 Task: Look for space in Baie-Comeau, Canada from 6th September, 2023 to 10th September, 2023 for 1 adult in price range Rs.9000 to Rs.17000. Place can be private room with 1  bedroom having 1 bed and 1 bathroom. Property type can be house, flat, guest house, hotel. Booking option can be shelf check-in. Required host language is English.
Action: Mouse moved to (455, 173)
Screenshot: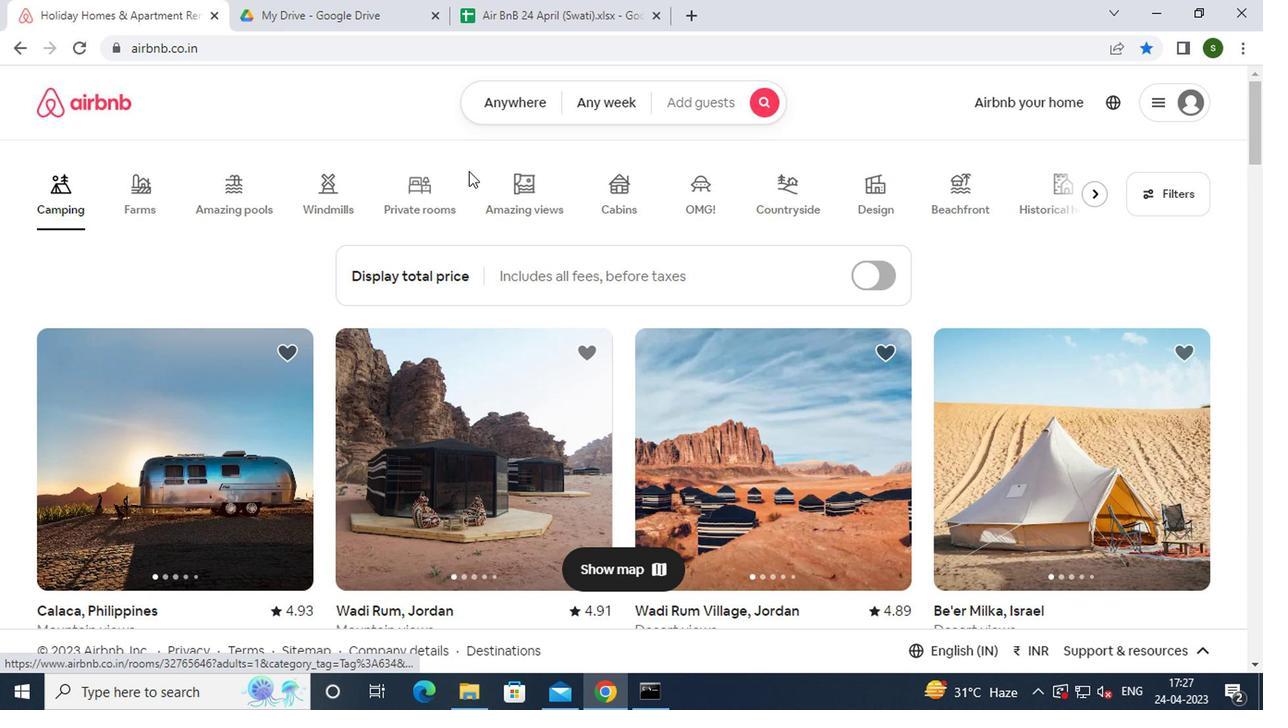
Action: Mouse pressed left at (455, 173)
Screenshot: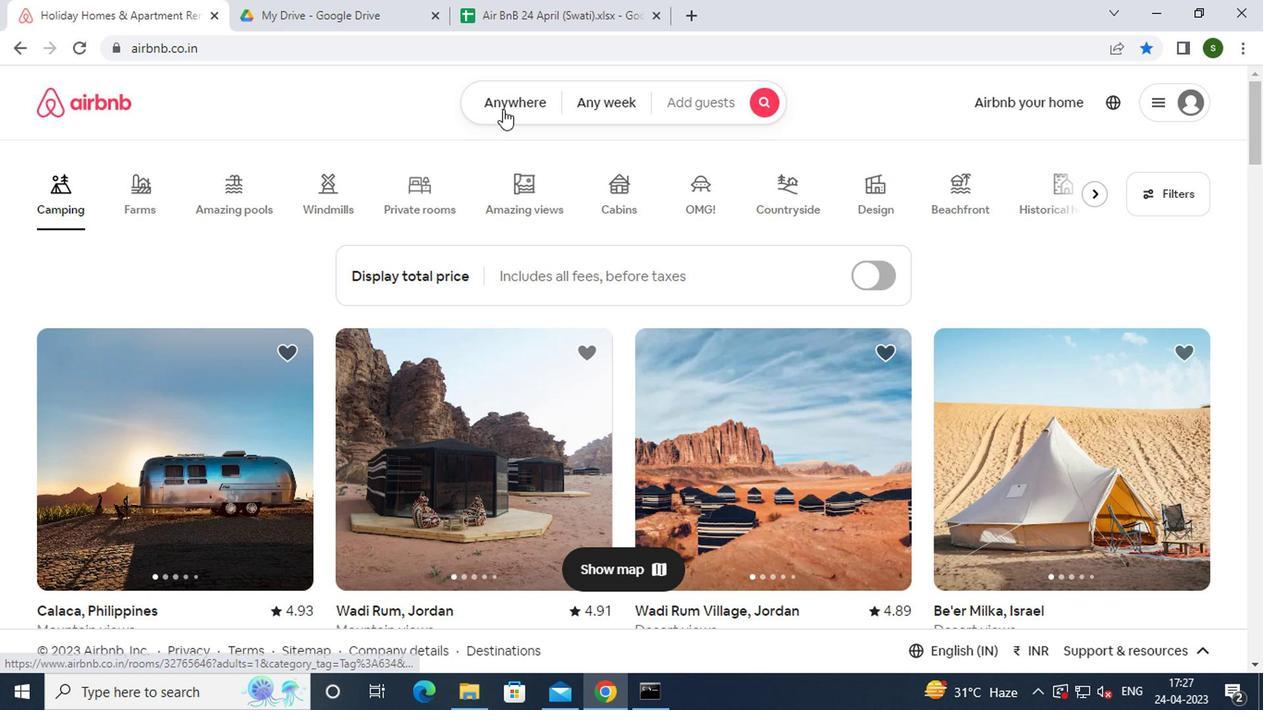 
Action: Mouse moved to (356, 216)
Screenshot: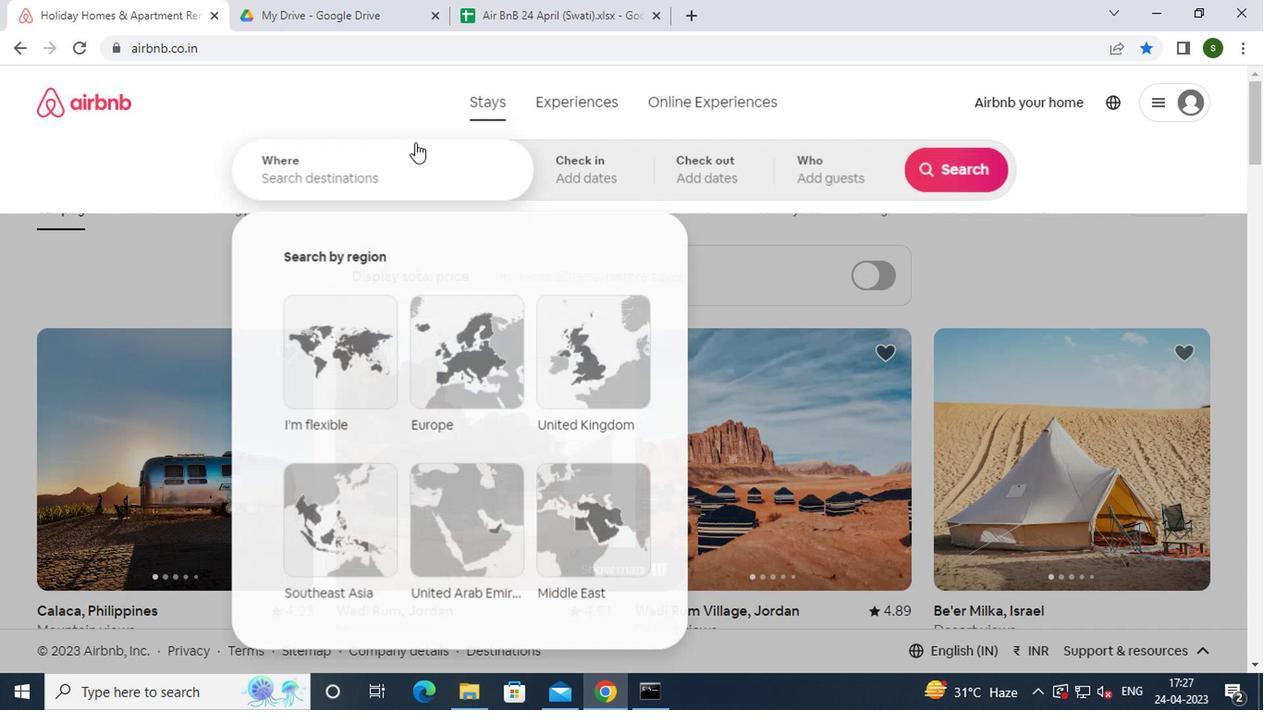 
Action: Mouse pressed left at (356, 216)
Screenshot: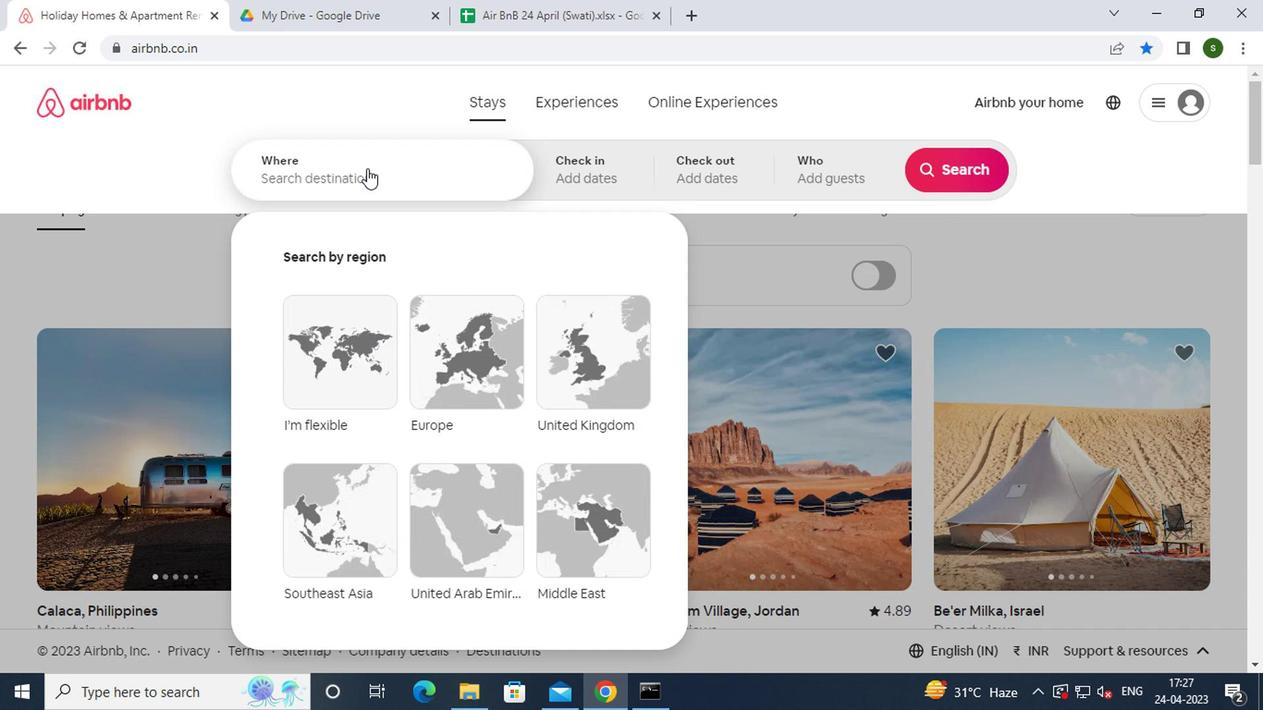 
Action: Key pressed b<Key.caps_lock>aie-<Key.space><Key.caps_lock>c<Key.caps_lock>omeau,<Key.space><Key.caps_lock>c<Key.caps_lock>anada<Key.enter>
Screenshot: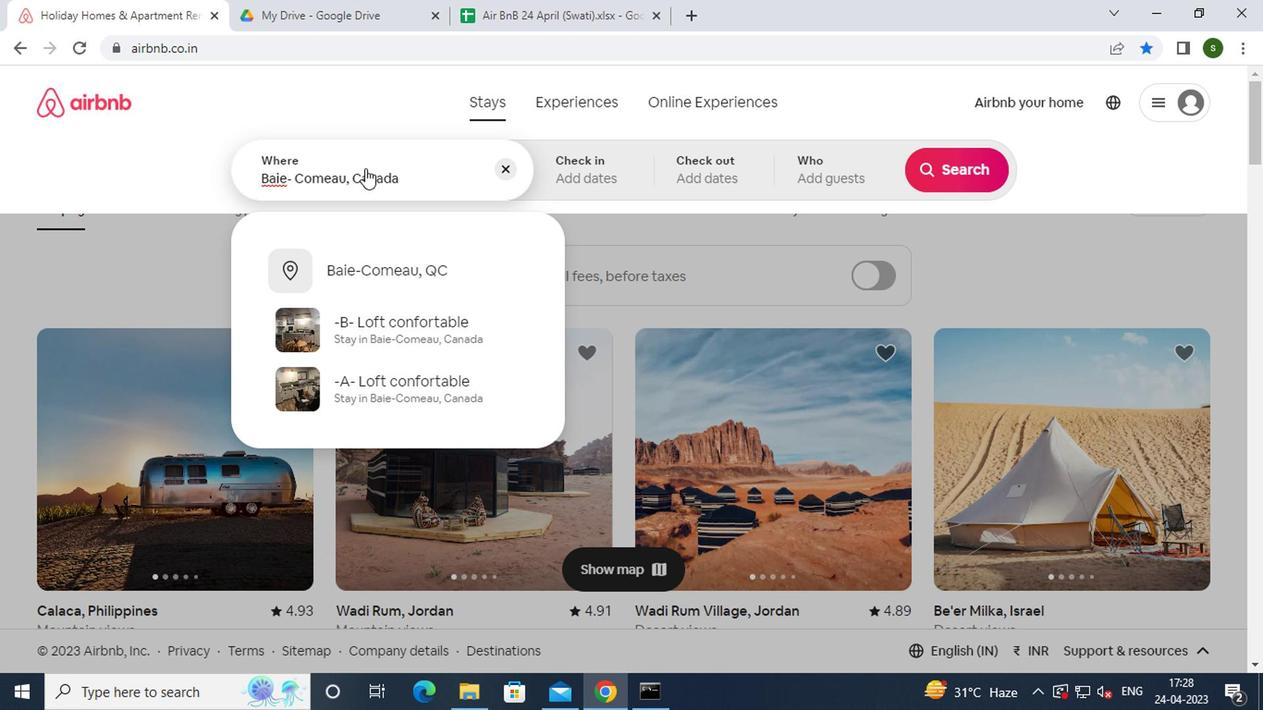 
Action: Mouse moved to (761, 327)
Screenshot: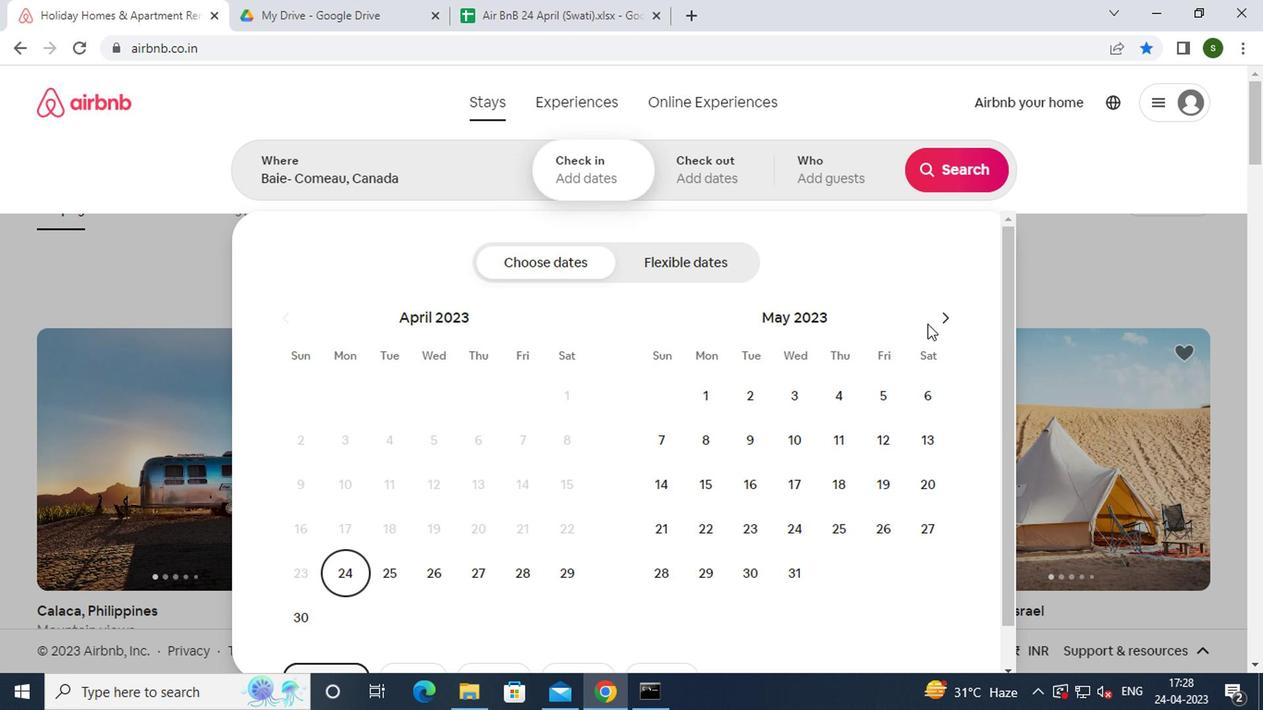 
Action: Mouse pressed left at (761, 327)
Screenshot: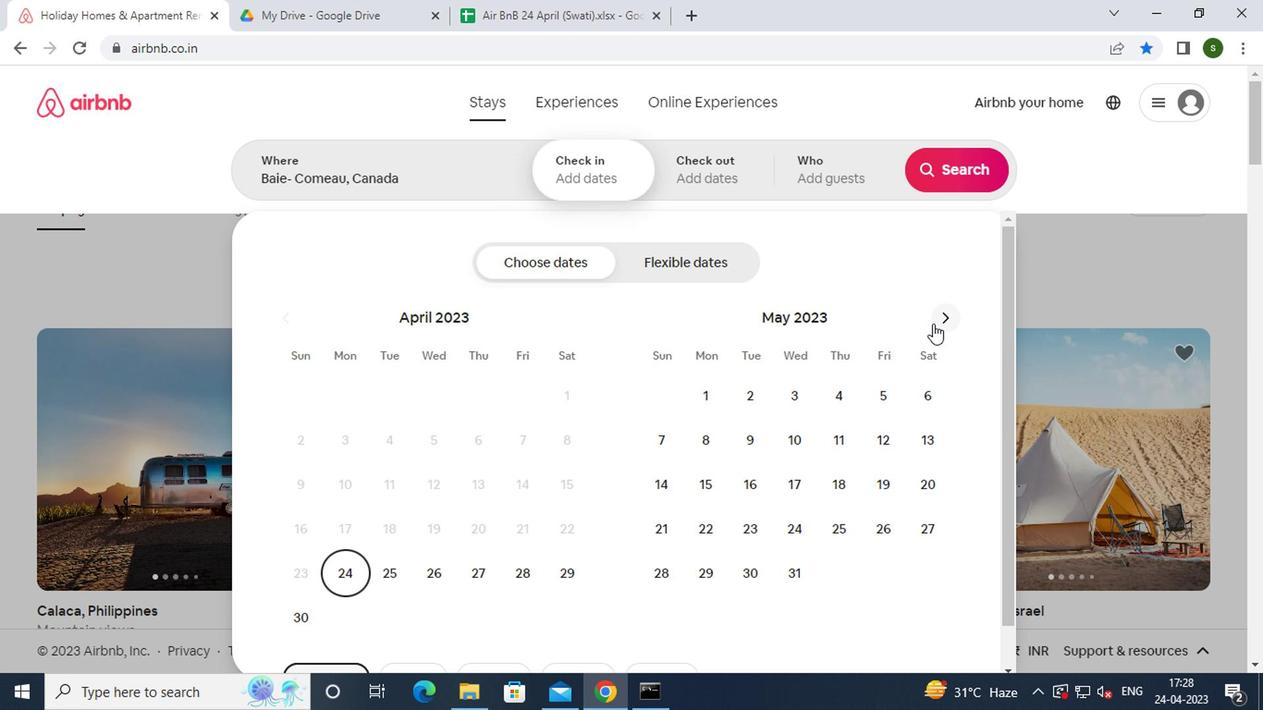 
Action: Mouse pressed left at (761, 327)
Screenshot: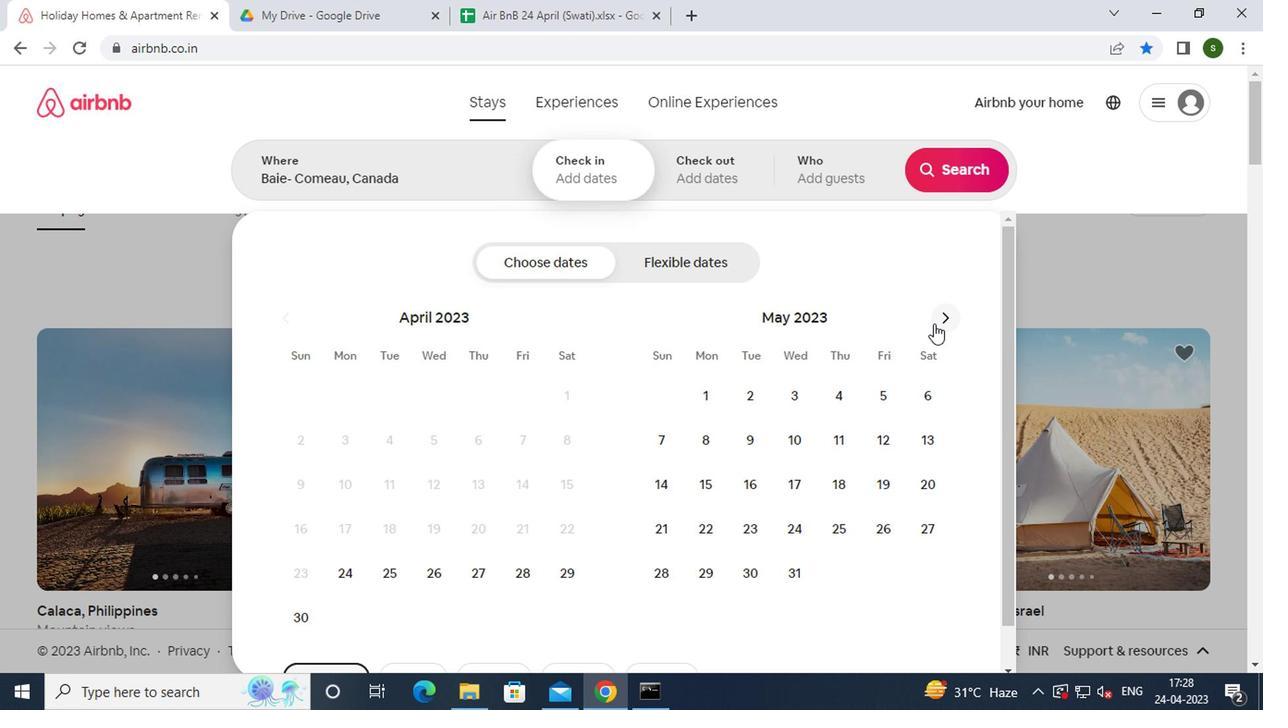 
Action: Mouse pressed left at (761, 327)
Screenshot: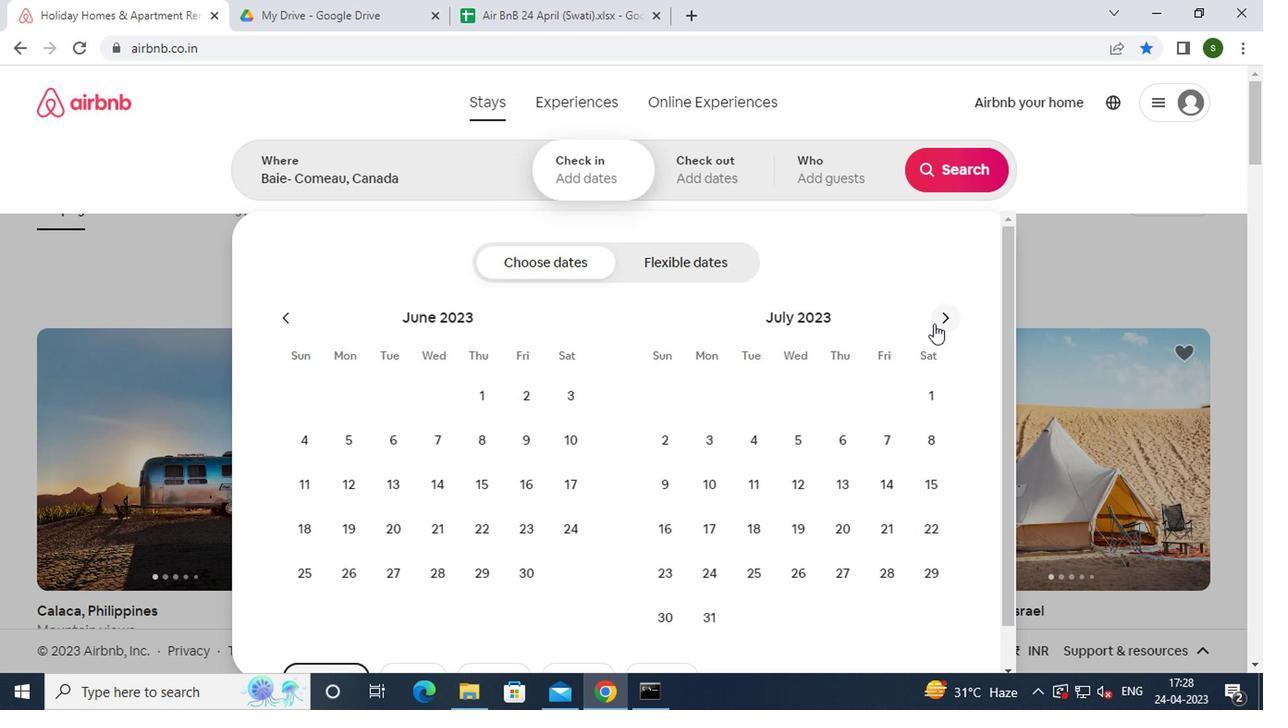 
Action: Mouse pressed left at (761, 327)
Screenshot: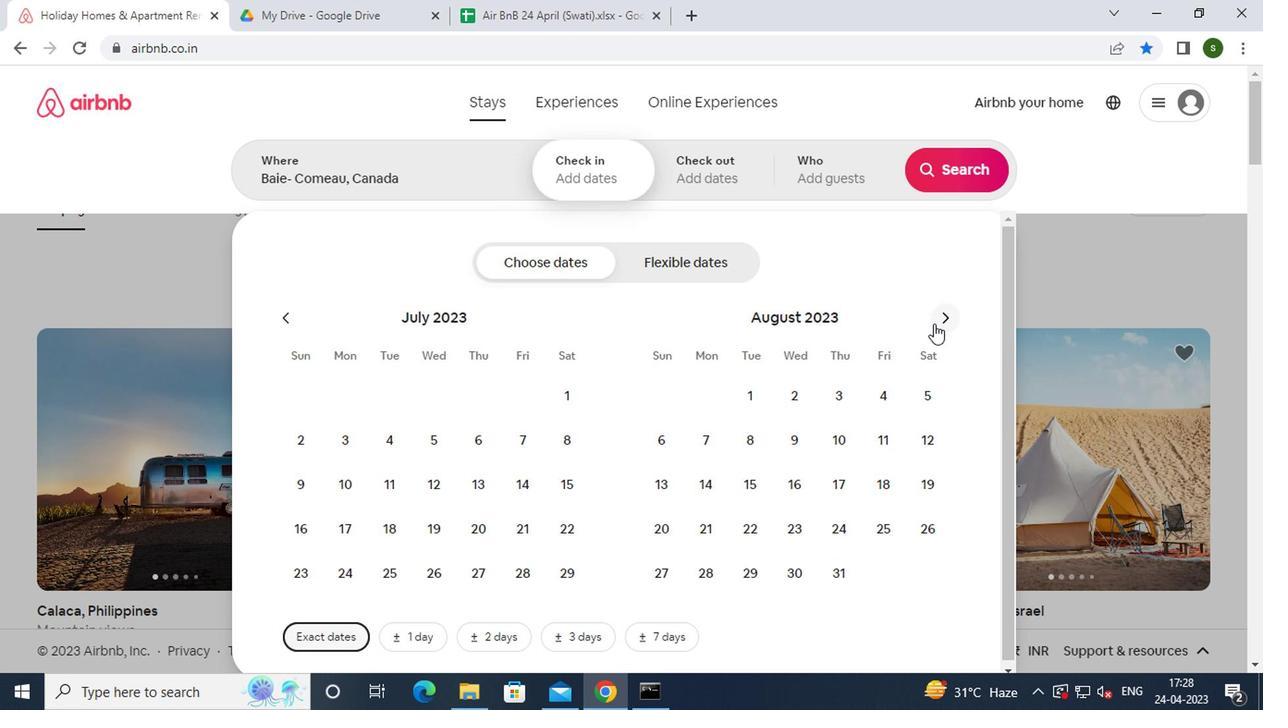 
Action: Mouse moved to (658, 402)
Screenshot: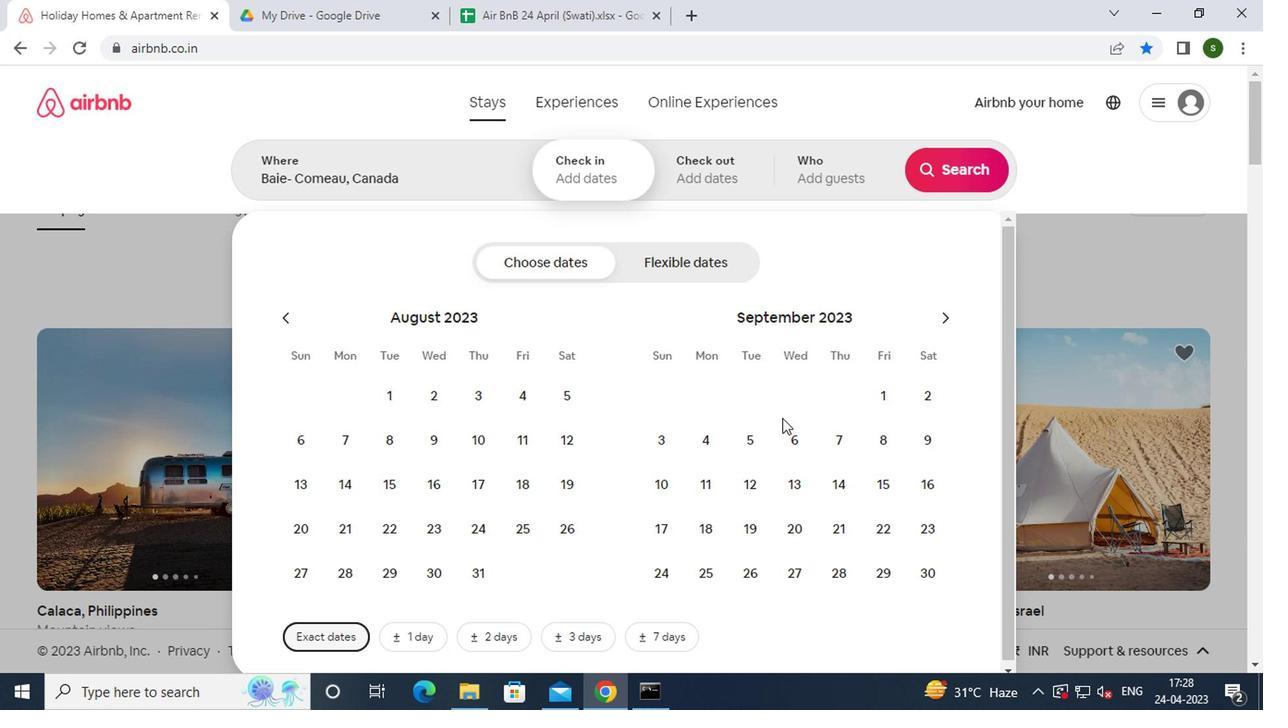 
Action: Mouse pressed left at (658, 402)
Screenshot: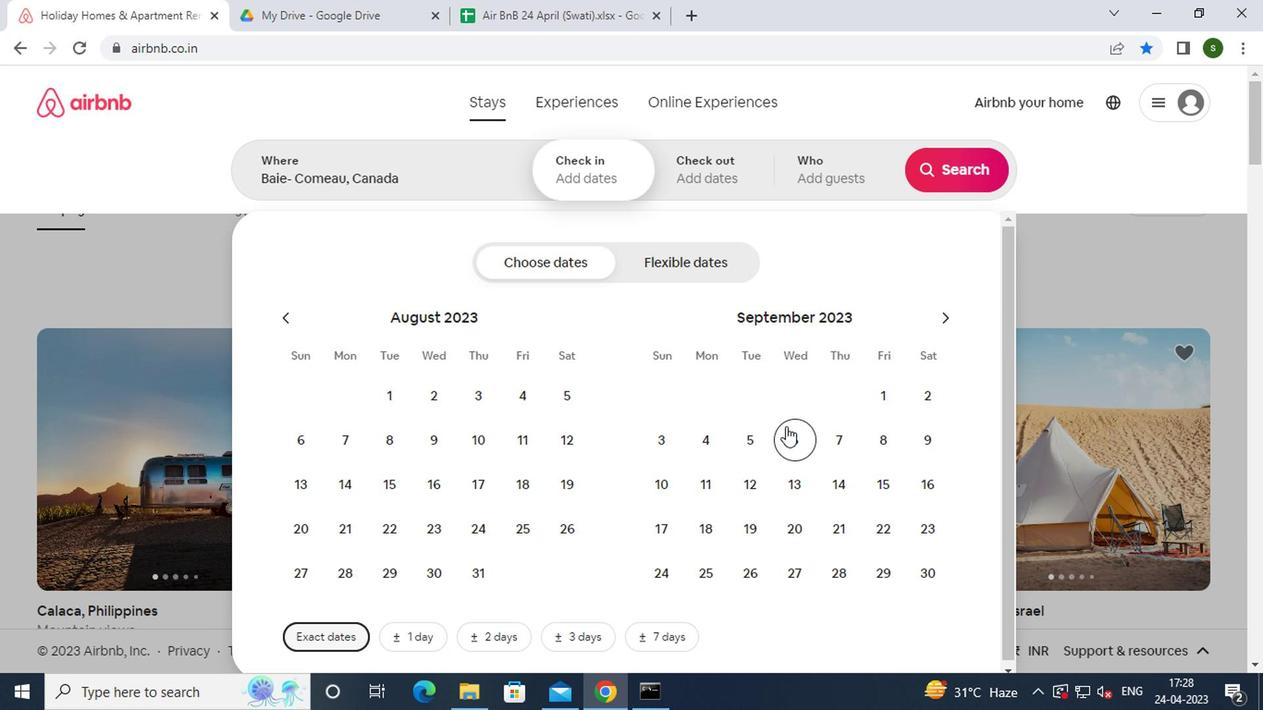 
Action: Mouse moved to (573, 440)
Screenshot: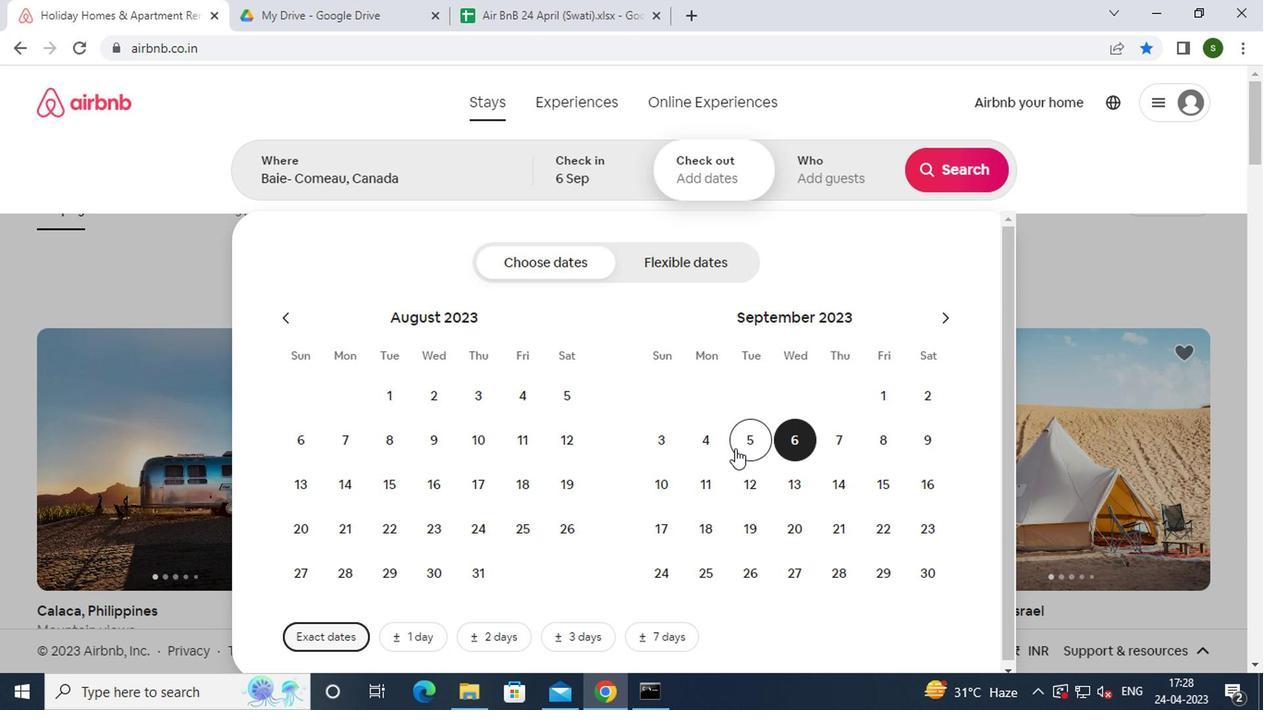 
Action: Mouse pressed left at (573, 440)
Screenshot: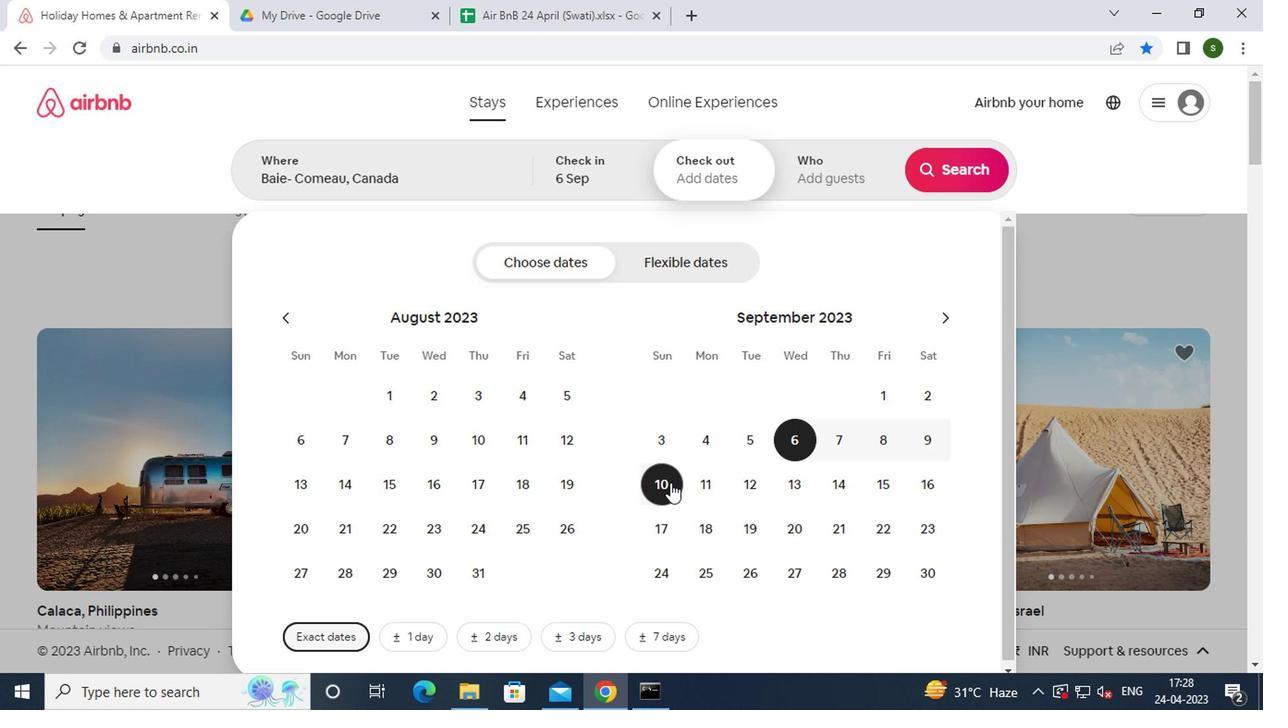 
Action: Mouse moved to (685, 225)
Screenshot: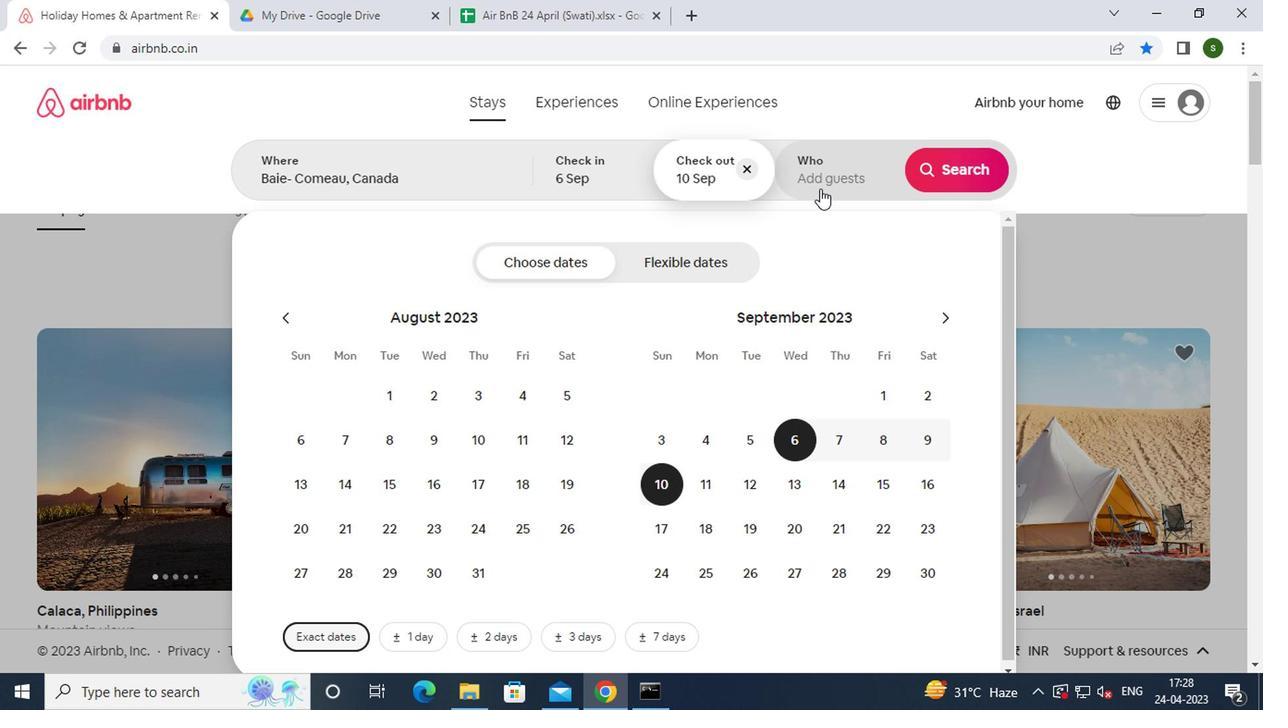 
Action: Mouse pressed left at (685, 225)
Screenshot: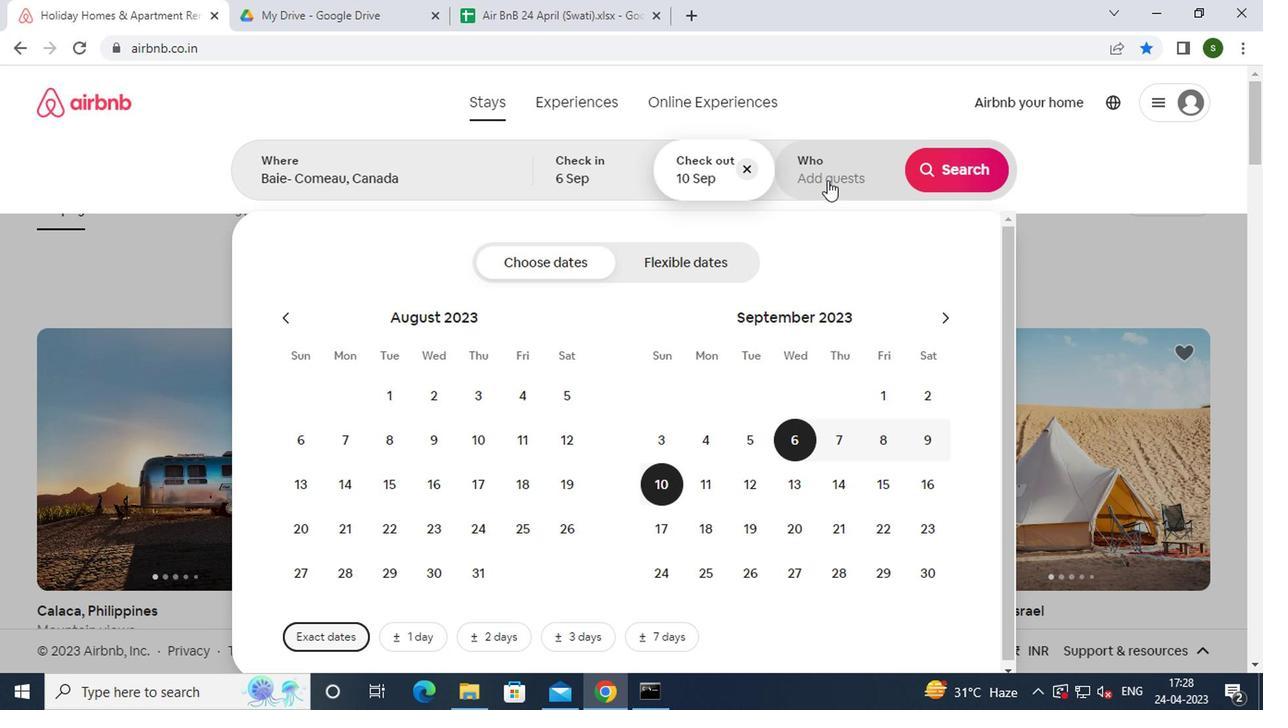 
Action: Mouse moved to (776, 287)
Screenshot: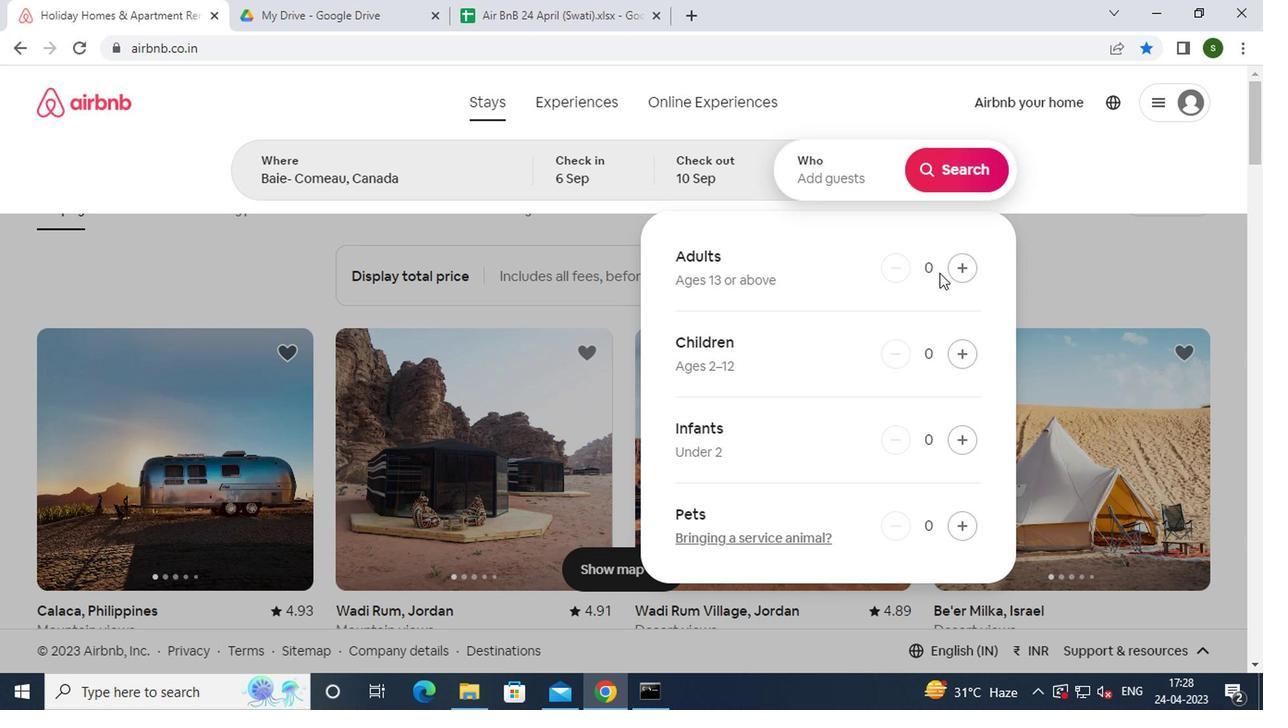 
Action: Mouse pressed left at (776, 287)
Screenshot: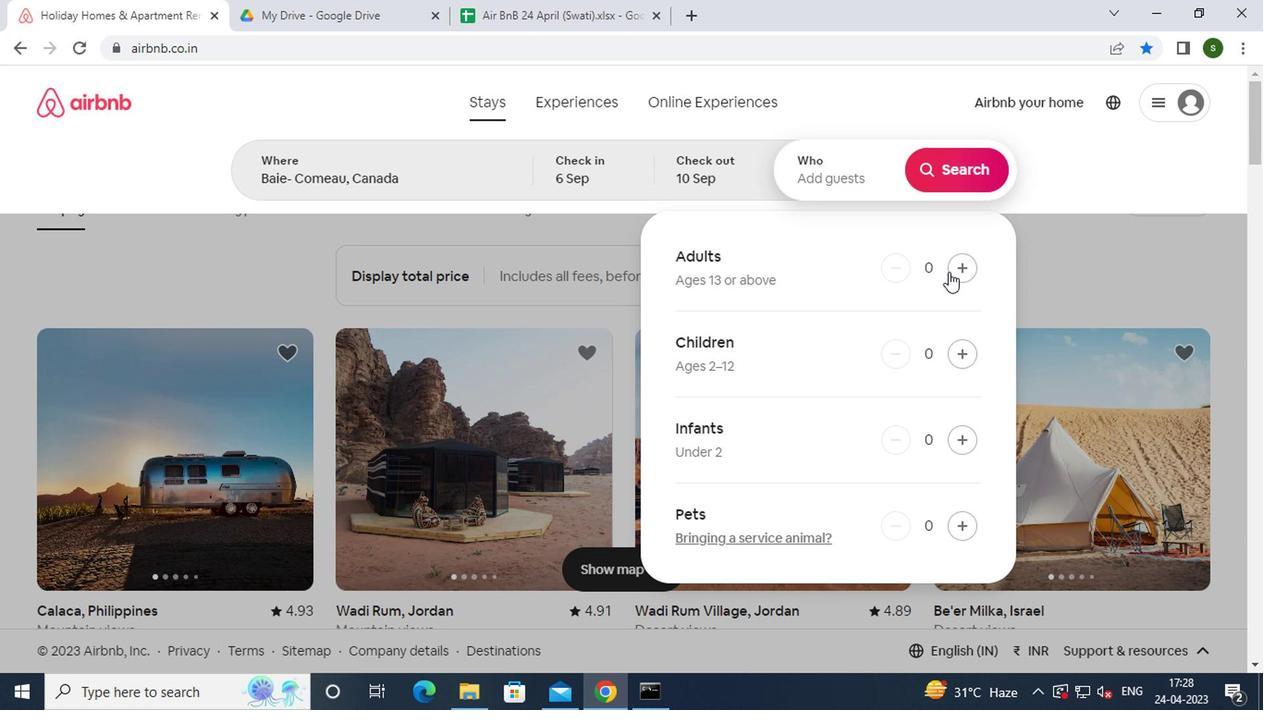 
Action: Mouse moved to (776, 217)
Screenshot: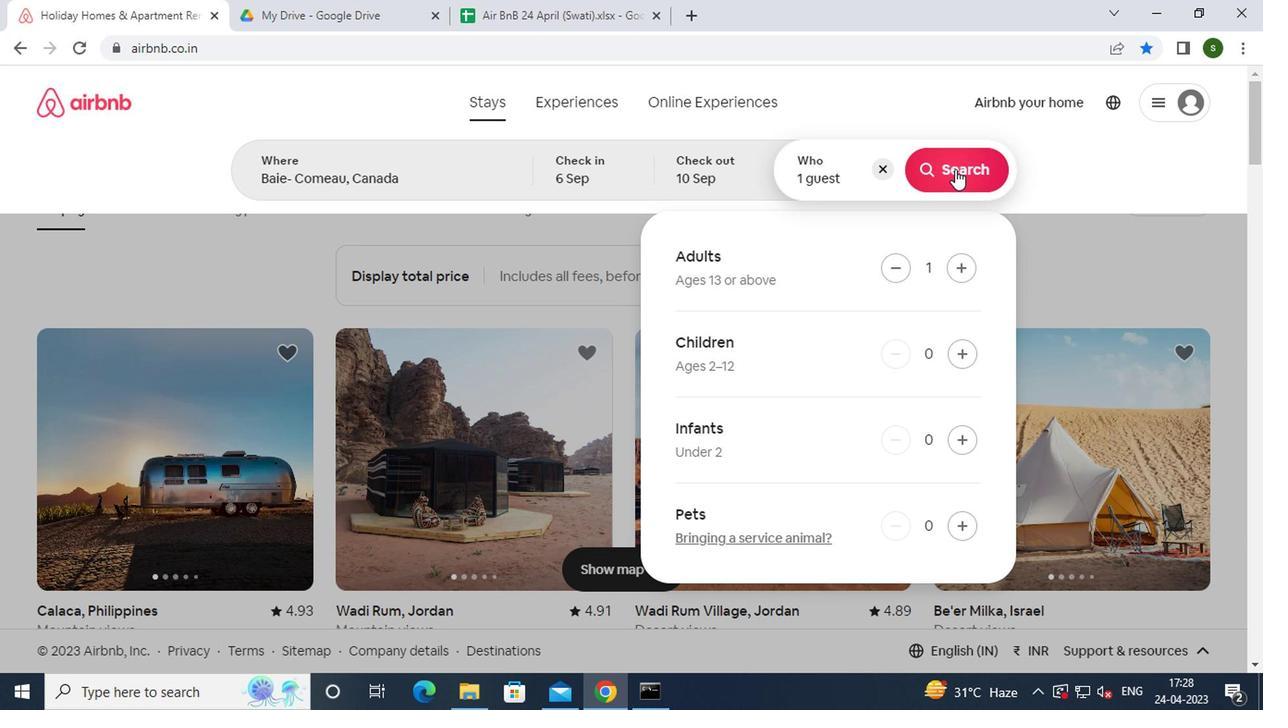 
Action: Mouse pressed left at (776, 217)
Screenshot: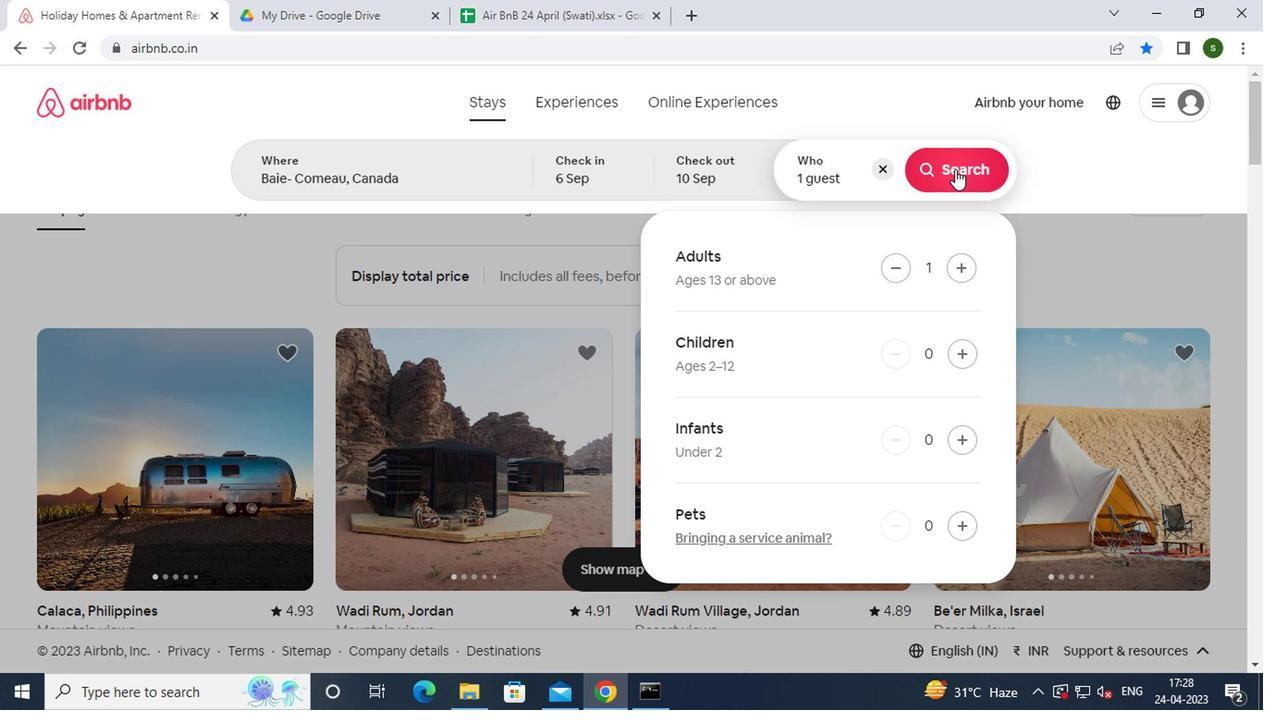 
Action: Mouse moved to (930, 229)
Screenshot: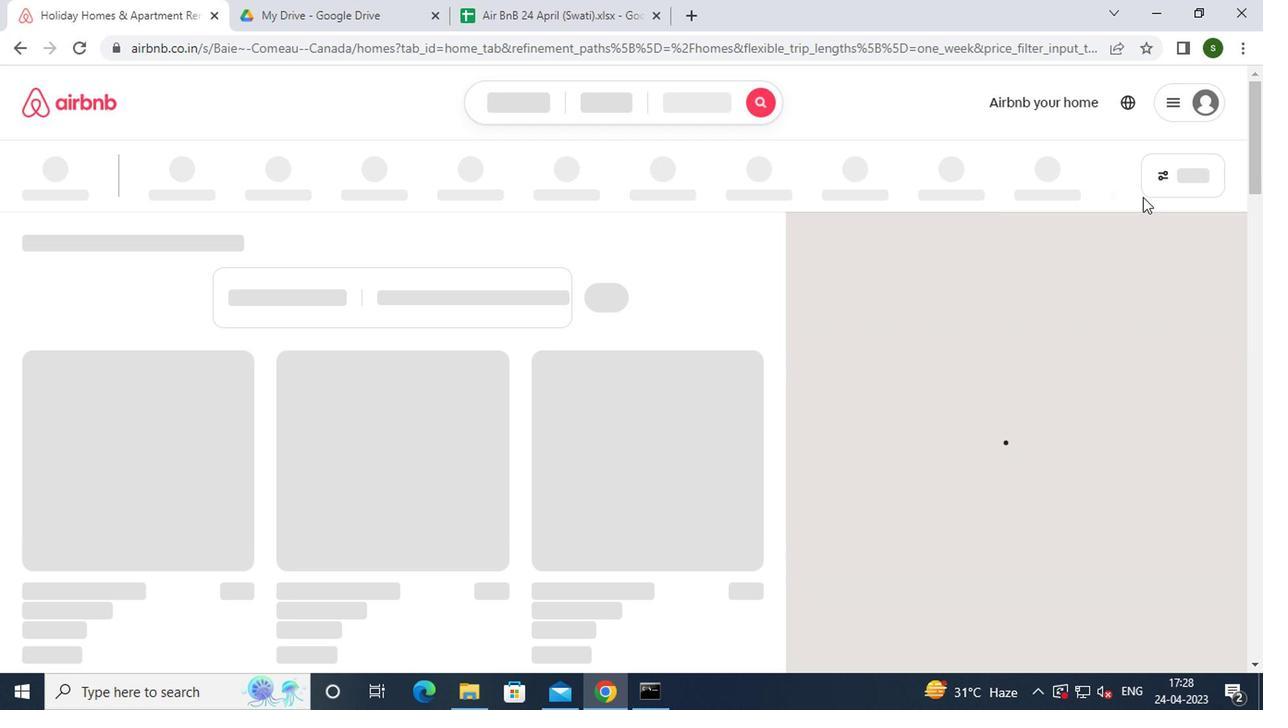 
Action: Mouse pressed left at (930, 229)
Screenshot: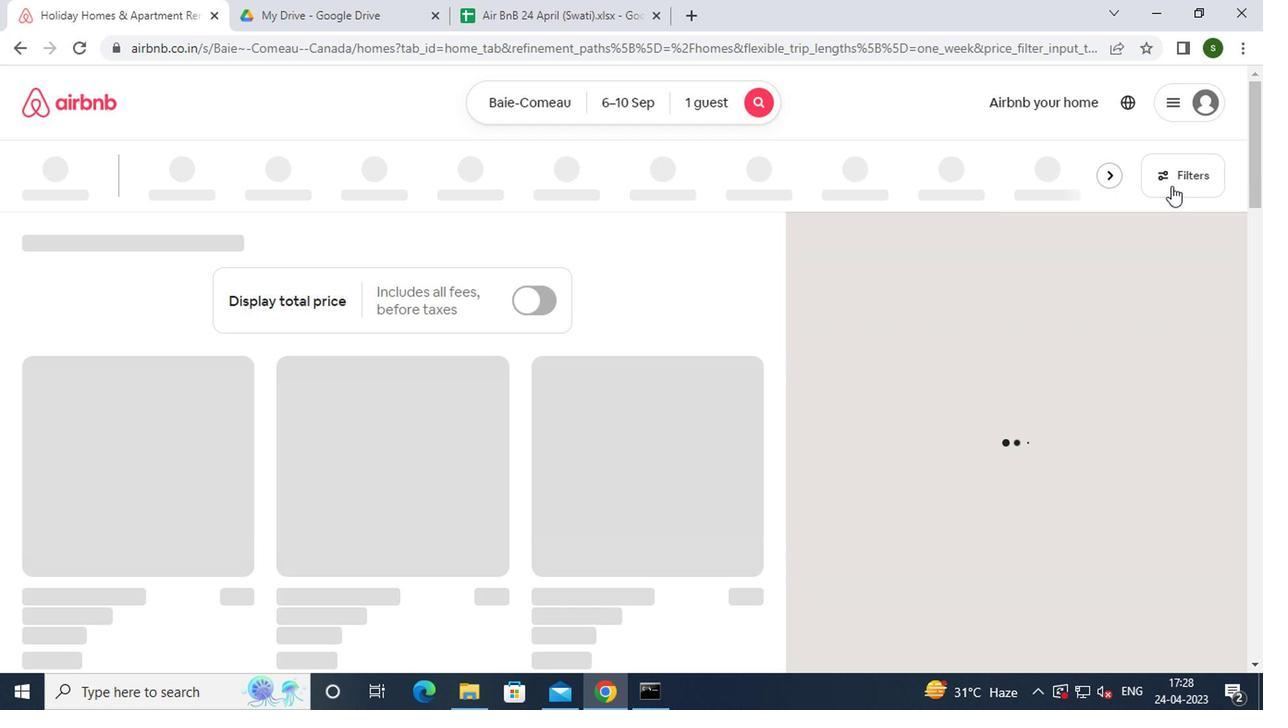 
Action: Mouse moved to (423, 386)
Screenshot: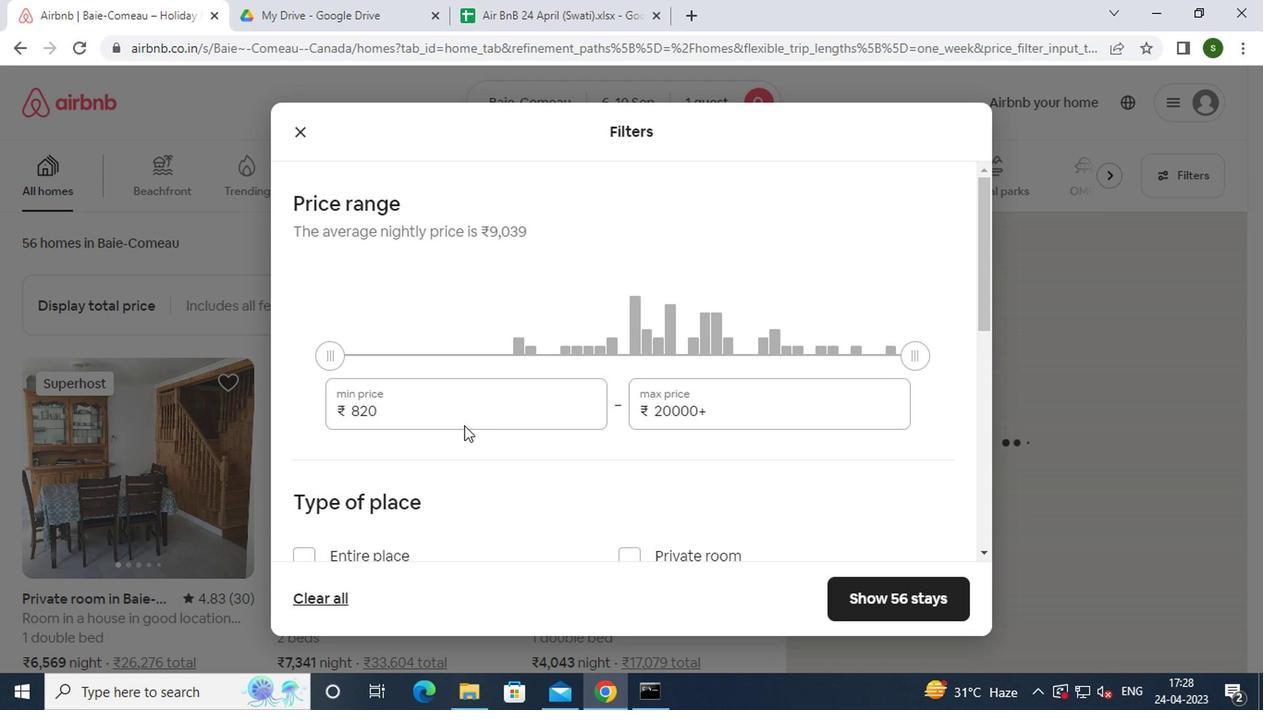 
Action: Mouse pressed left at (423, 386)
Screenshot: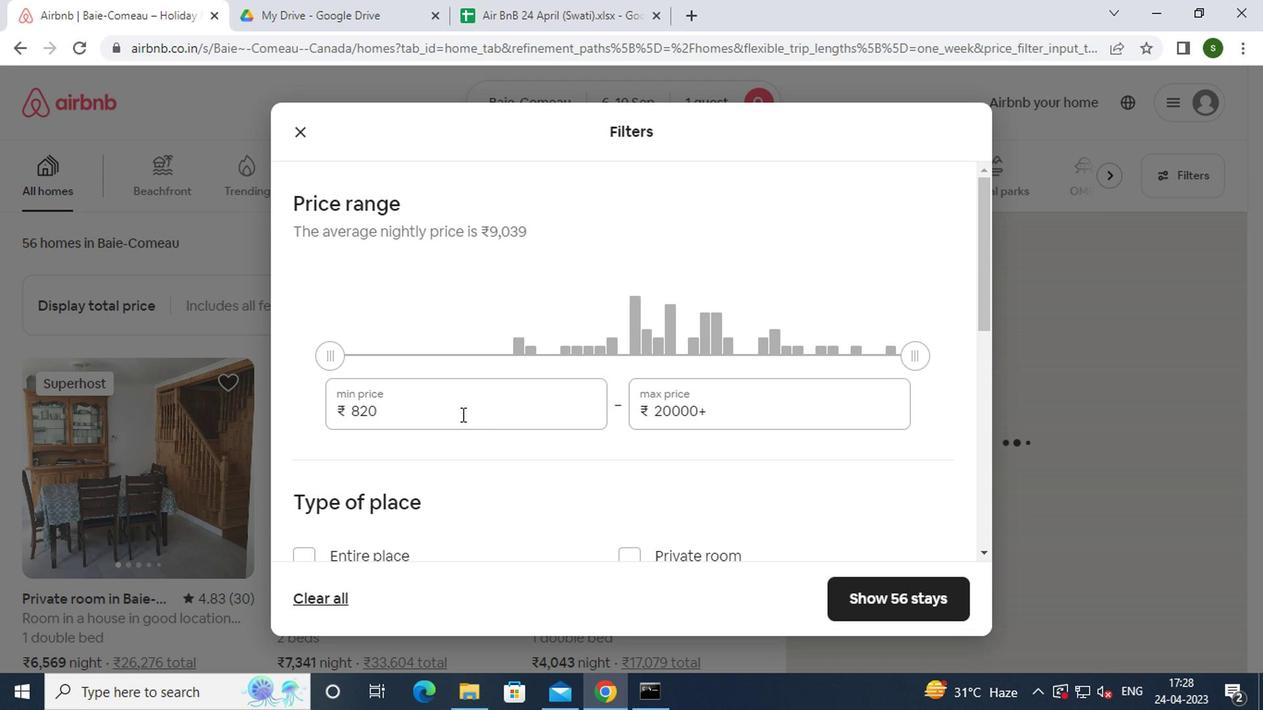 
Action: Key pressed <Key.backspace><Key.backspace><Key.backspace><Key.backspace><Key.backspace><Key.backspace><Key.backspace>9000
Screenshot: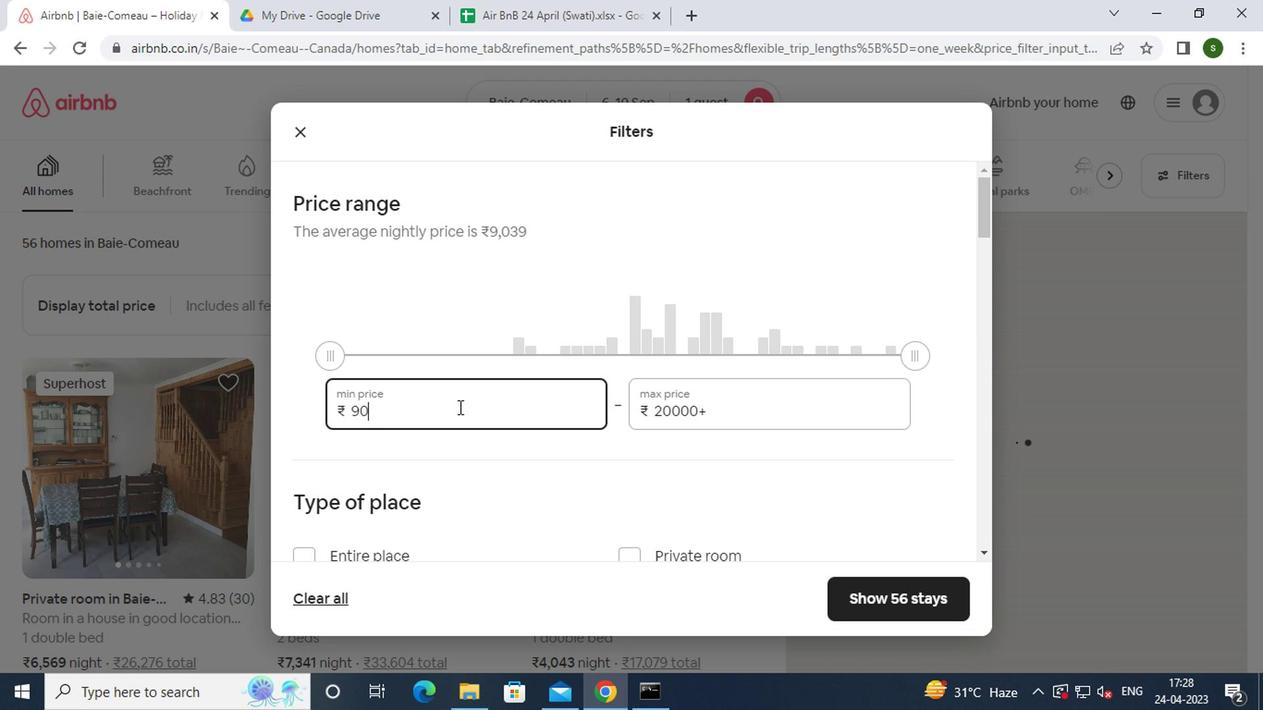 
Action: Mouse moved to (609, 387)
Screenshot: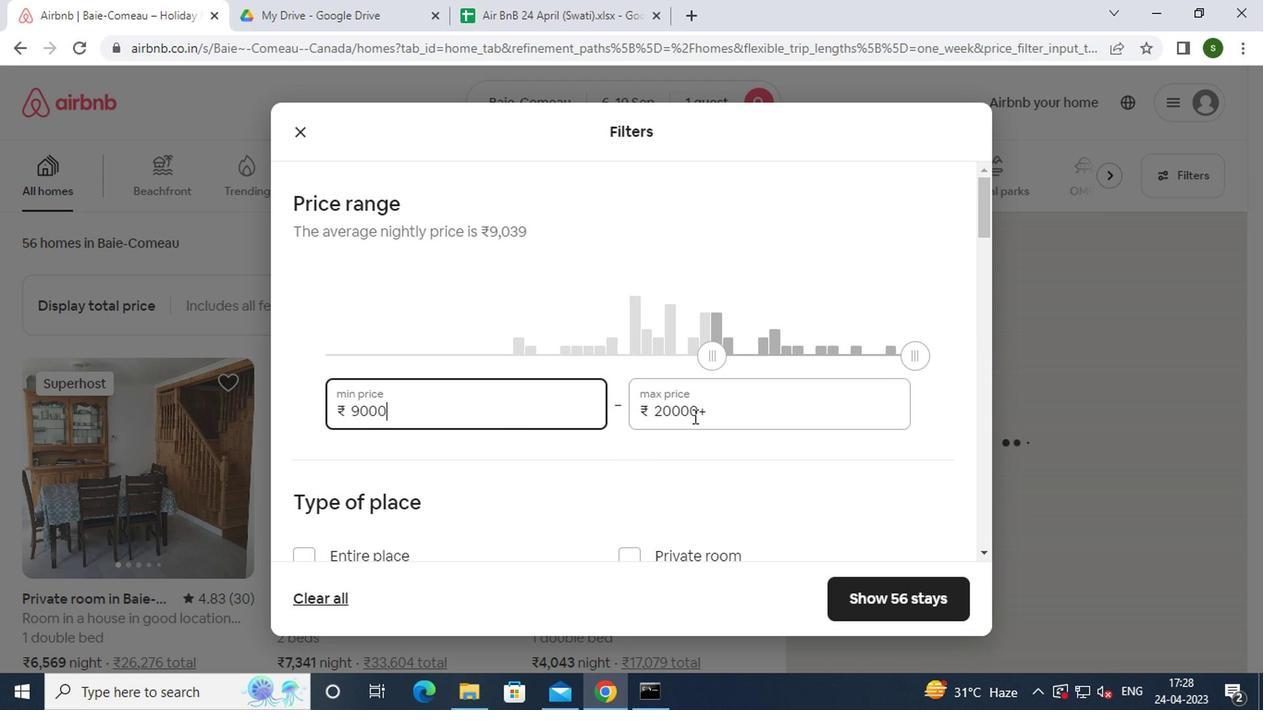 
Action: Mouse pressed left at (609, 387)
Screenshot: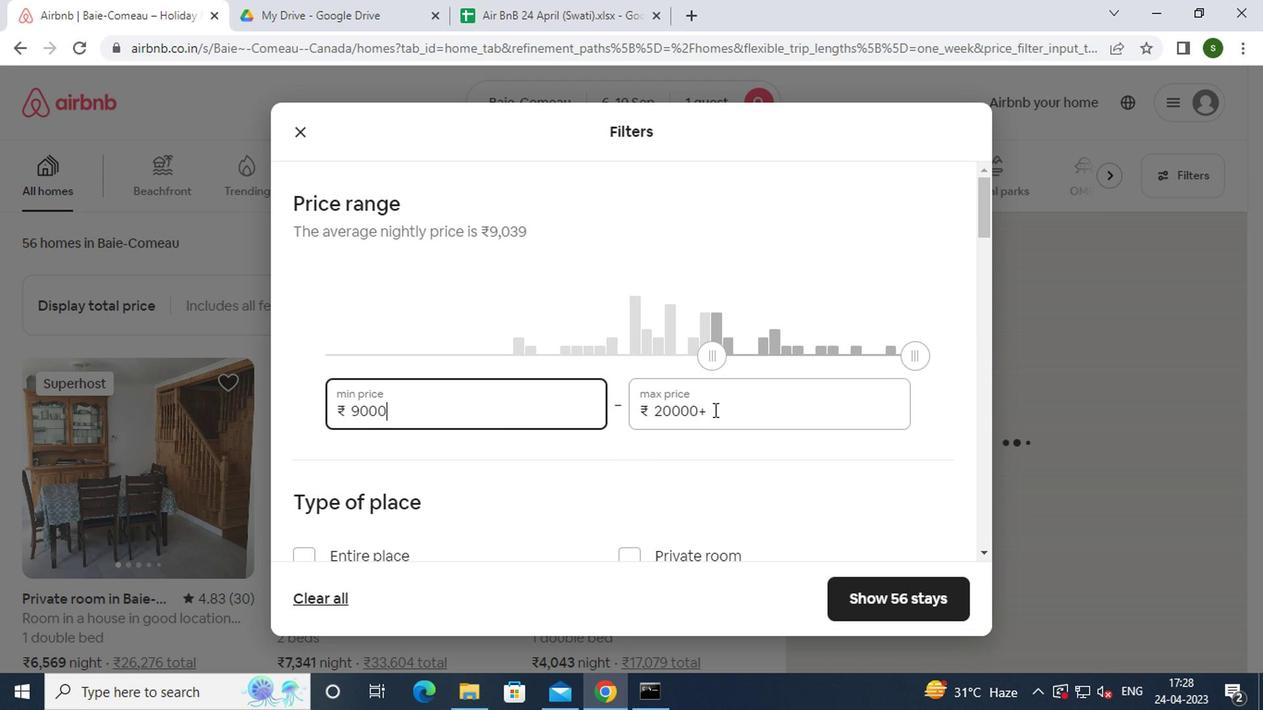
Action: Key pressed <Key.backspace><Key.backspace><Key.backspace><Key.backspace><Key.backspace><Key.backspace><Key.backspace><Key.backspace>17000
Screenshot: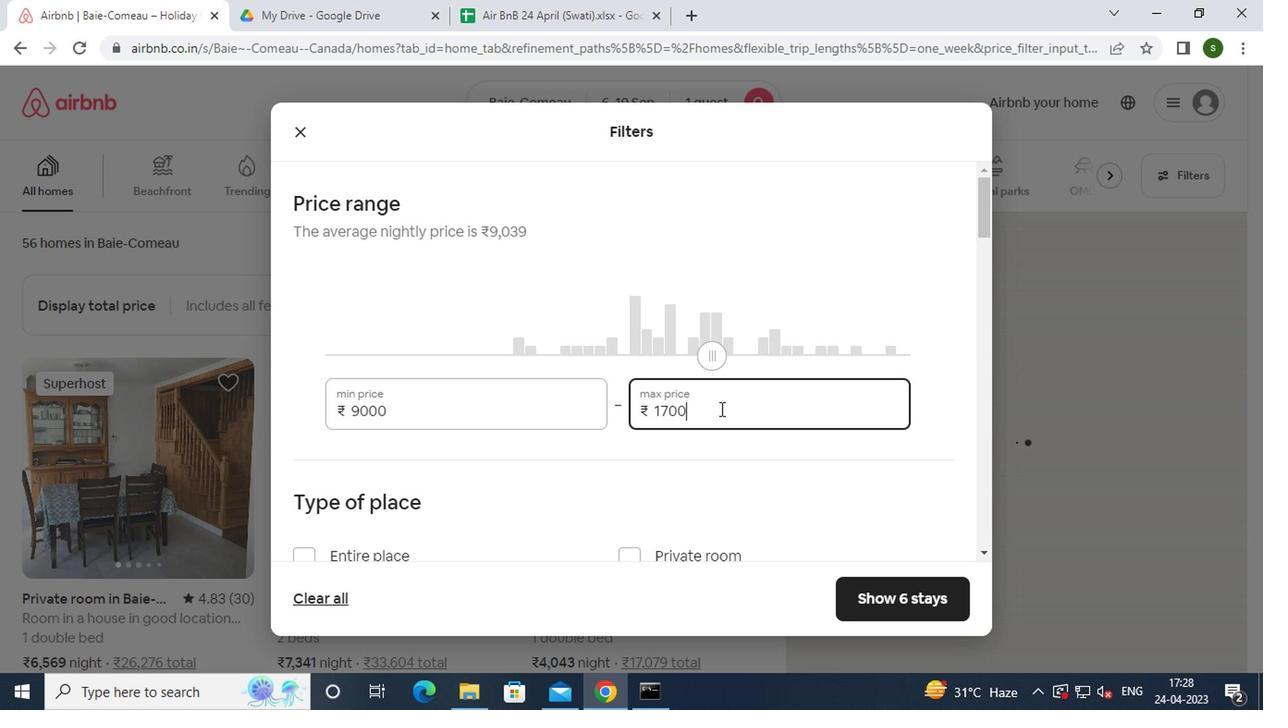 
Action: Mouse moved to (539, 415)
Screenshot: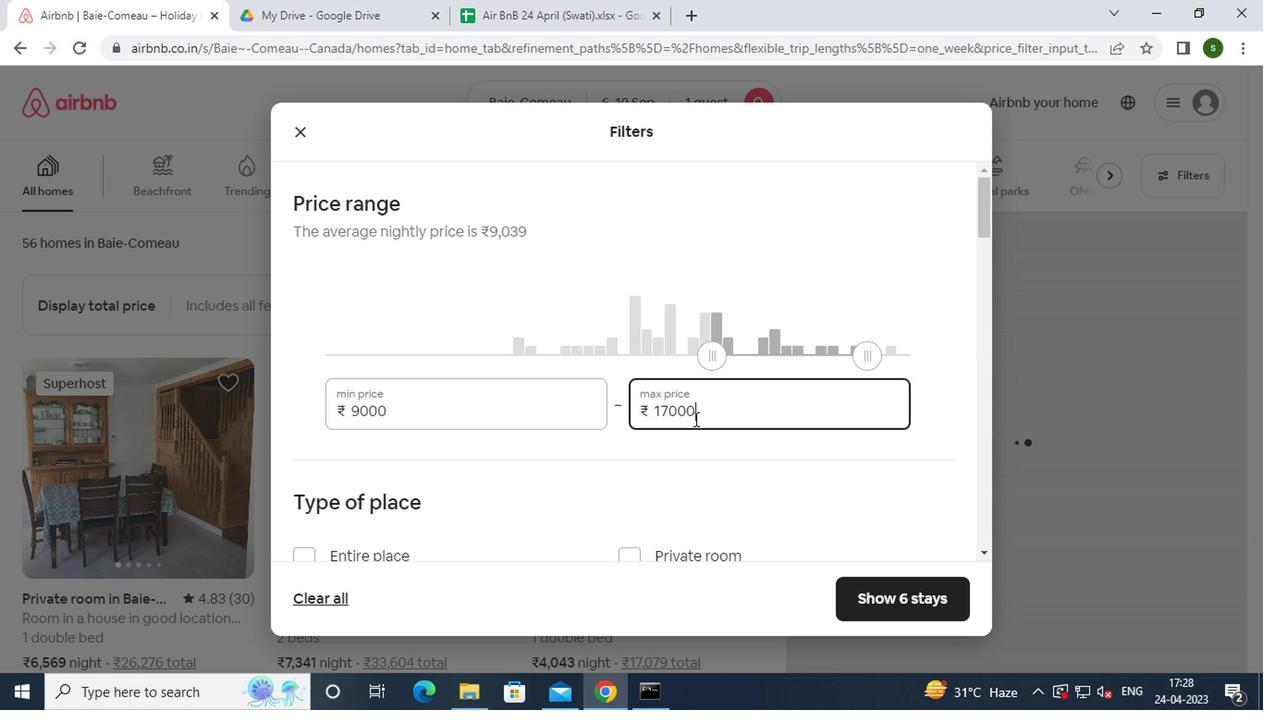
Action: Mouse scrolled (539, 414) with delta (0, 0)
Screenshot: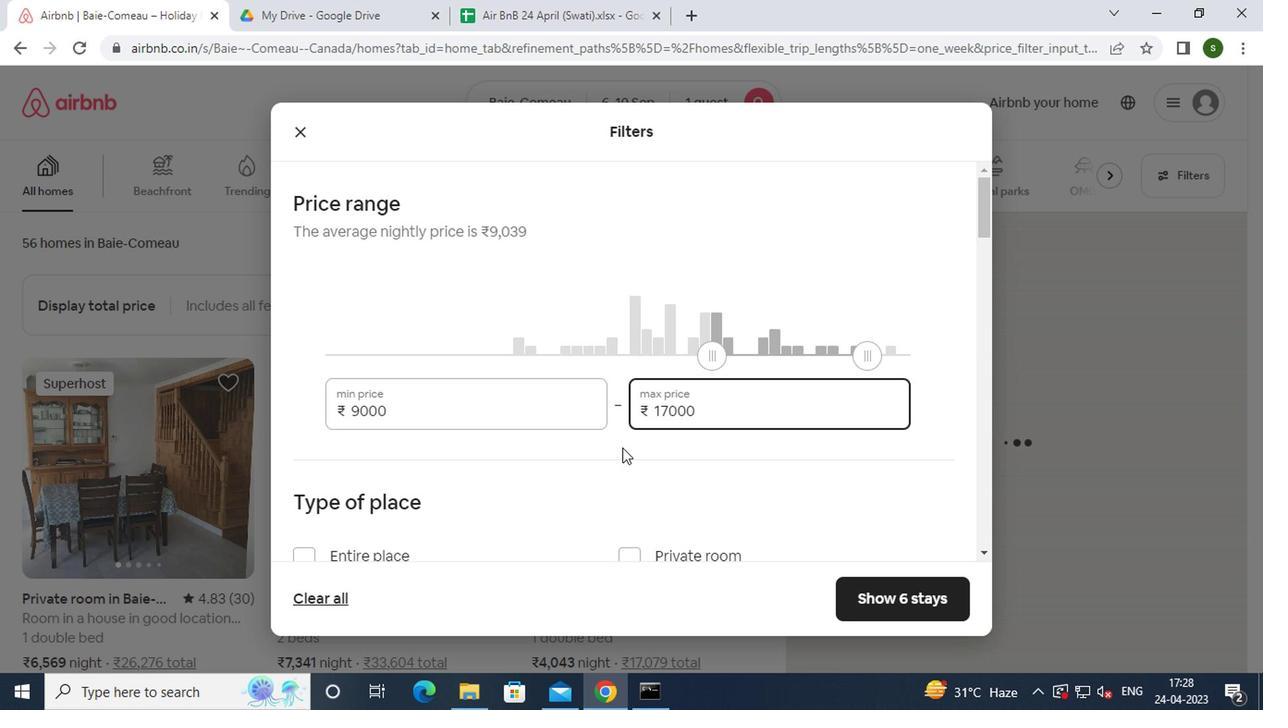 
Action: Mouse scrolled (539, 414) with delta (0, 0)
Screenshot: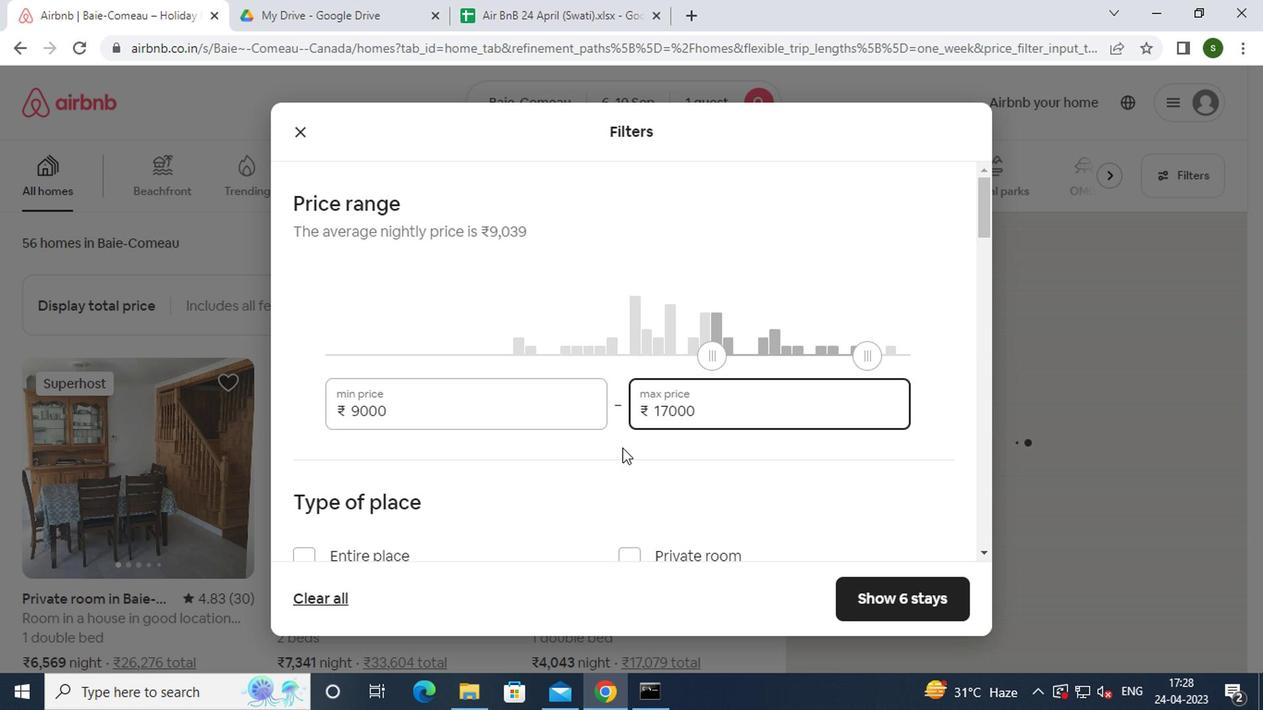 
Action: Mouse scrolled (539, 414) with delta (0, 0)
Screenshot: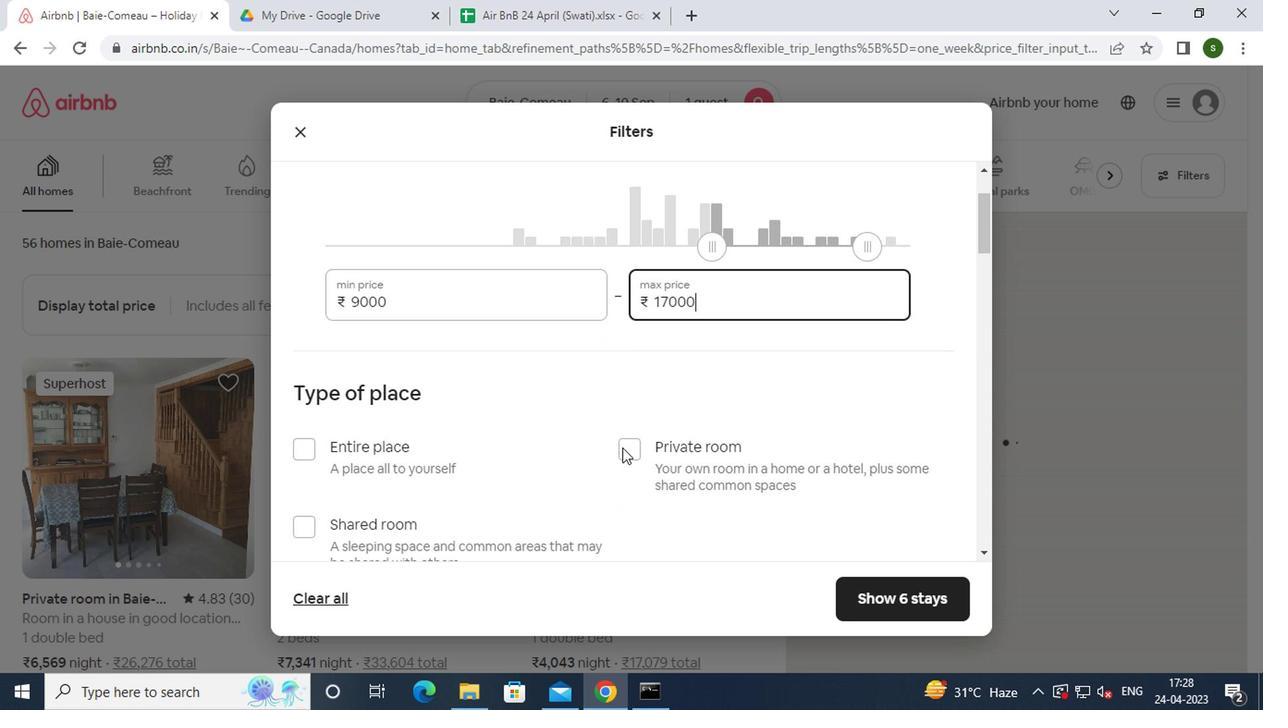 
Action: Mouse moved to (577, 302)
Screenshot: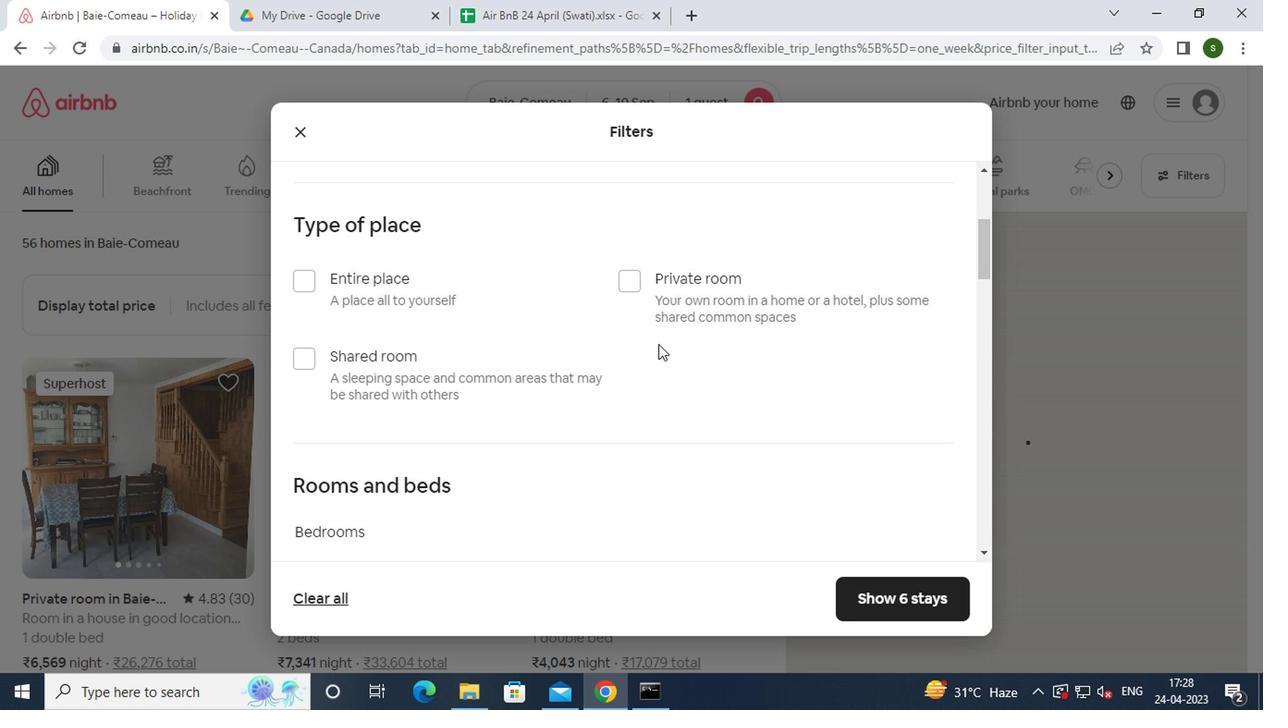 
Action: Mouse pressed left at (577, 302)
Screenshot: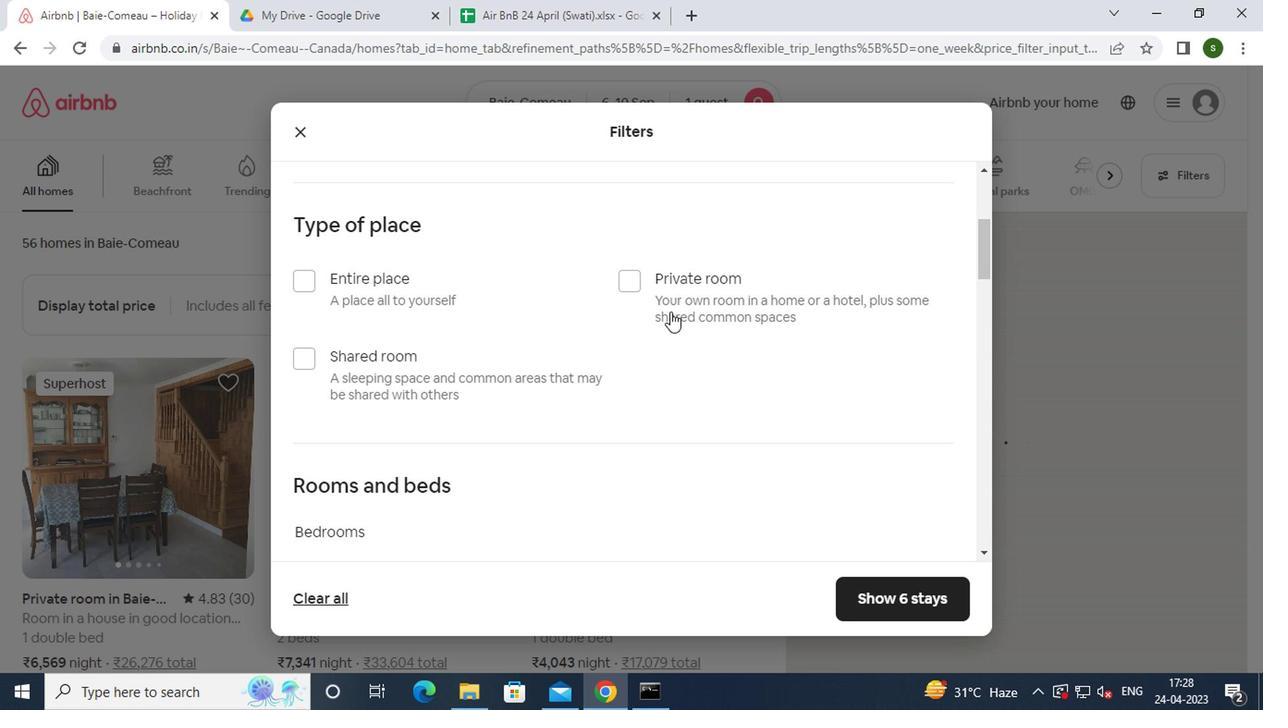 
Action: Mouse moved to (512, 339)
Screenshot: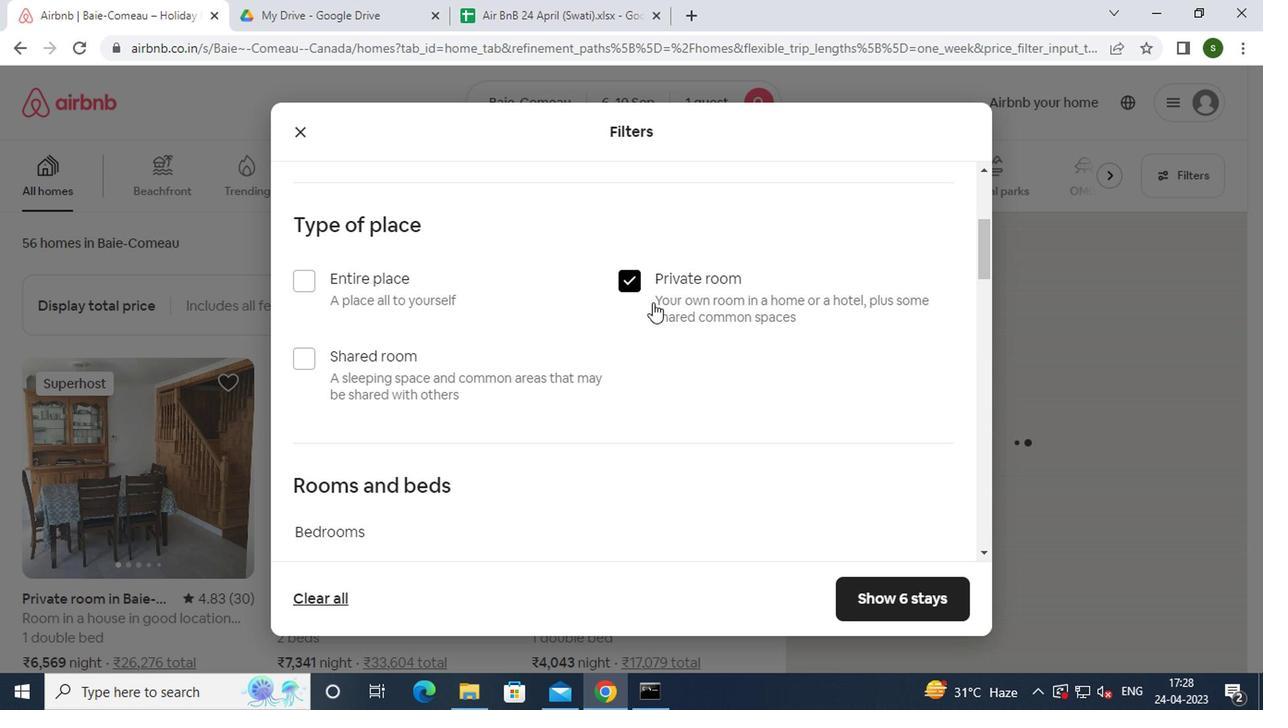 
Action: Mouse scrolled (512, 338) with delta (0, 0)
Screenshot: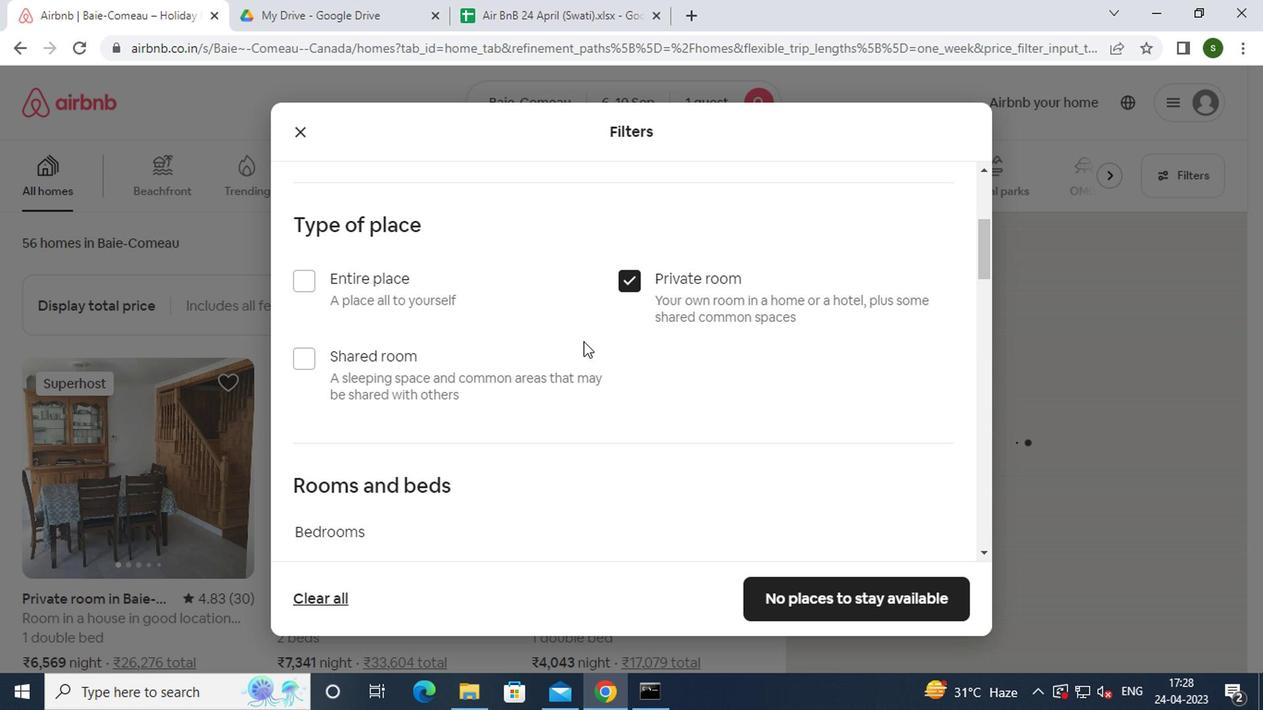 
Action: Mouse scrolled (512, 338) with delta (0, 0)
Screenshot: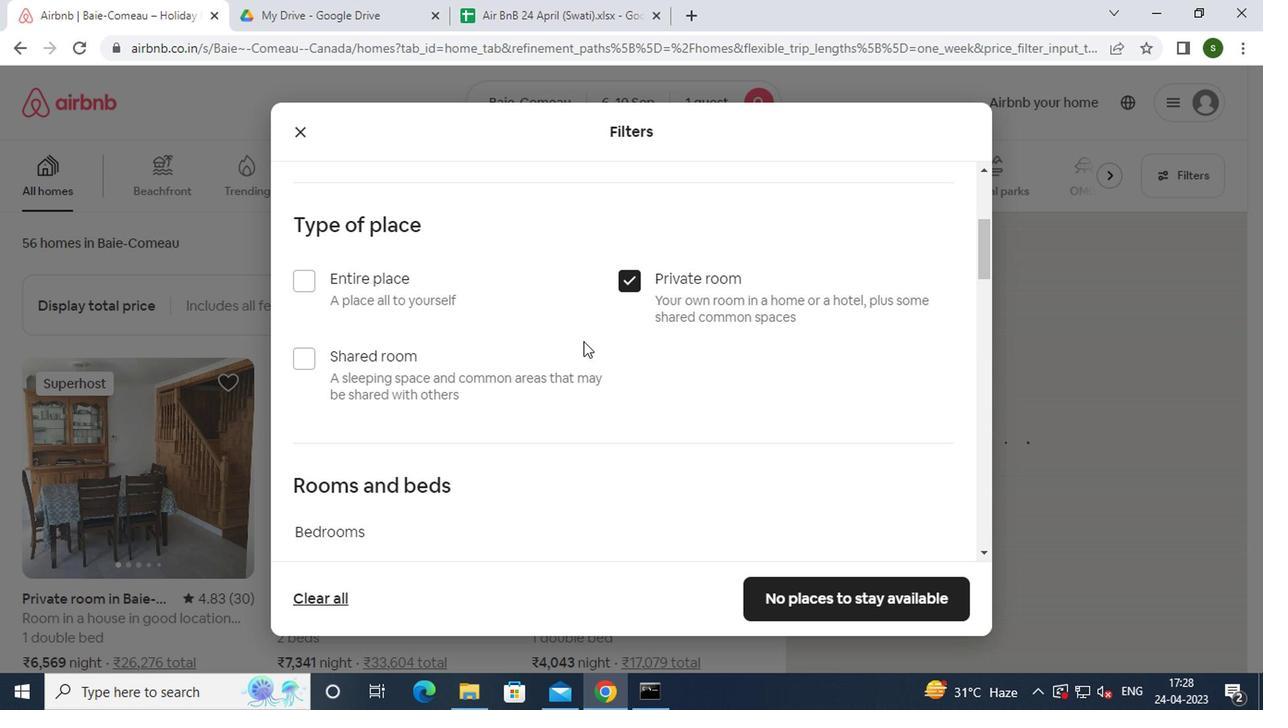 
Action: Mouse scrolled (512, 338) with delta (0, 0)
Screenshot: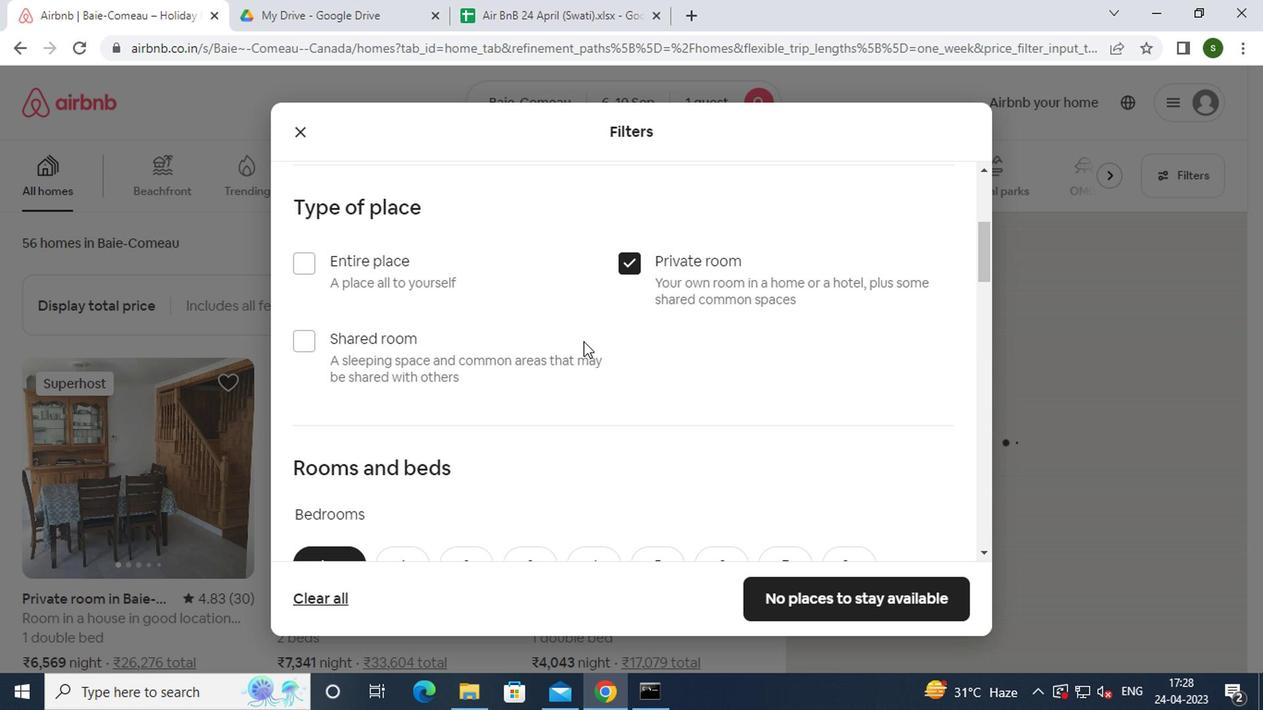 
Action: Mouse moved to (383, 316)
Screenshot: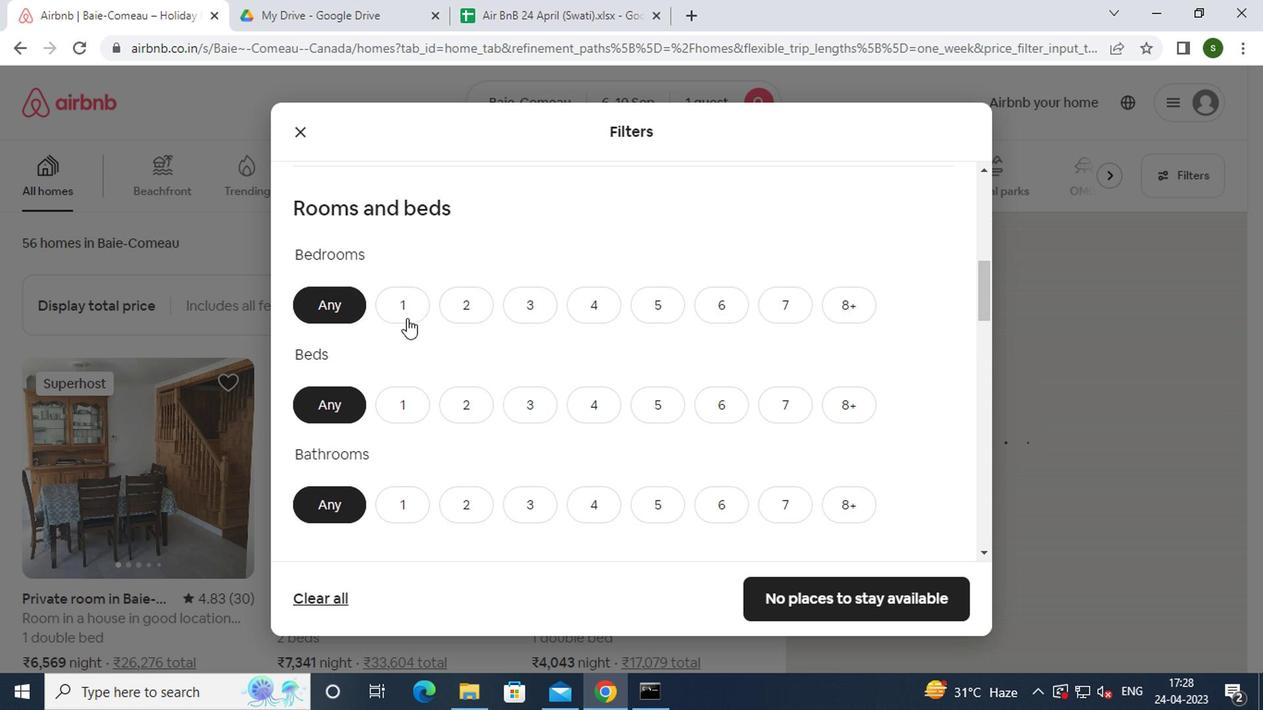 
Action: Mouse pressed left at (383, 316)
Screenshot: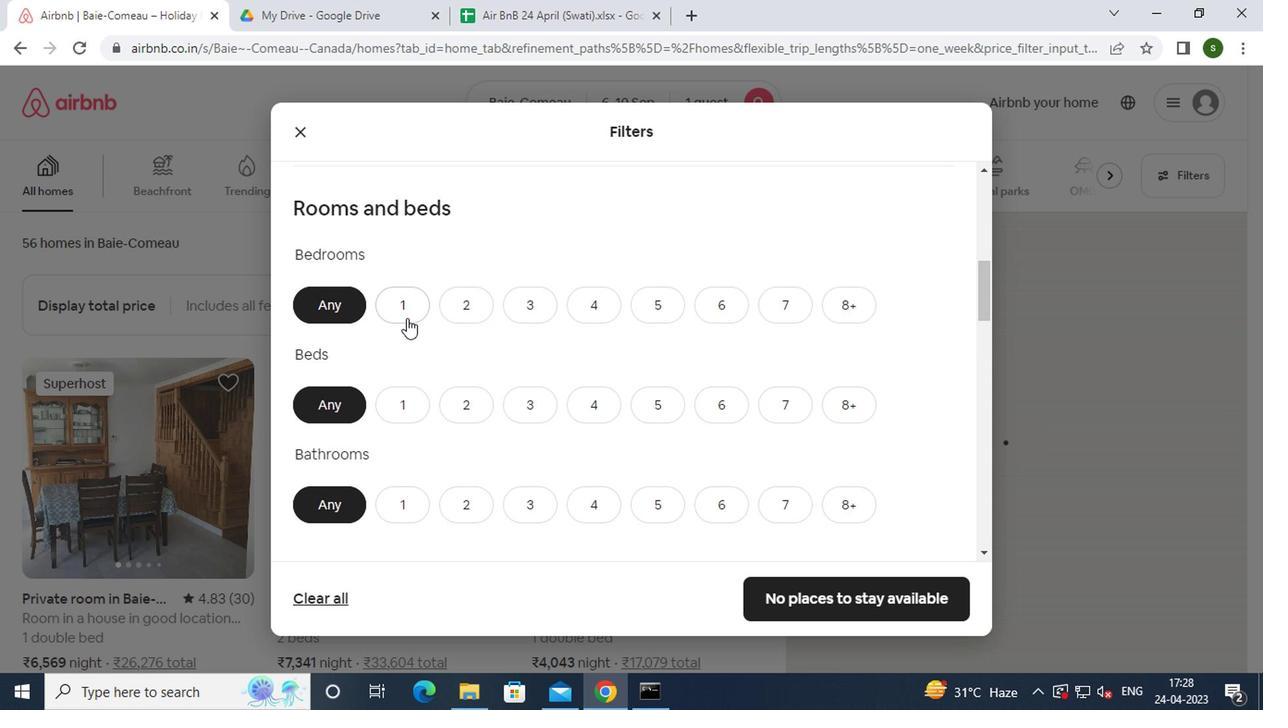 
Action: Mouse moved to (388, 386)
Screenshot: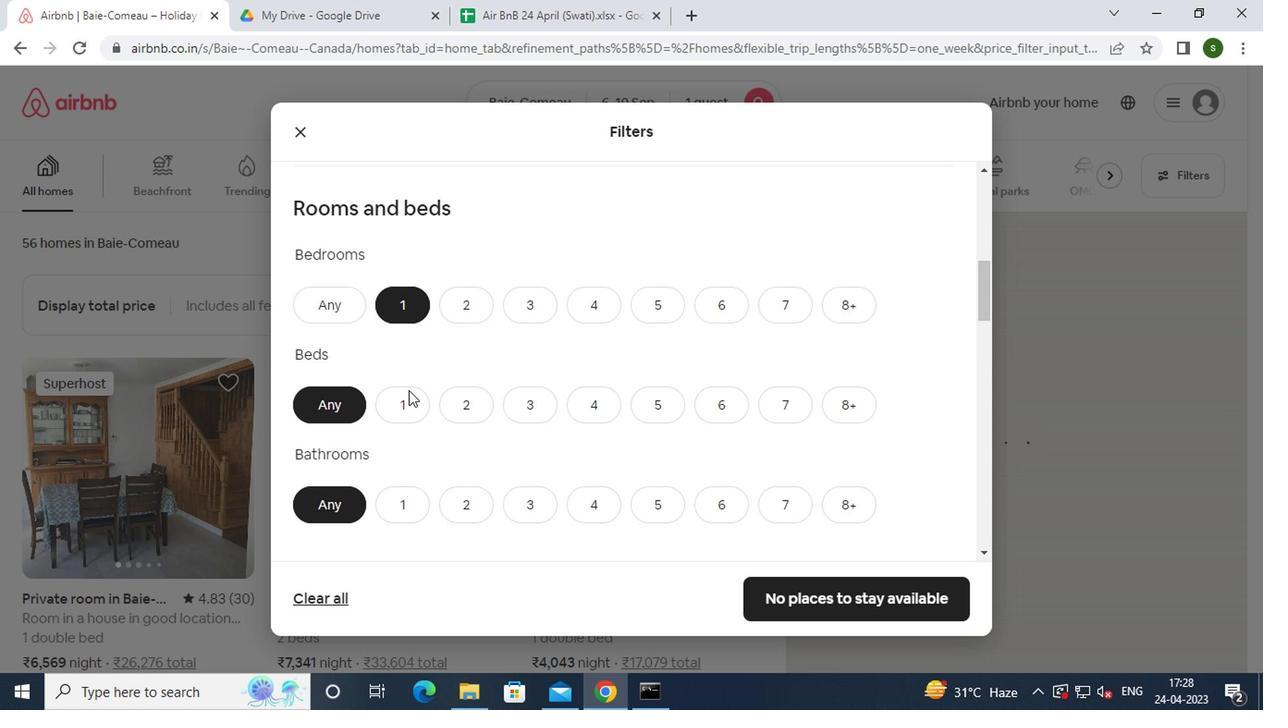 
Action: Mouse pressed left at (388, 386)
Screenshot: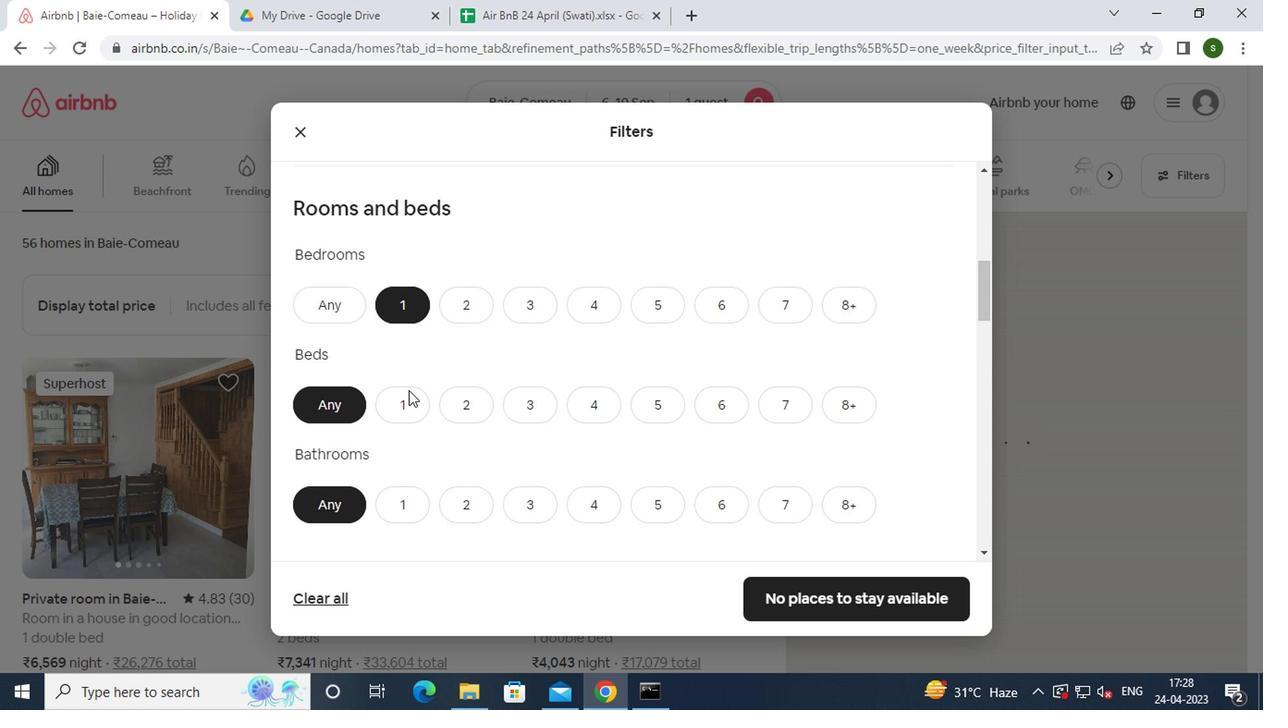 
Action: Mouse moved to (390, 466)
Screenshot: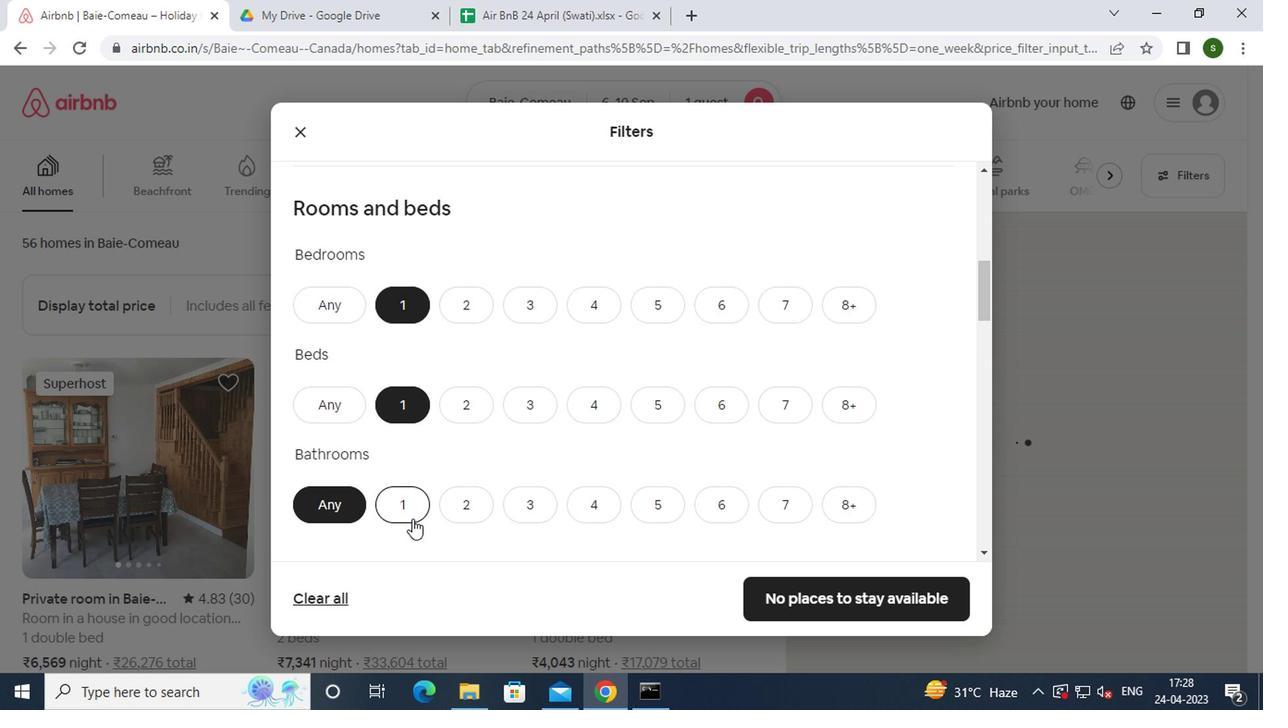 
Action: Mouse pressed left at (390, 466)
Screenshot: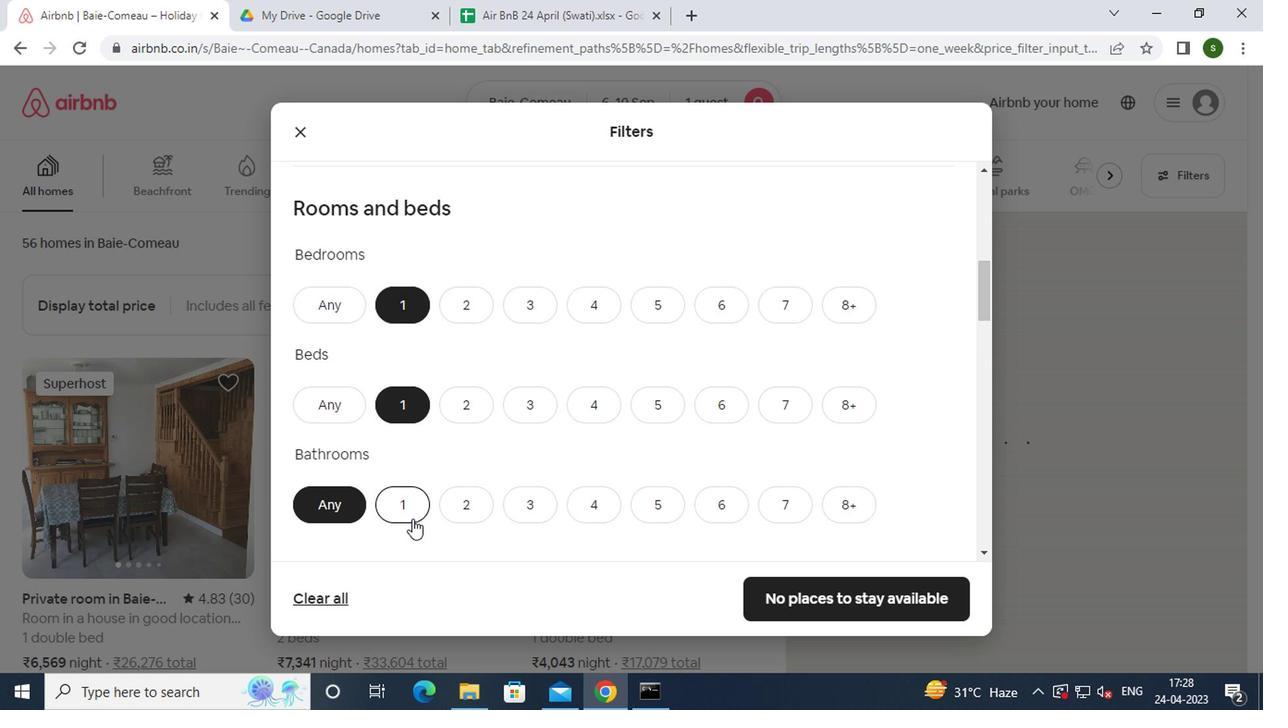 
Action: Mouse moved to (448, 422)
Screenshot: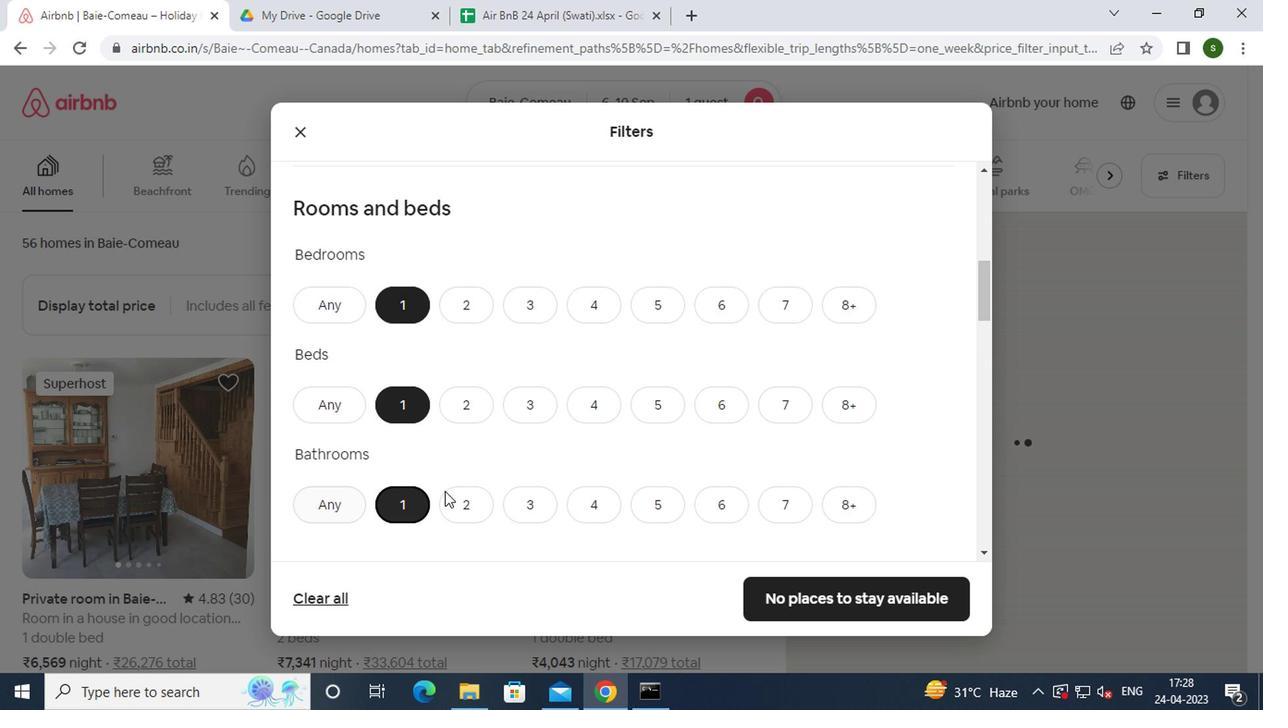 
Action: Mouse scrolled (448, 421) with delta (0, 0)
Screenshot: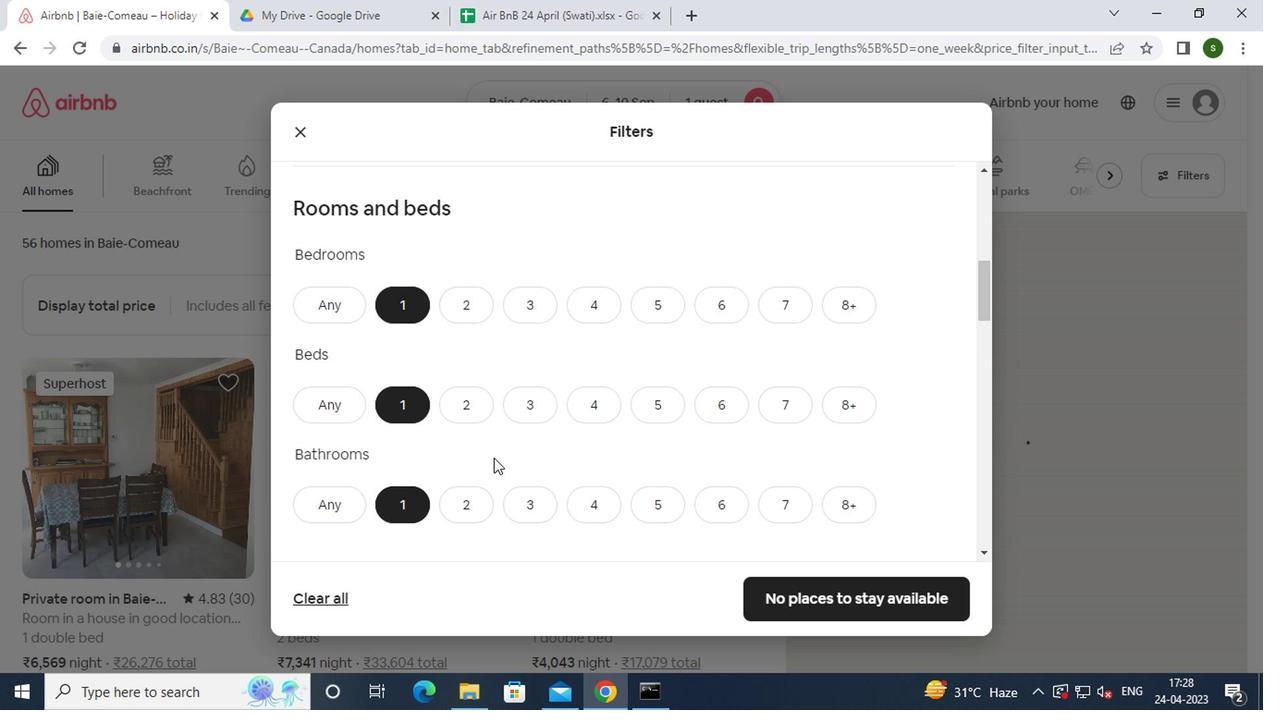 
Action: Mouse scrolled (448, 421) with delta (0, 0)
Screenshot: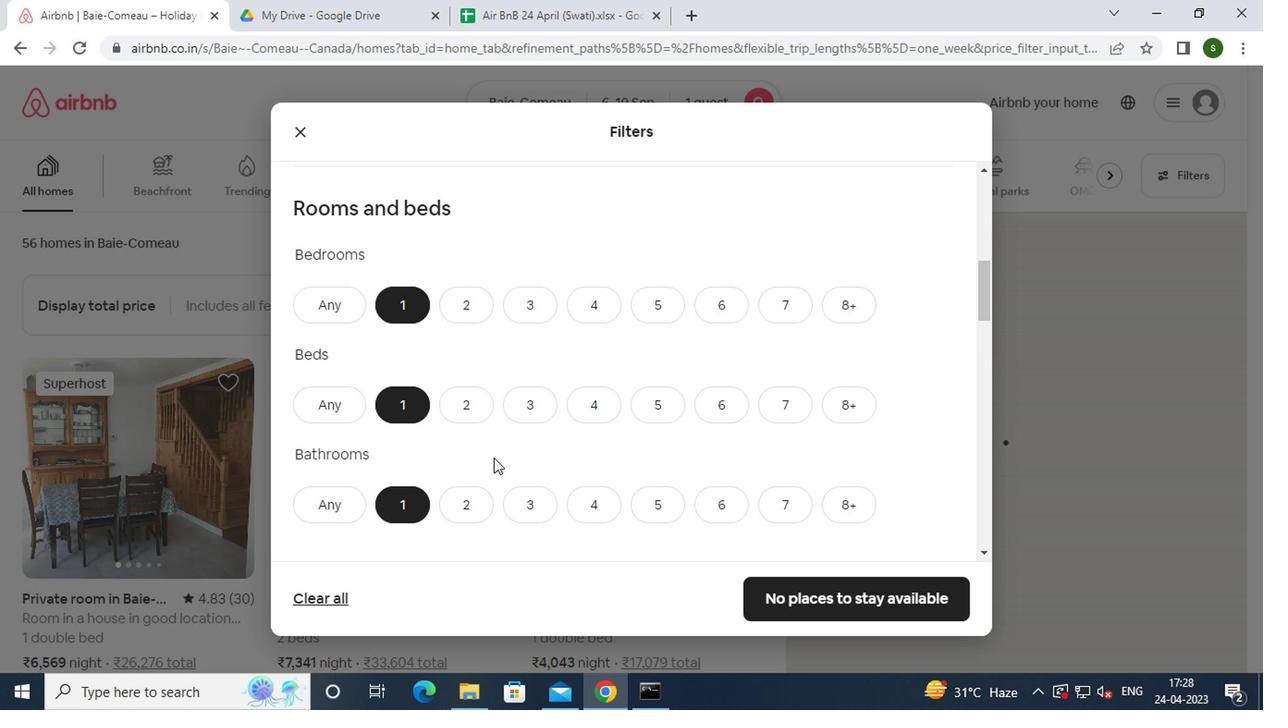 
Action: Mouse scrolled (448, 421) with delta (0, 0)
Screenshot: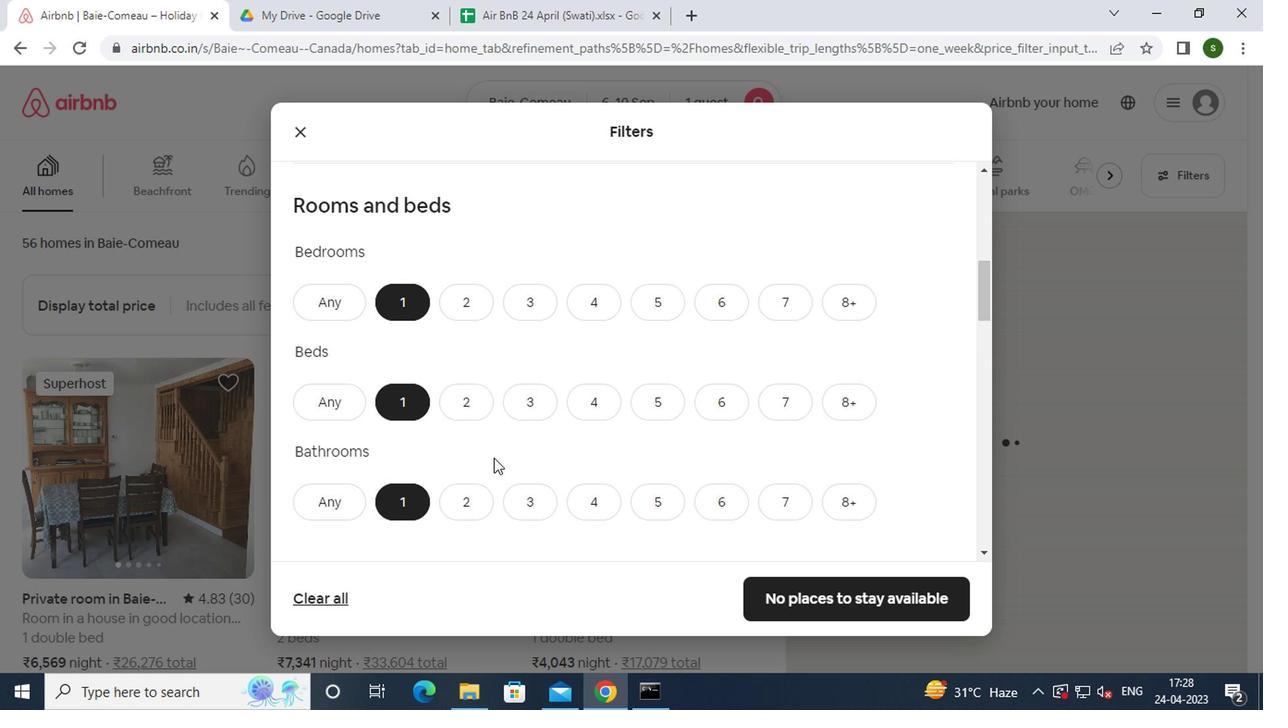 
Action: Mouse moved to (377, 388)
Screenshot: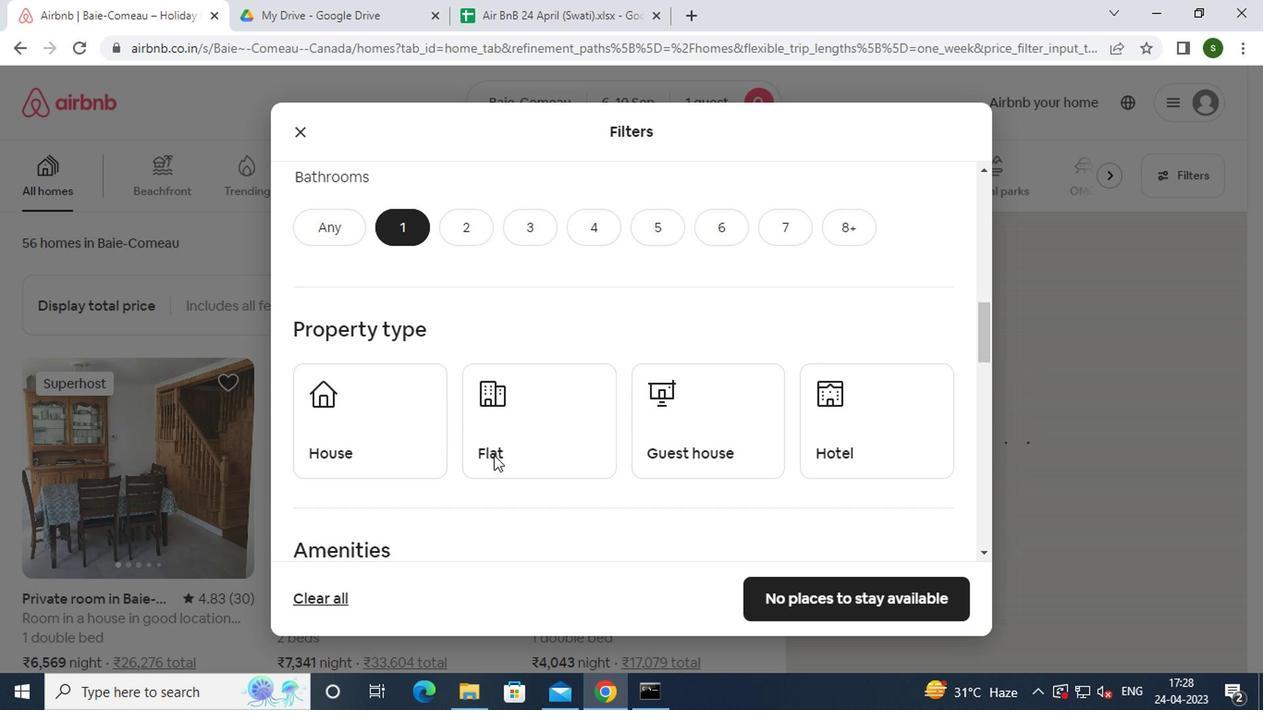 
Action: Mouse pressed left at (377, 388)
Screenshot: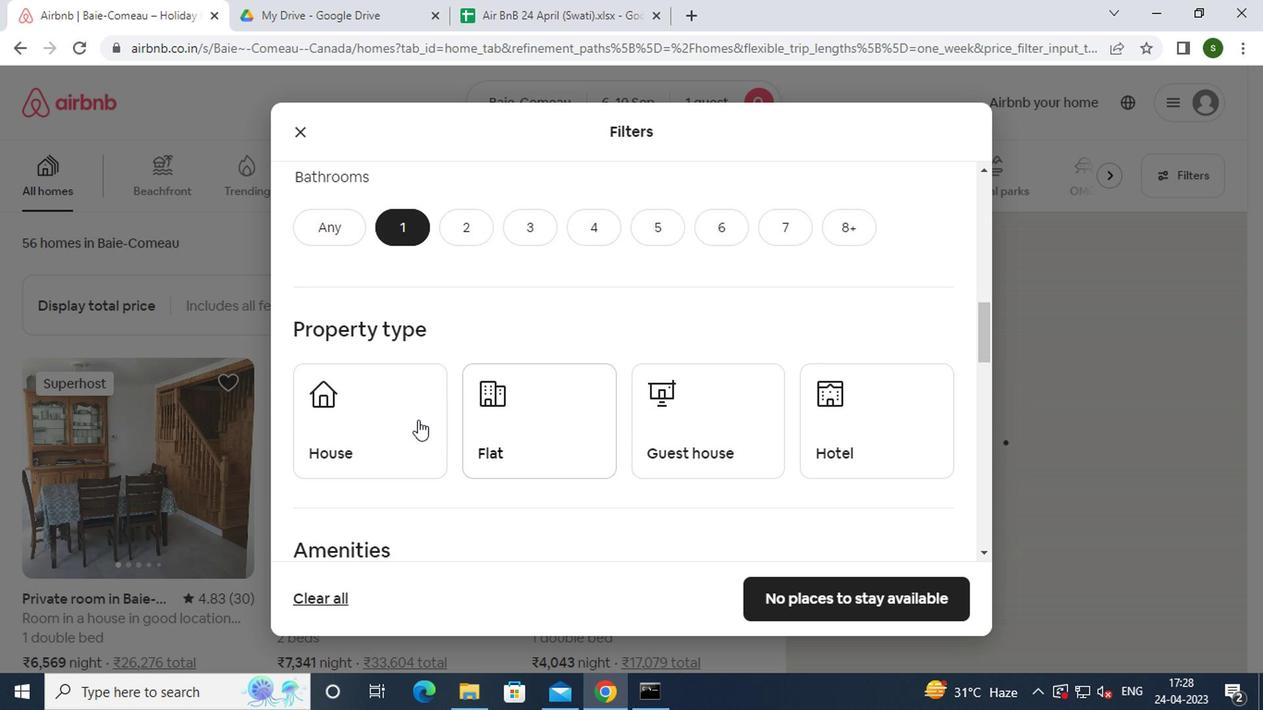 
Action: Mouse moved to (480, 392)
Screenshot: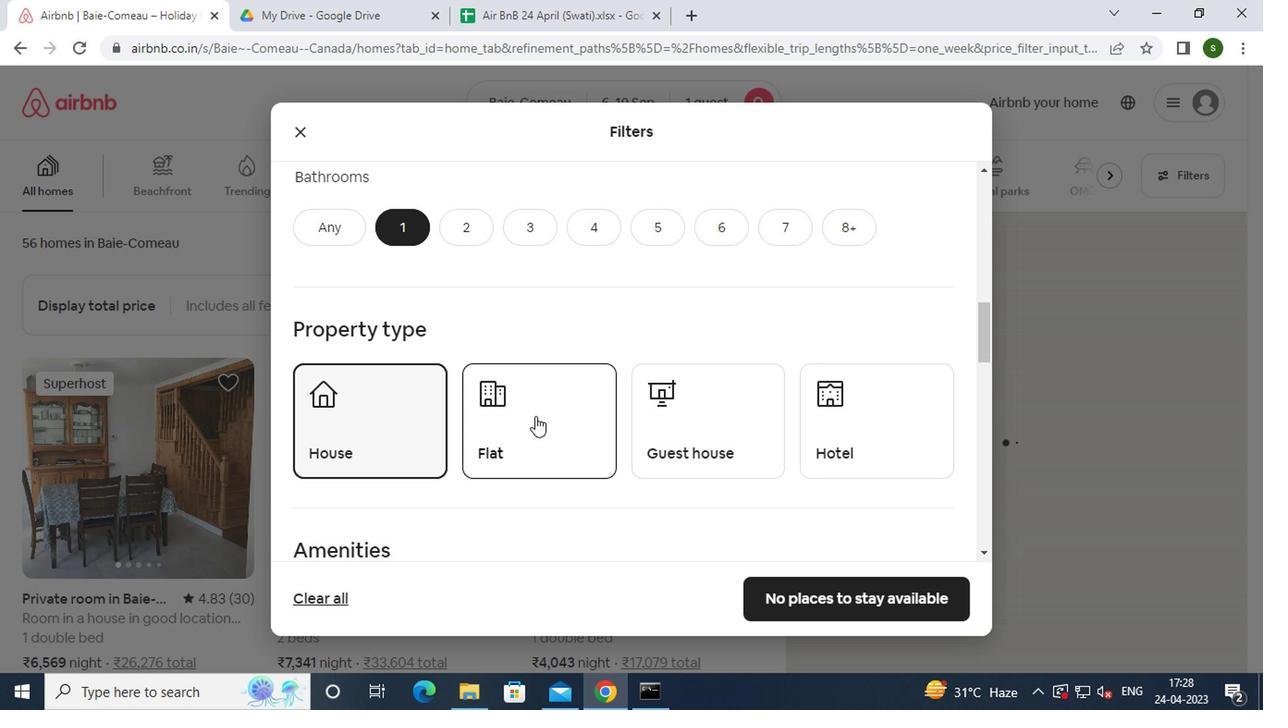 
Action: Mouse pressed left at (480, 392)
Screenshot: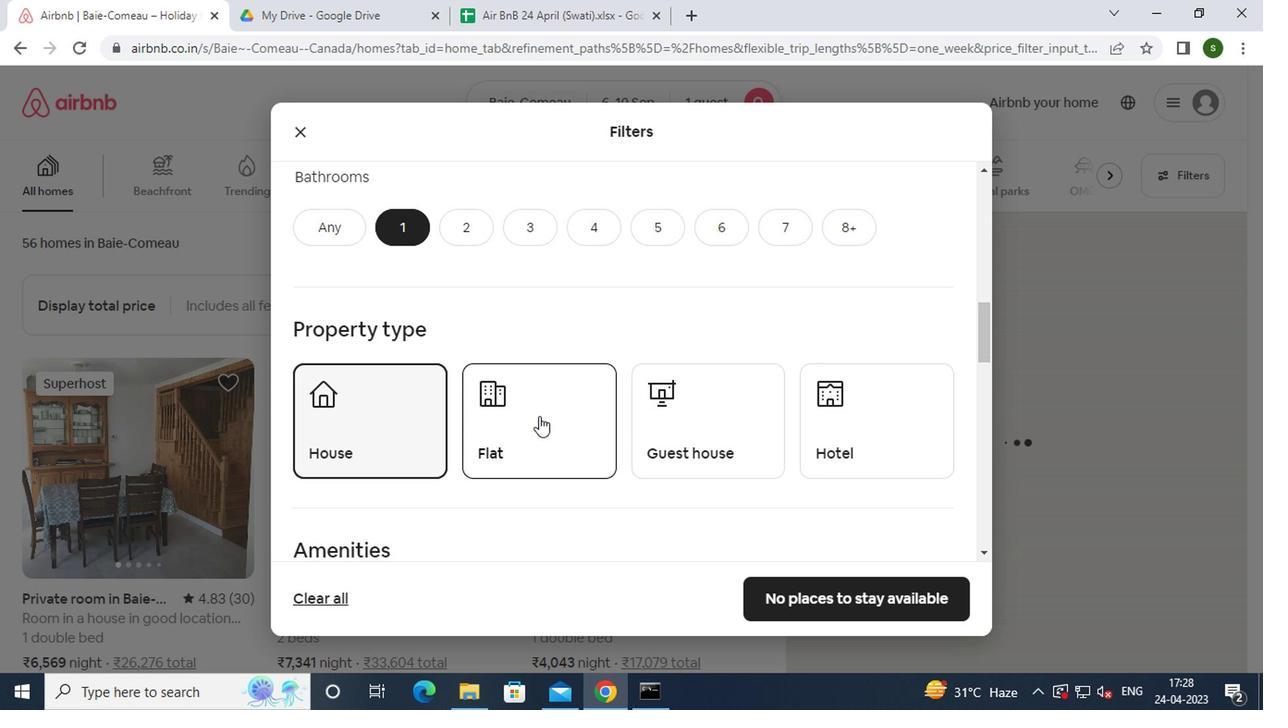 
Action: Mouse moved to (620, 392)
Screenshot: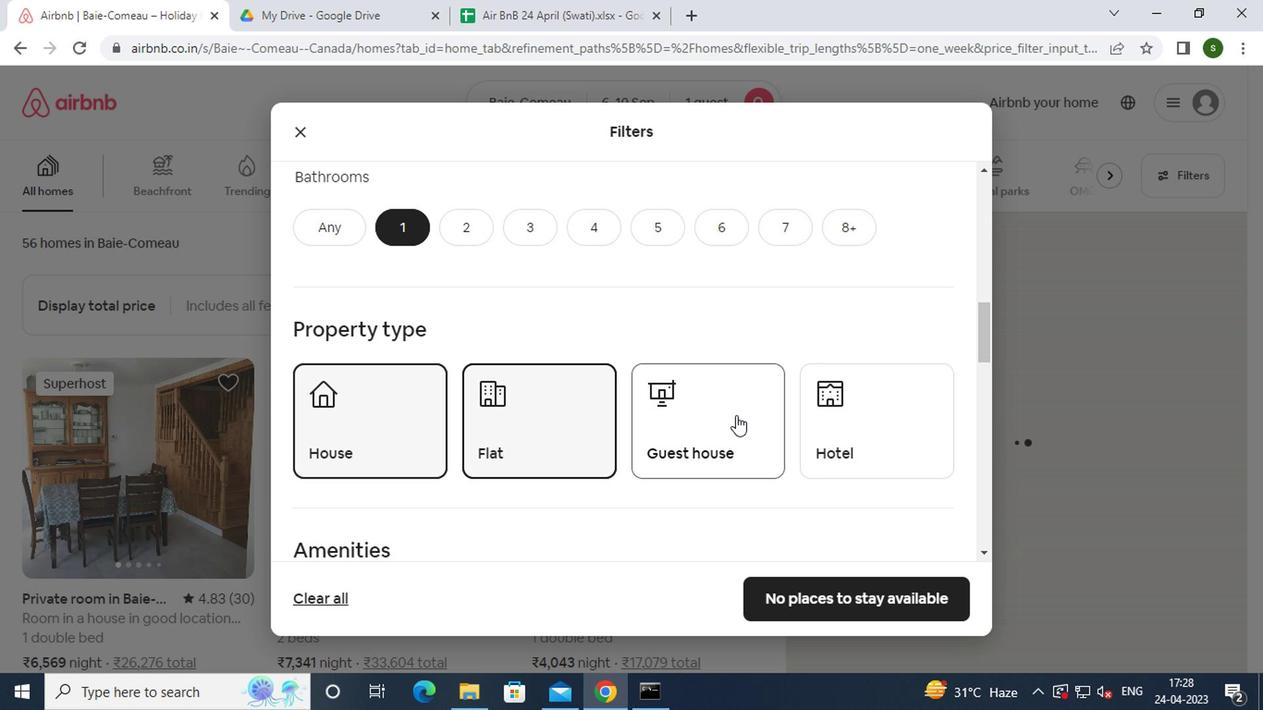 
Action: Mouse pressed left at (620, 392)
Screenshot: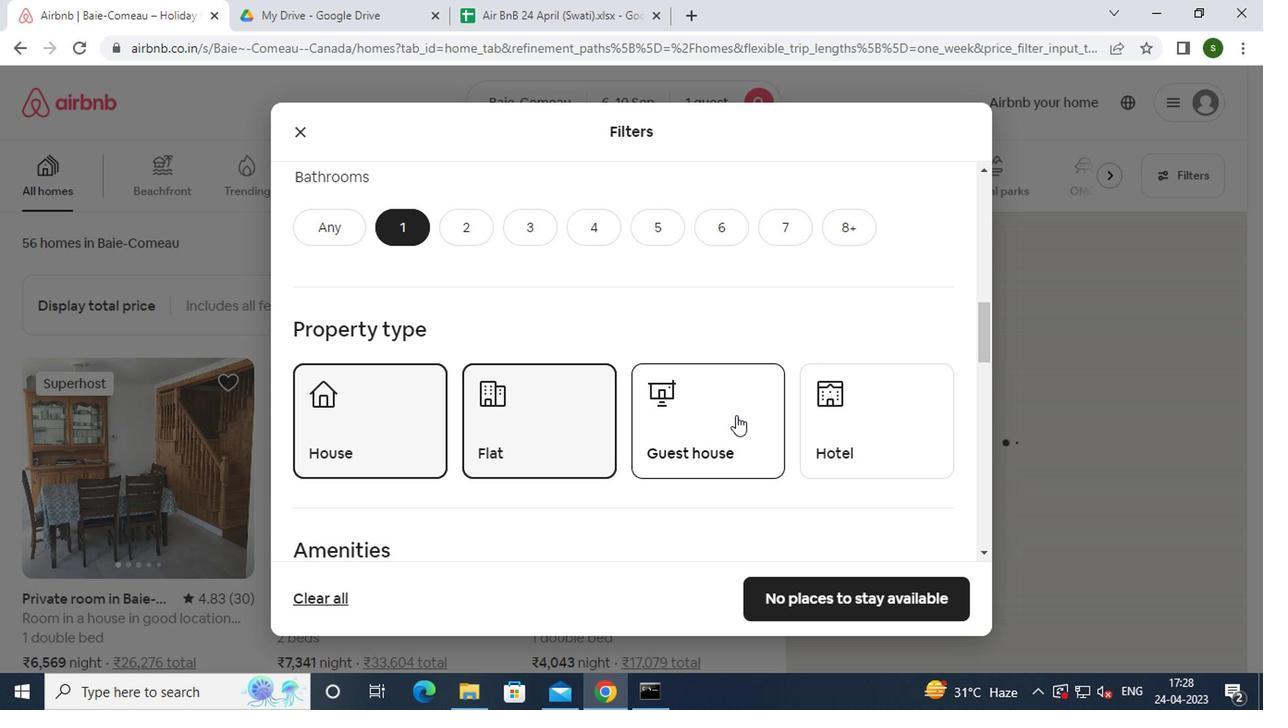 
Action: Mouse moved to (698, 387)
Screenshot: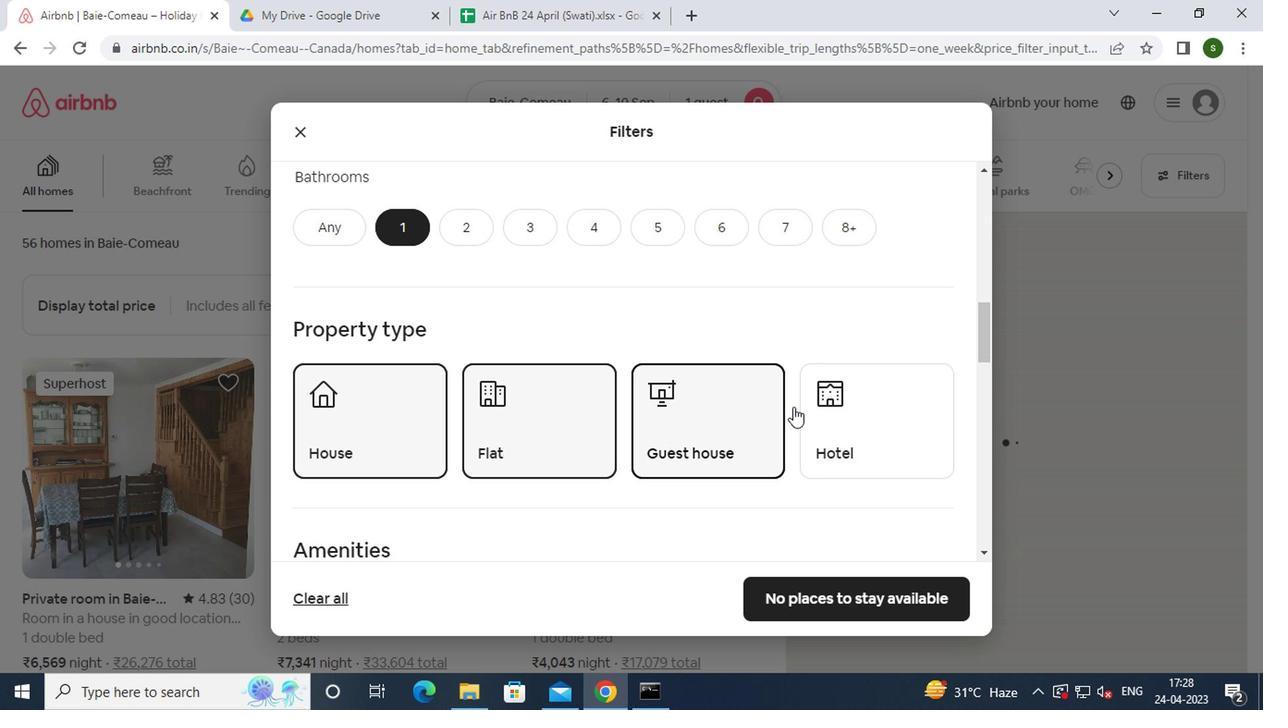 
Action: Mouse pressed left at (698, 387)
Screenshot: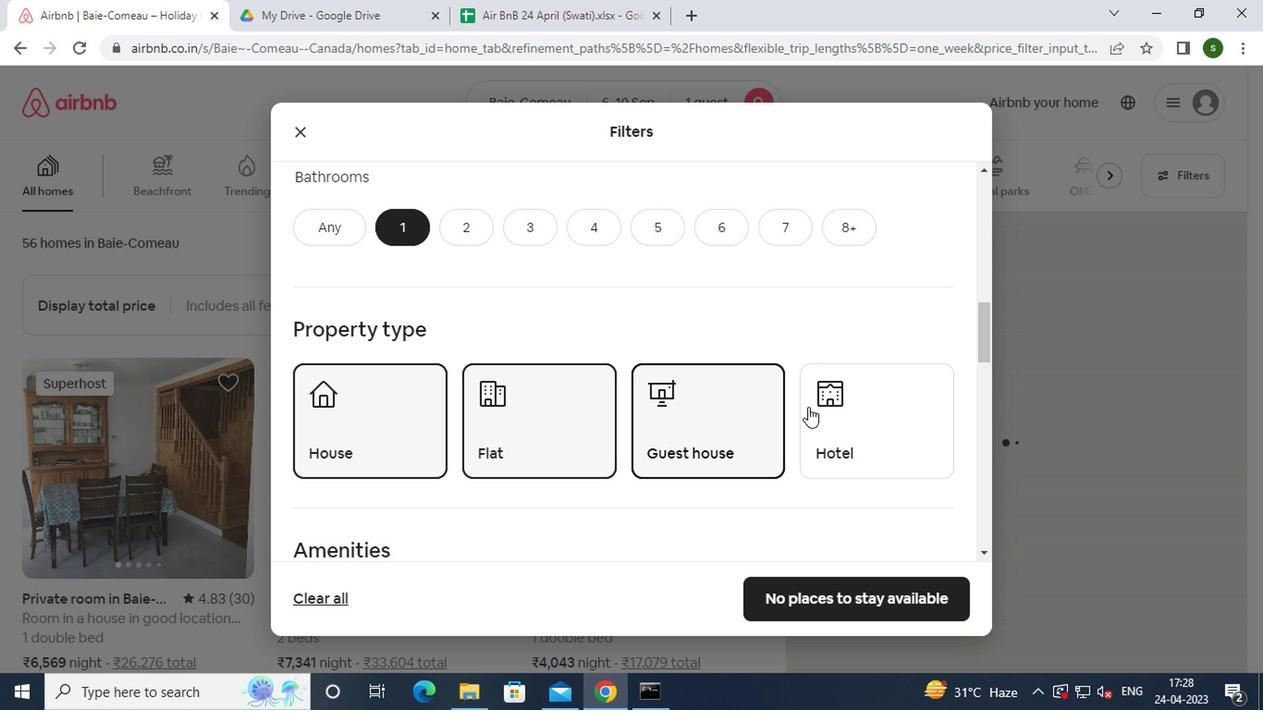 
Action: Mouse moved to (594, 389)
Screenshot: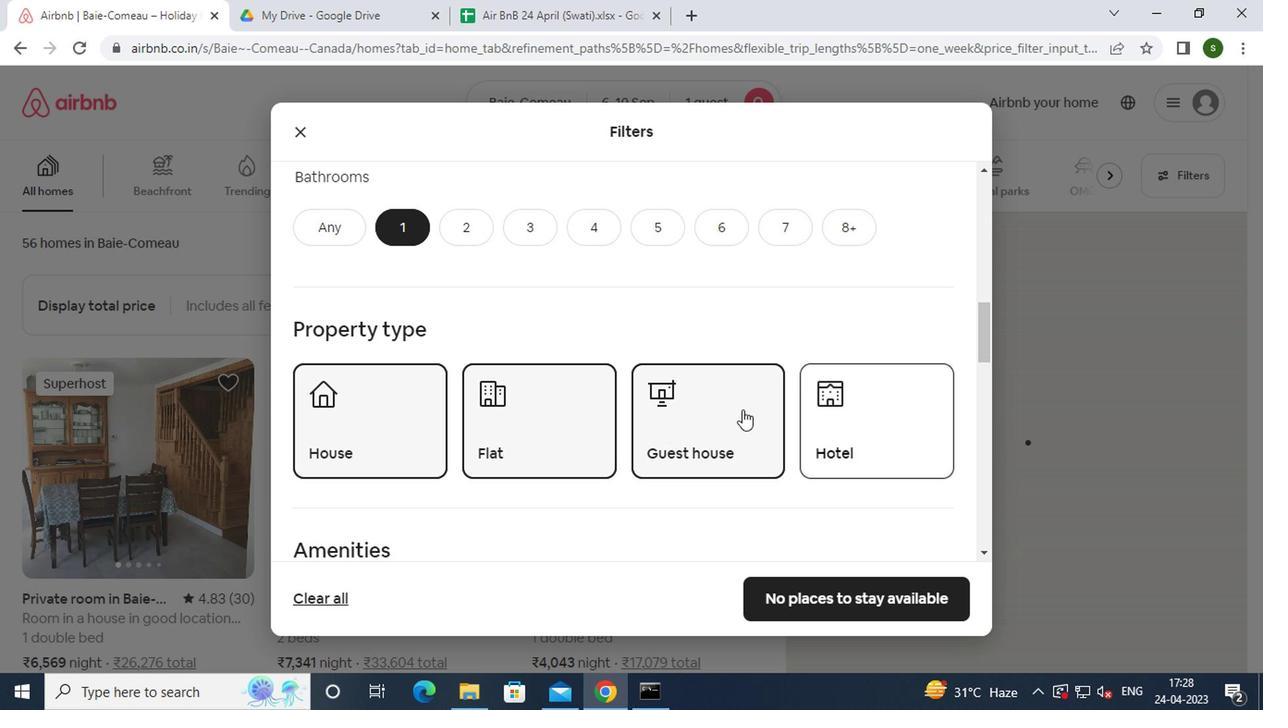
Action: Mouse scrolled (594, 388) with delta (0, 0)
Screenshot: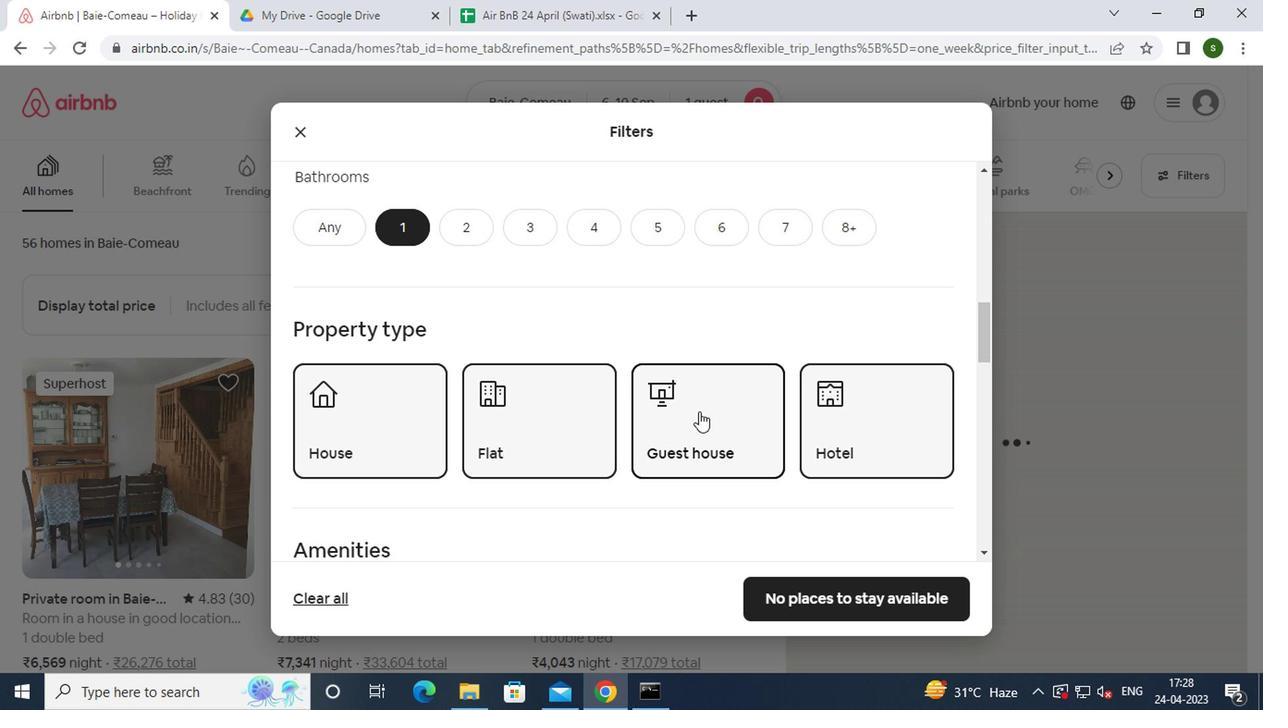 
Action: Mouse scrolled (594, 388) with delta (0, 0)
Screenshot: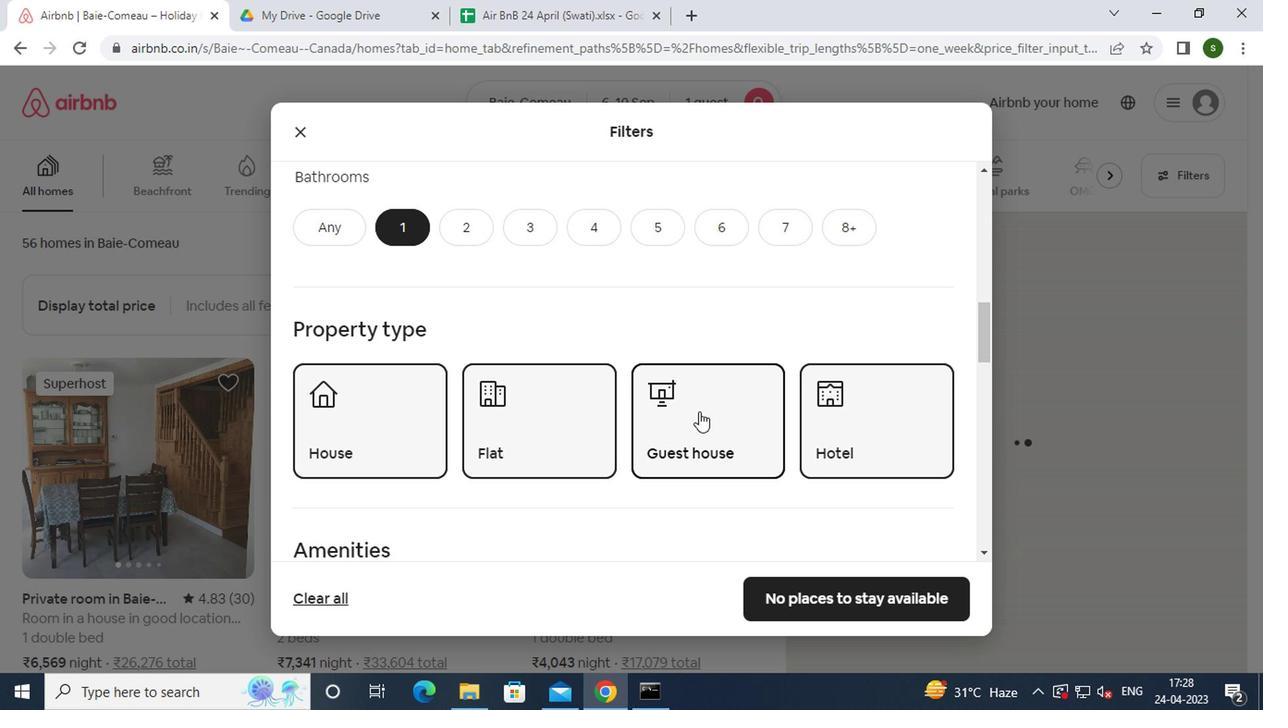
Action: Mouse scrolled (594, 388) with delta (0, 0)
Screenshot: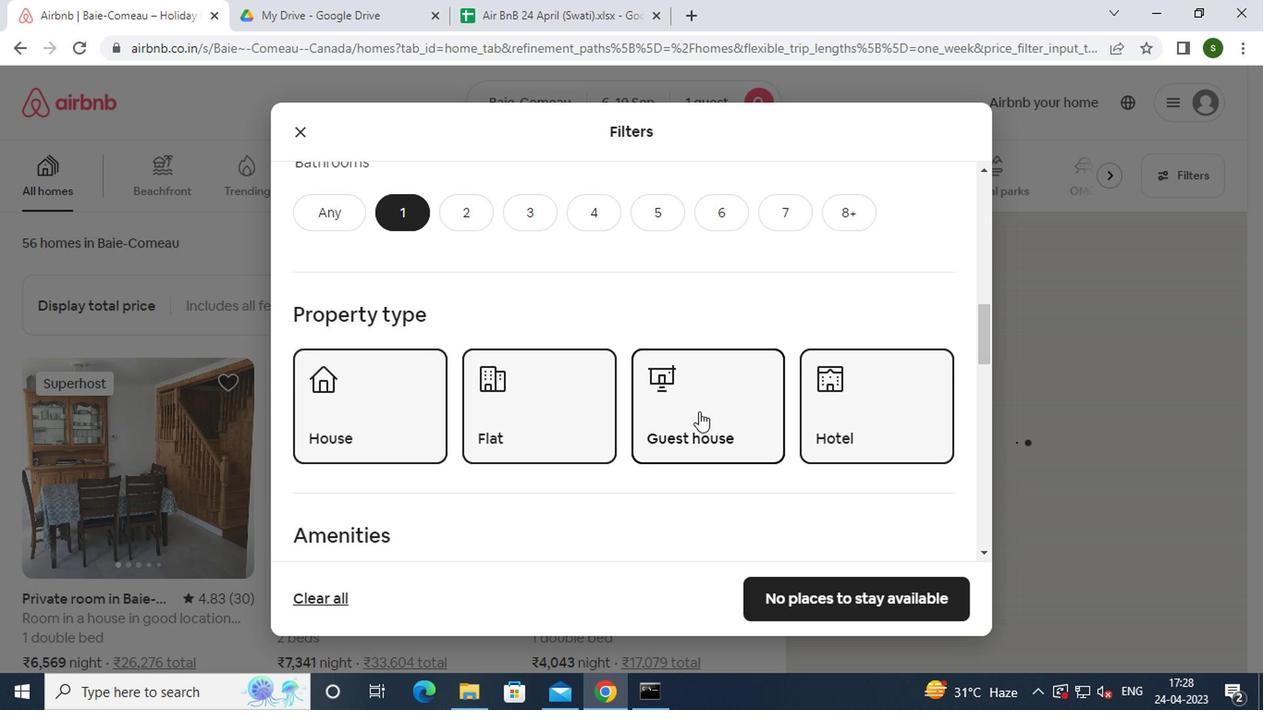 
Action: Mouse scrolled (594, 388) with delta (0, 0)
Screenshot: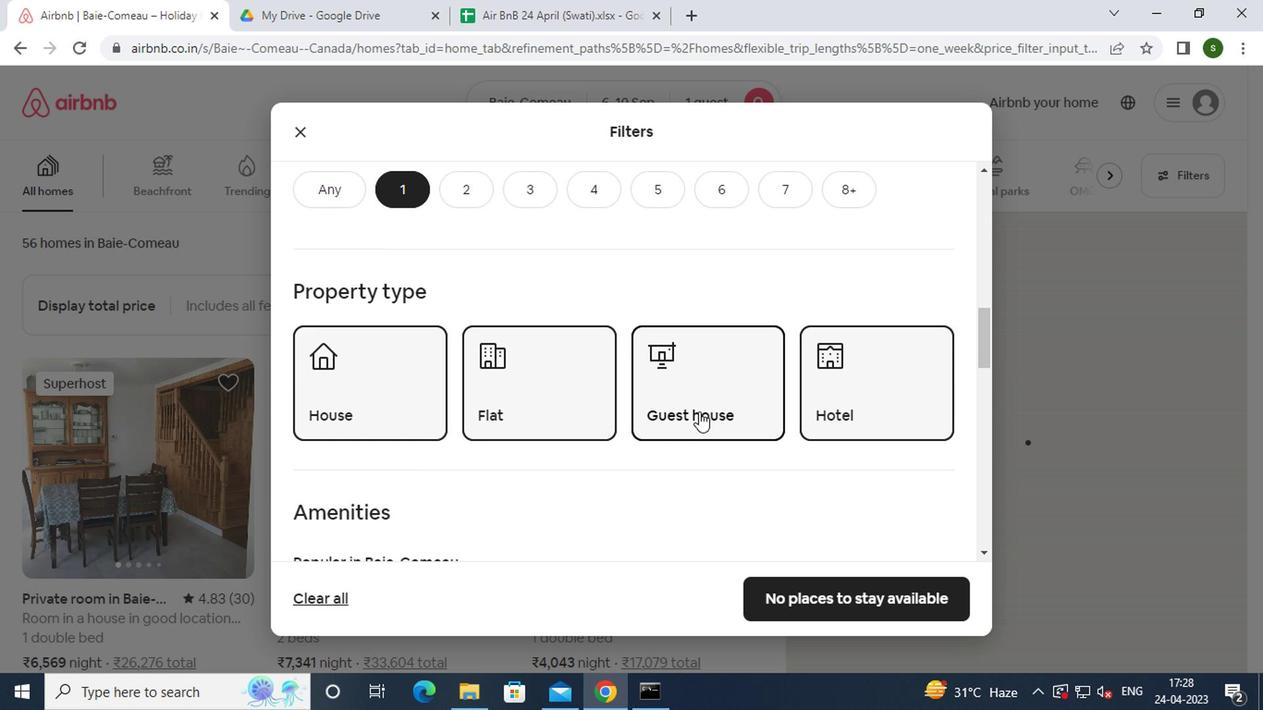 
Action: Mouse scrolled (594, 388) with delta (0, 0)
Screenshot: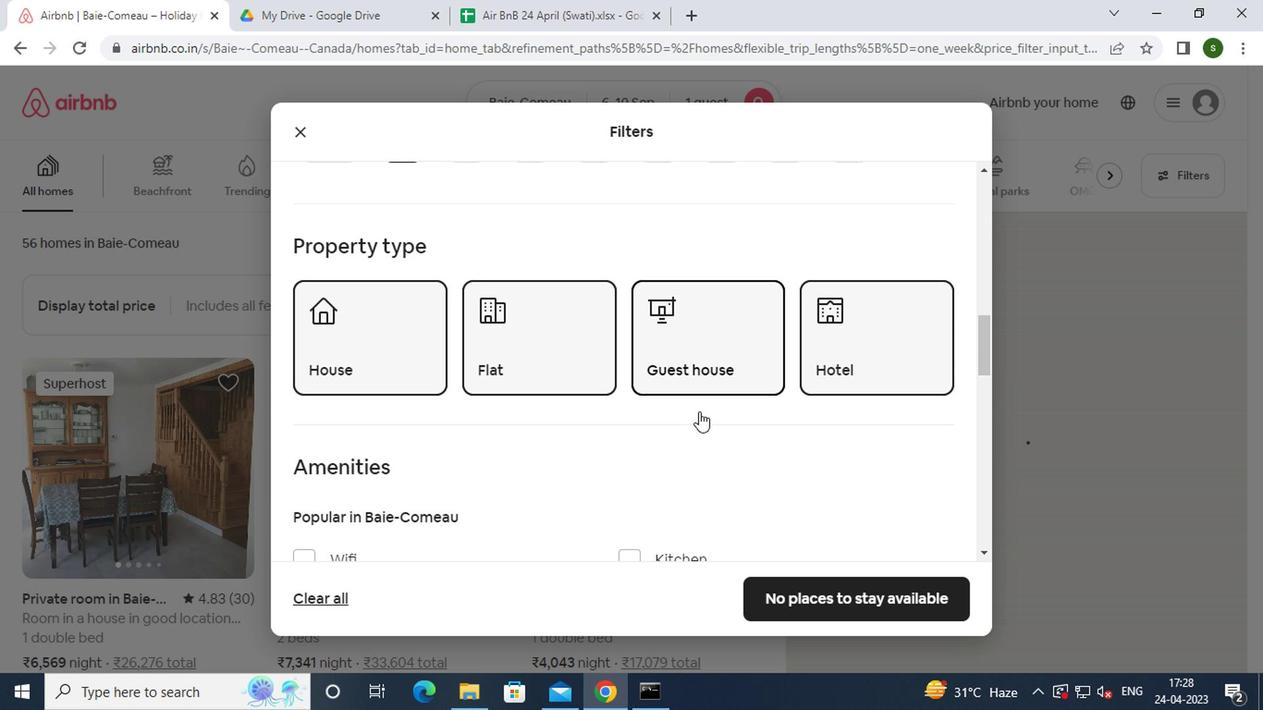 
Action: Mouse scrolled (594, 388) with delta (0, 0)
Screenshot: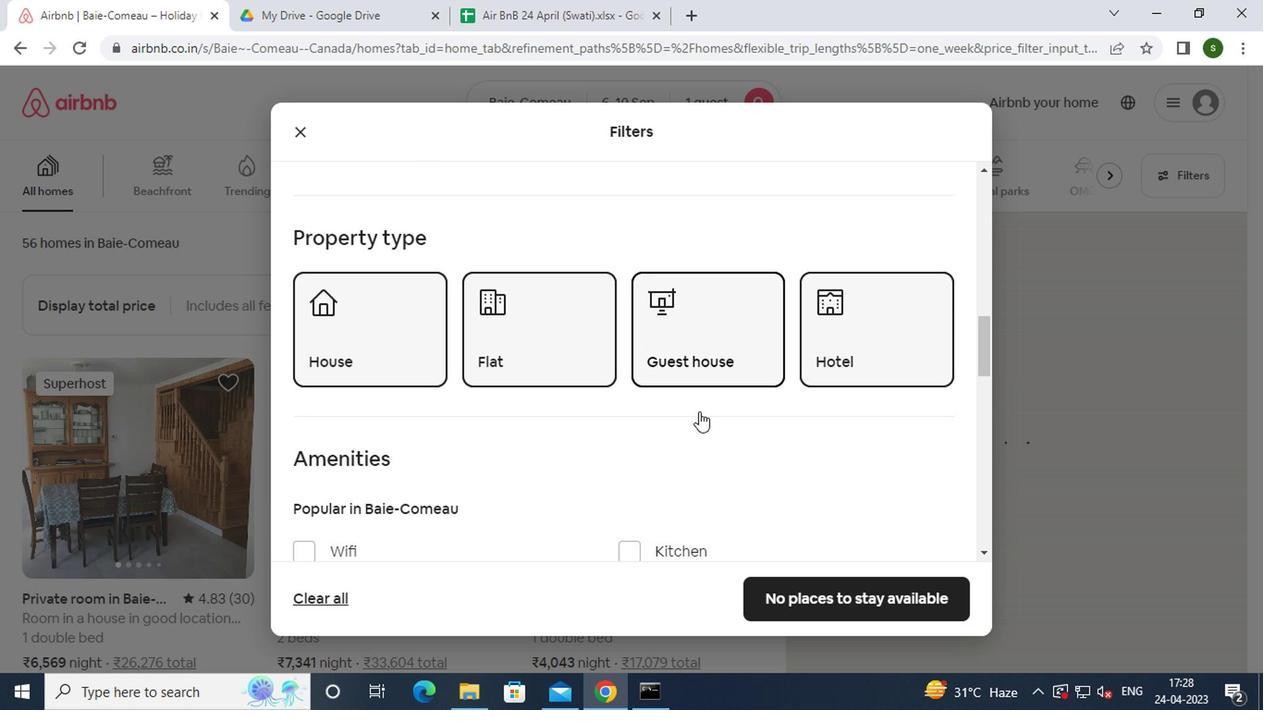 
Action: Mouse moved to (742, 405)
Screenshot: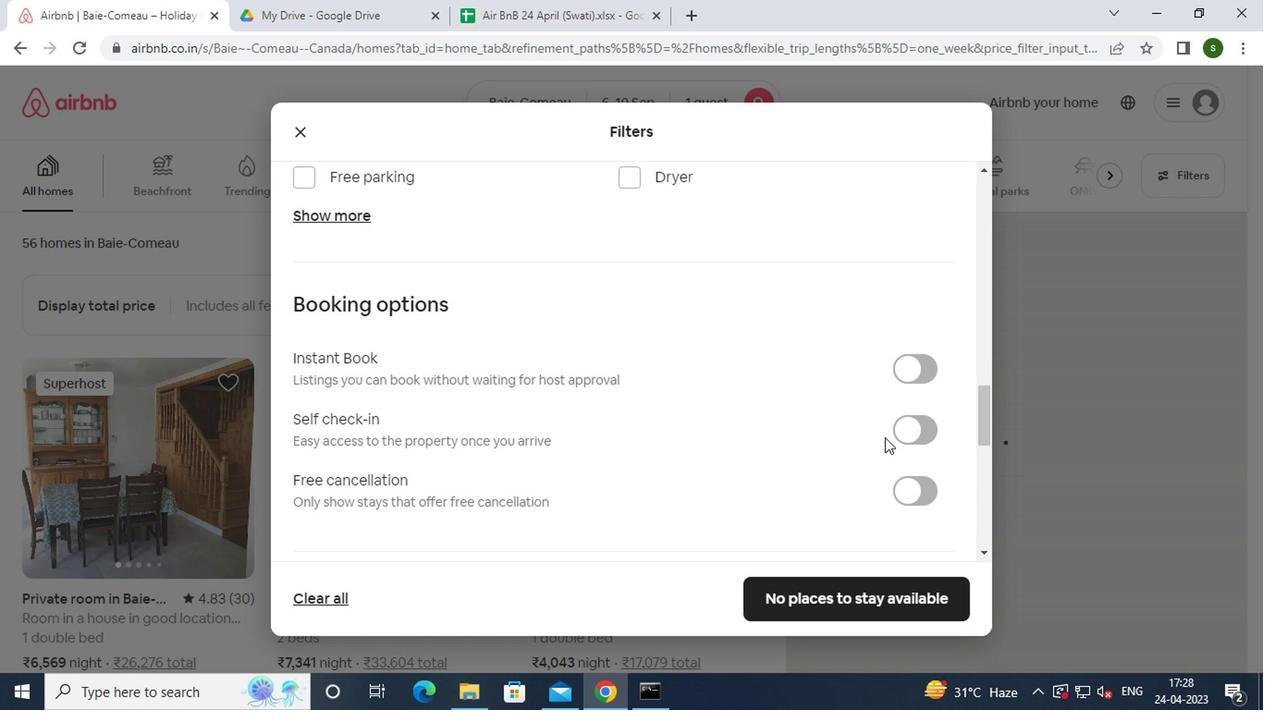 
Action: Mouse pressed left at (742, 405)
Screenshot: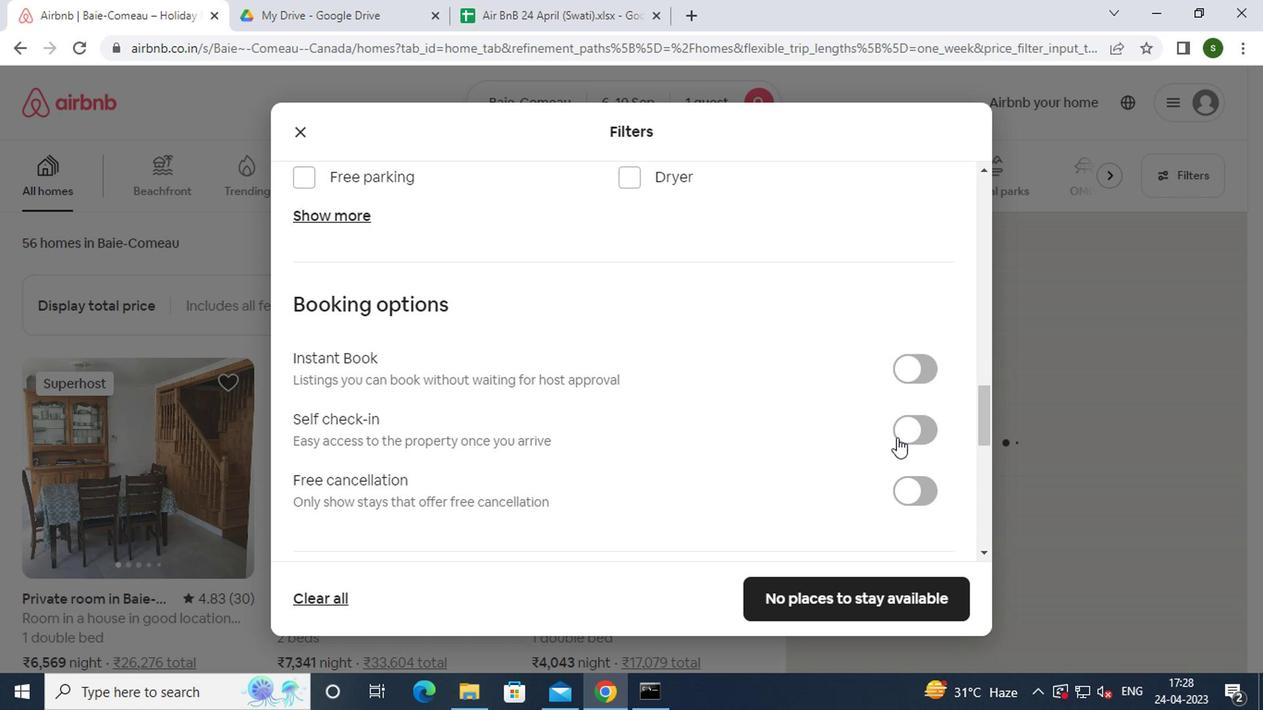 
Action: Mouse moved to (646, 392)
Screenshot: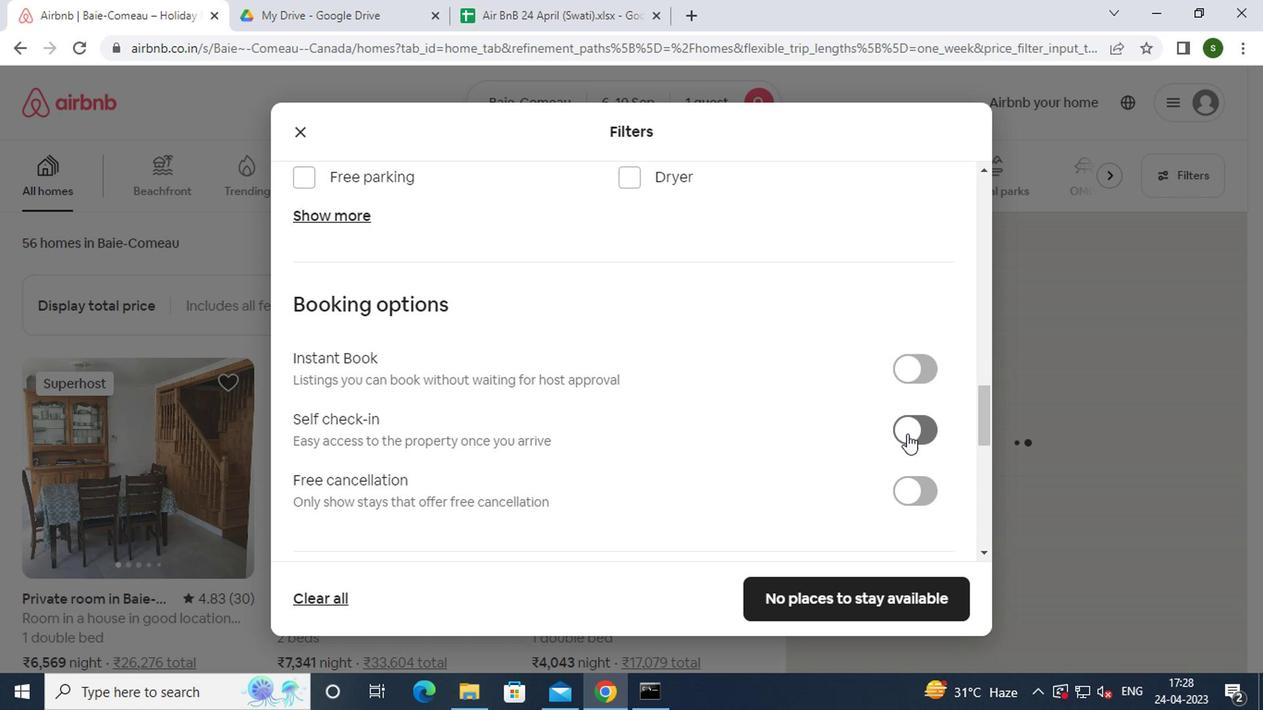 
Action: Mouse scrolled (646, 391) with delta (0, 0)
Screenshot: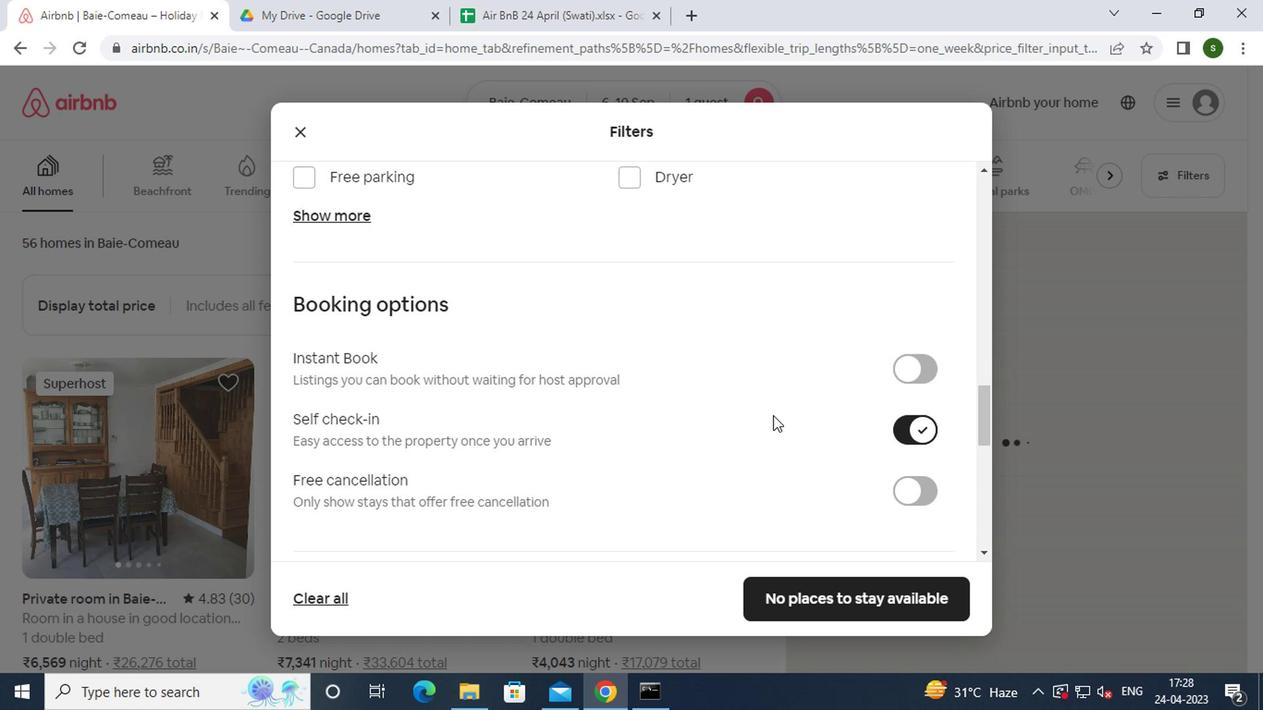 
Action: Mouse scrolled (646, 391) with delta (0, 0)
Screenshot: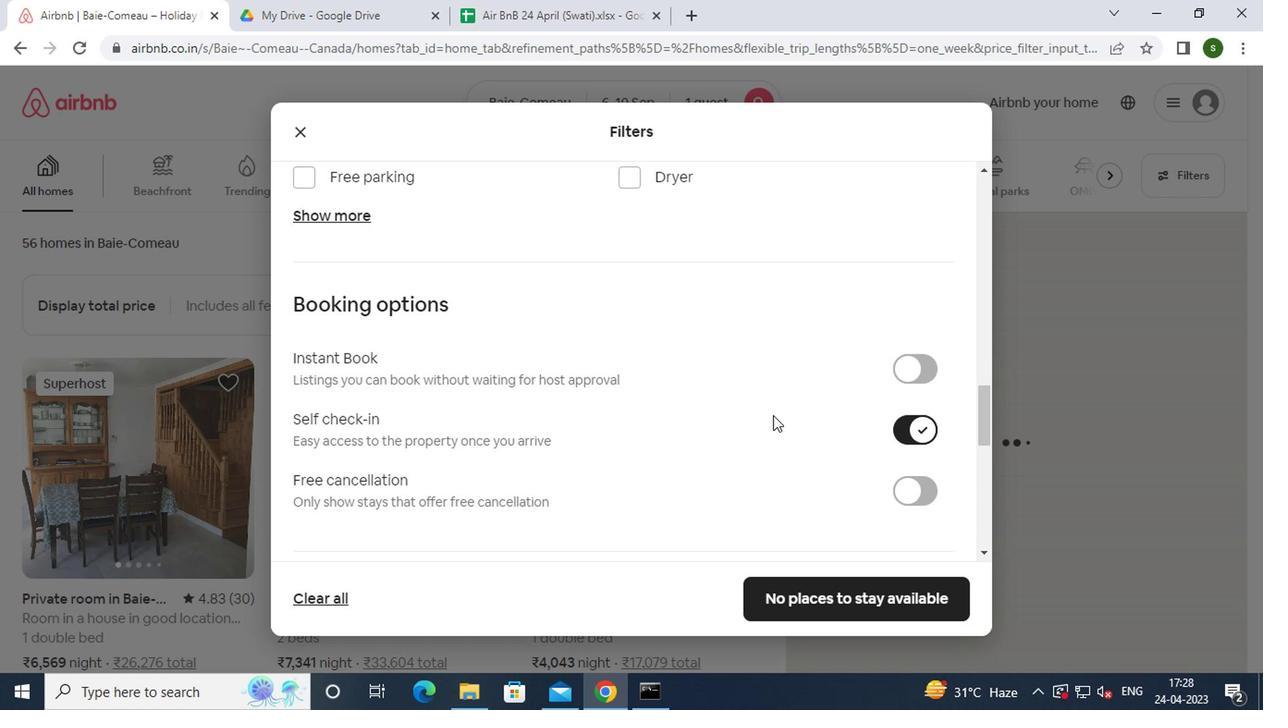 
Action: Mouse scrolled (646, 391) with delta (0, 0)
Screenshot: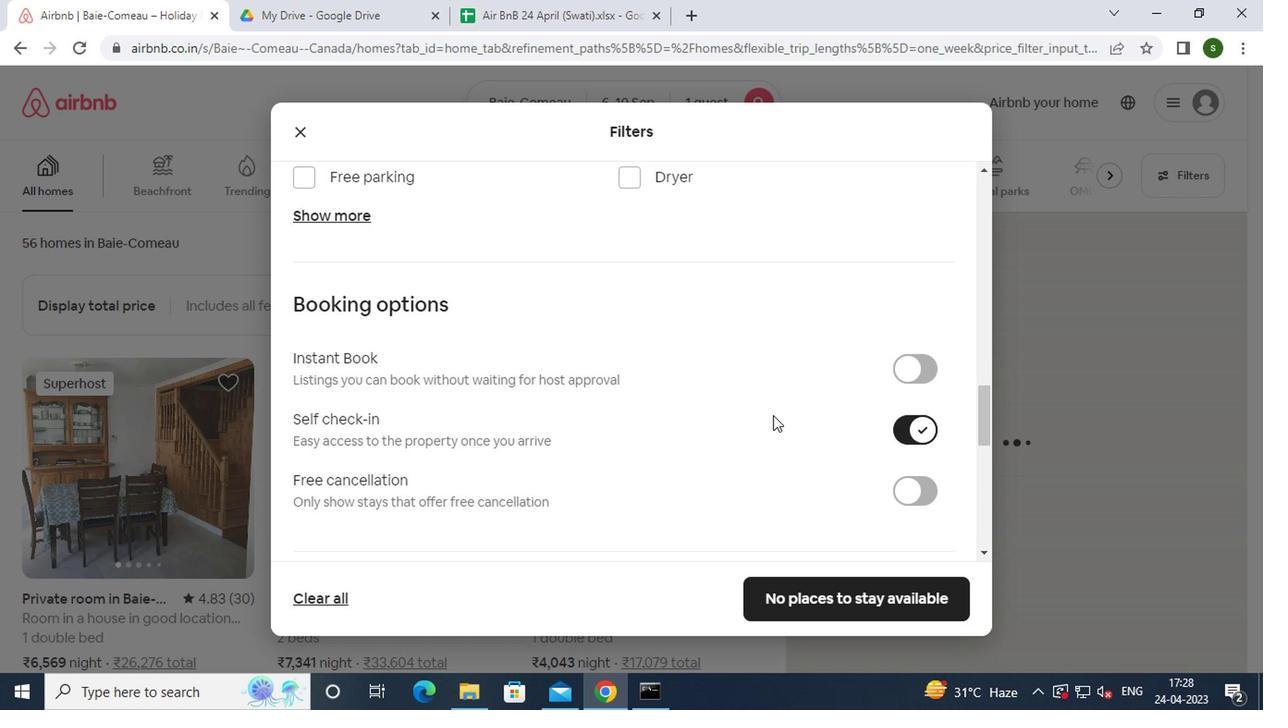 
Action: Mouse scrolled (646, 391) with delta (0, 0)
Screenshot: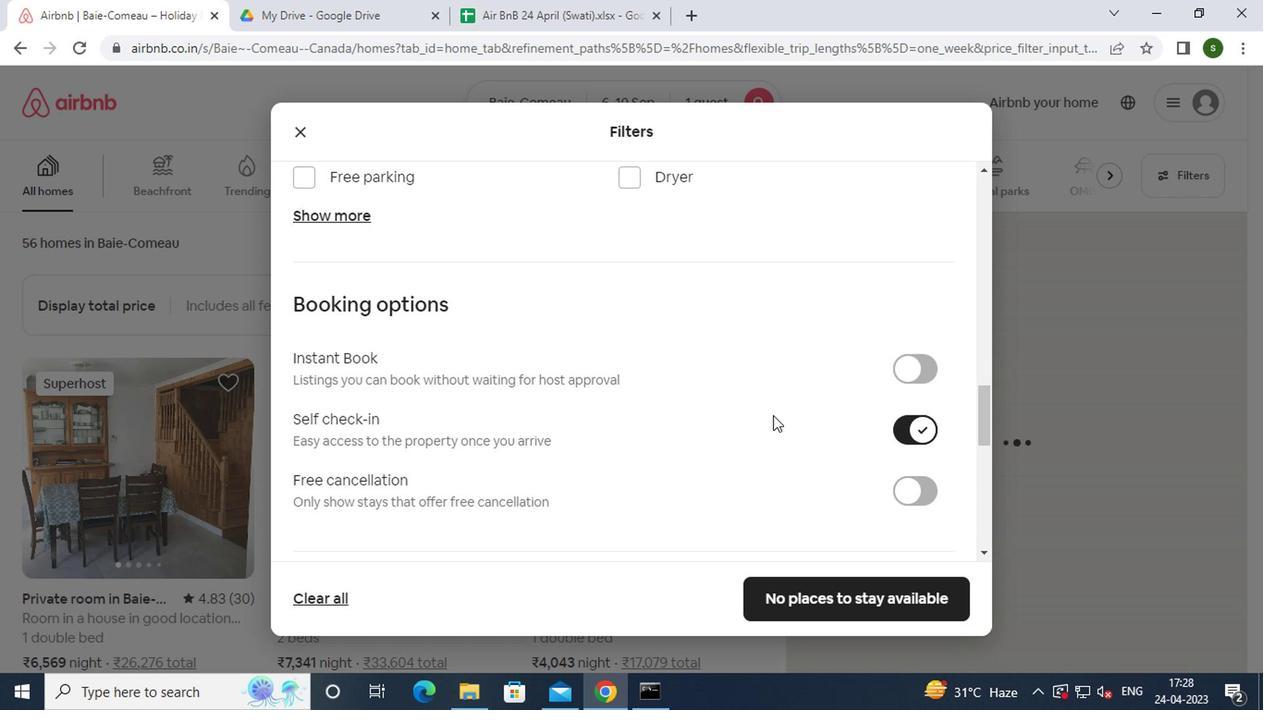 
Action: Mouse scrolled (646, 391) with delta (0, 0)
Screenshot: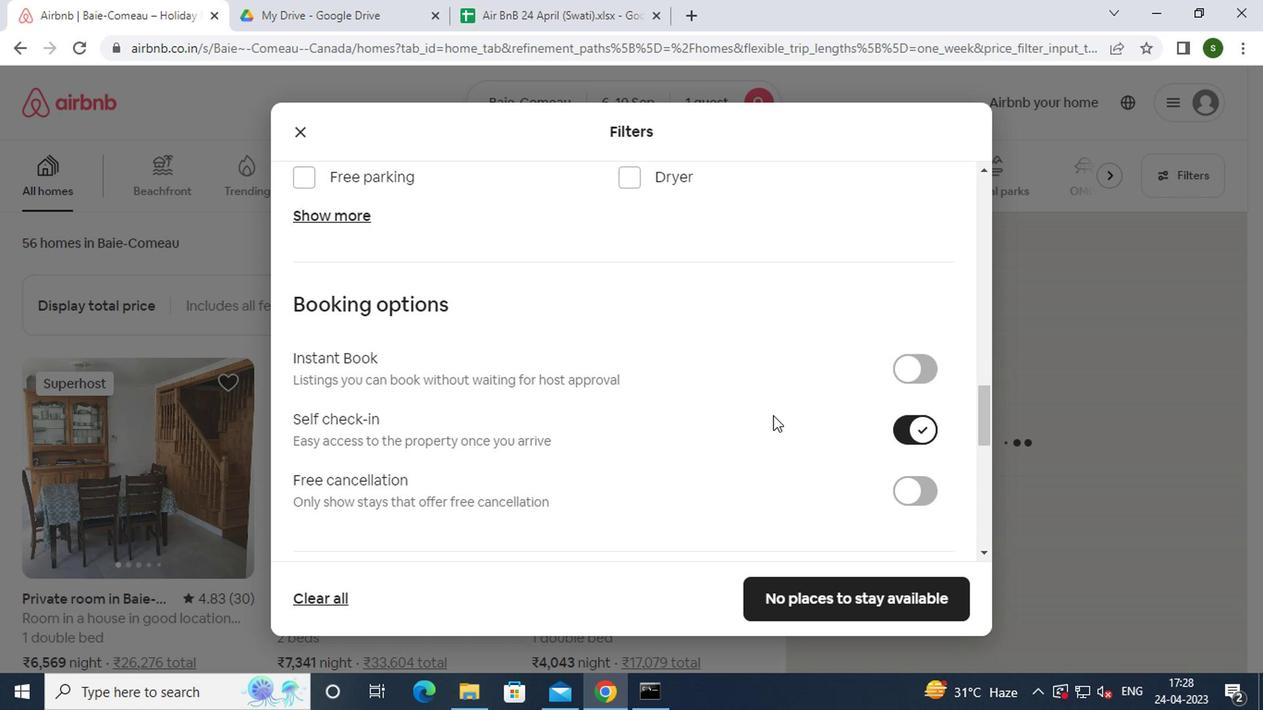 
Action: Mouse scrolled (646, 391) with delta (0, 0)
Screenshot: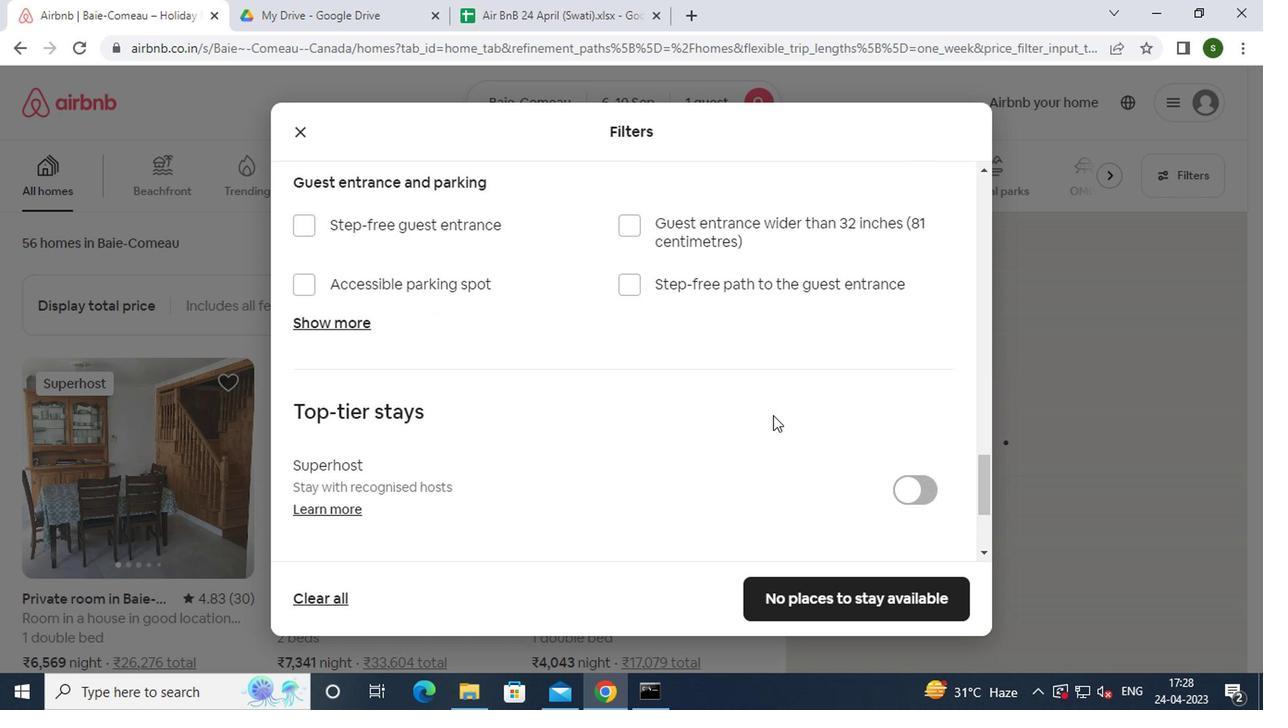 
Action: Mouse scrolled (646, 391) with delta (0, 0)
Screenshot: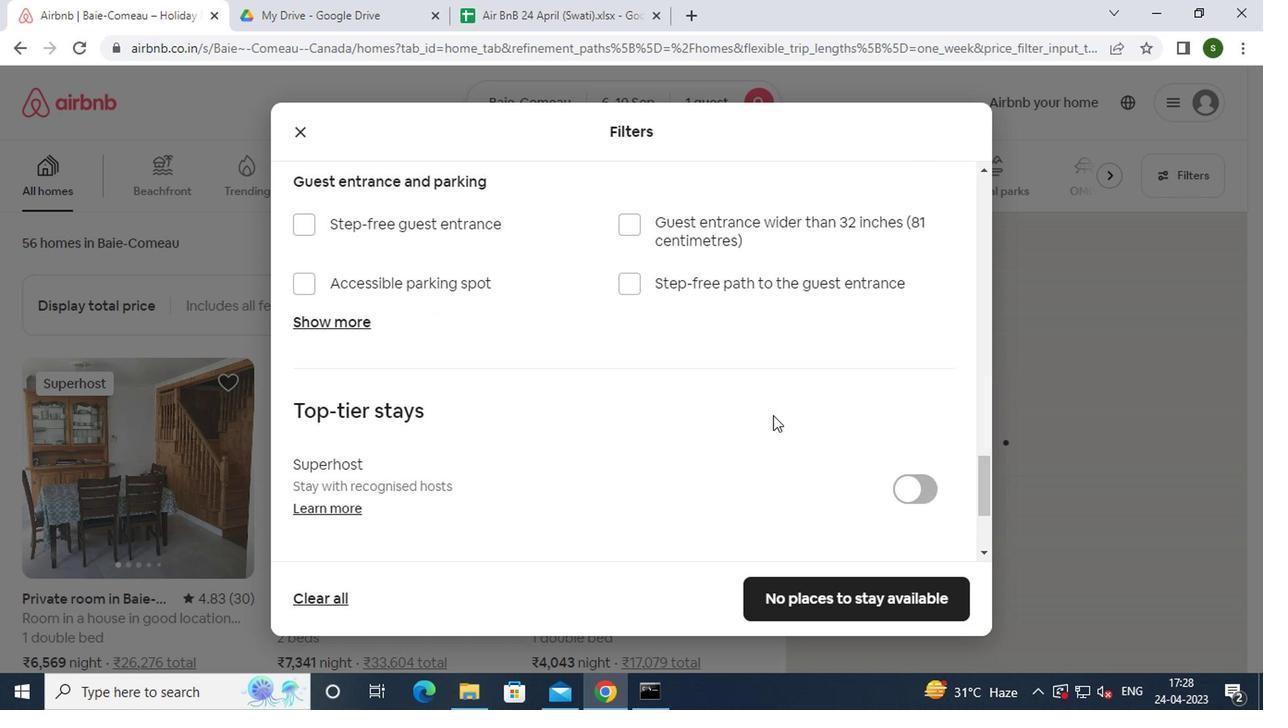 
Action: Mouse scrolled (646, 391) with delta (0, 0)
Screenshot: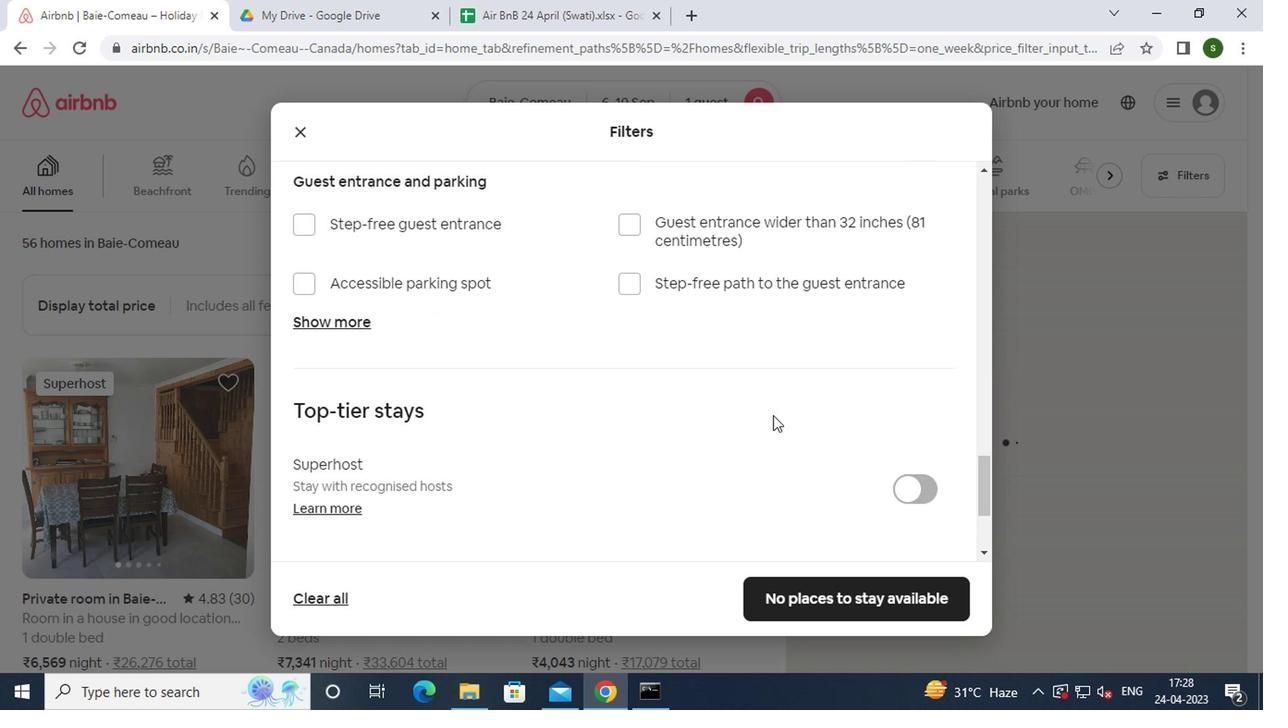 
Action: Mouse scrolled (646, 391) with delta (0, 0)
Screenshot: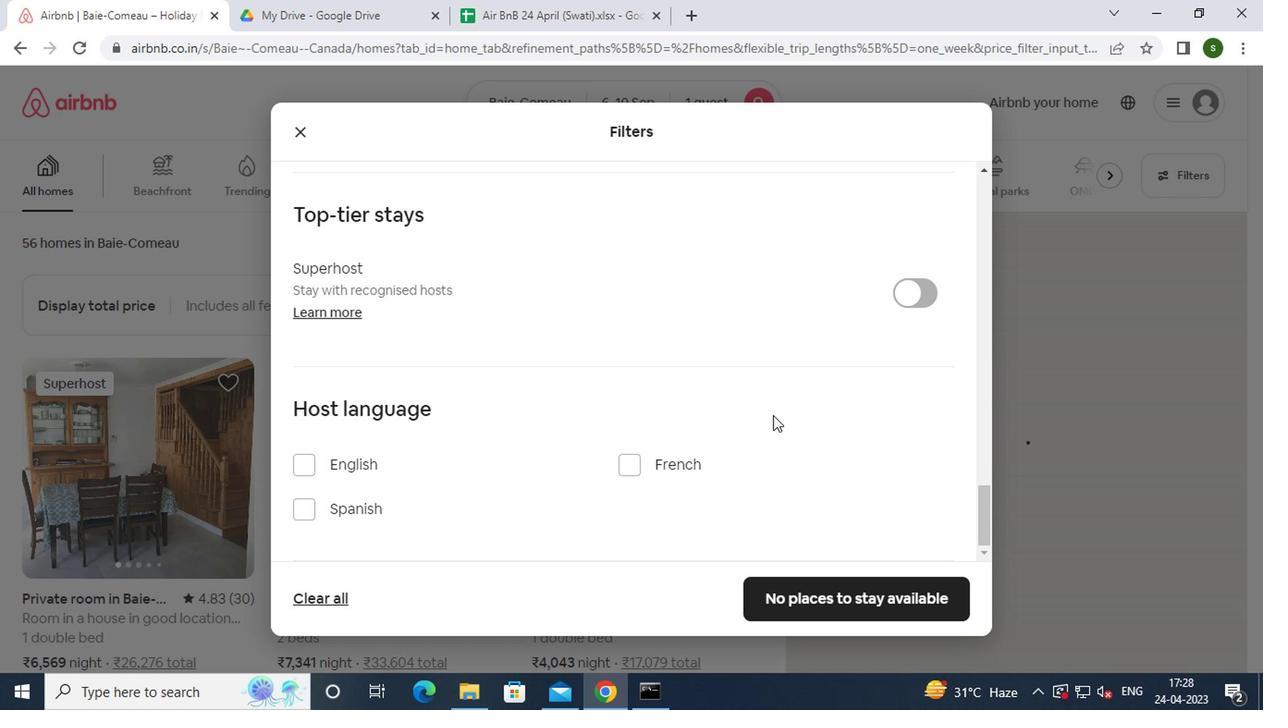 
Action: Mouse scrolled (646, 391) with delta (0, 0)
Screenshot: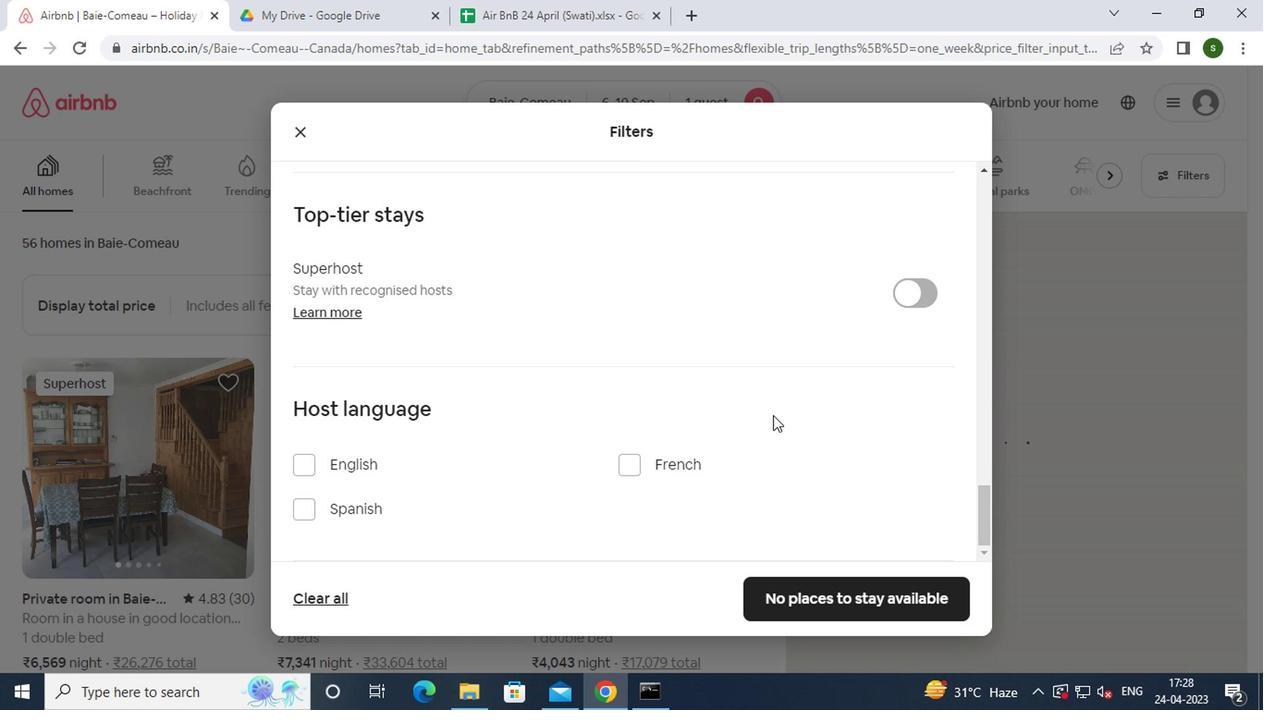 
Action: Mouse moved to (344, 424)
Screenshot: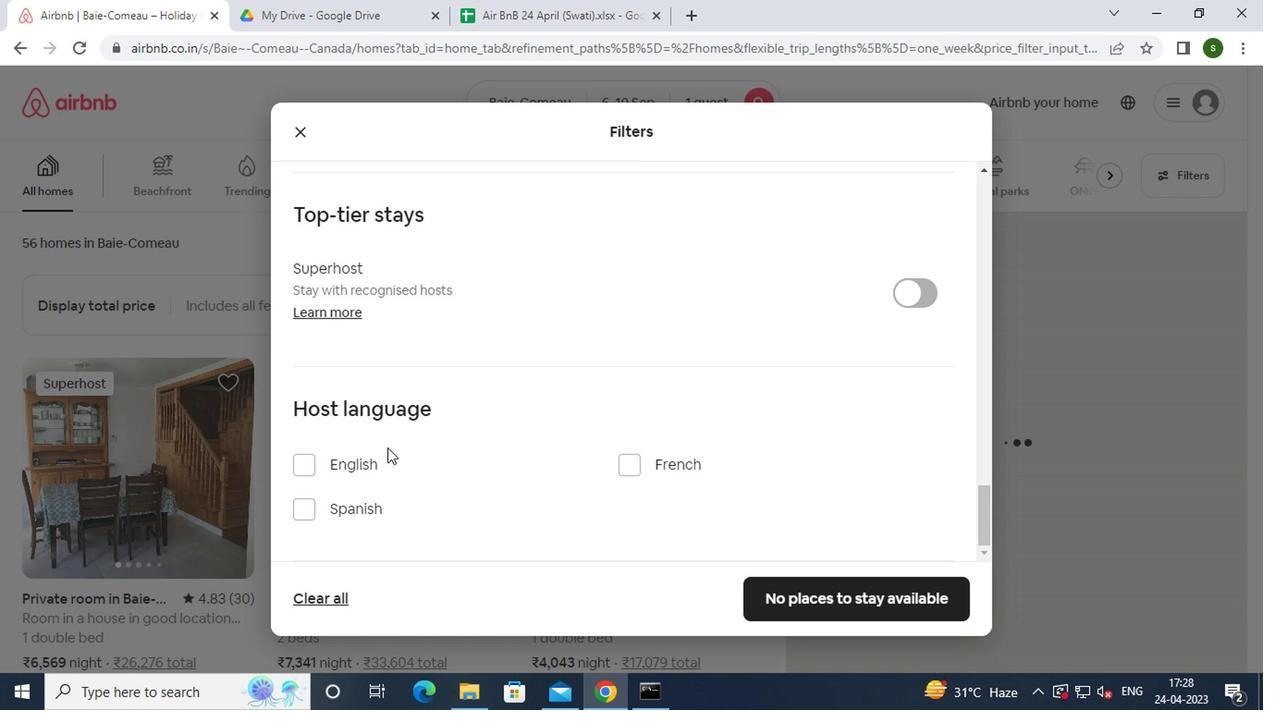 
Action: Mouse pressed left at (344, 424)
Screenshot: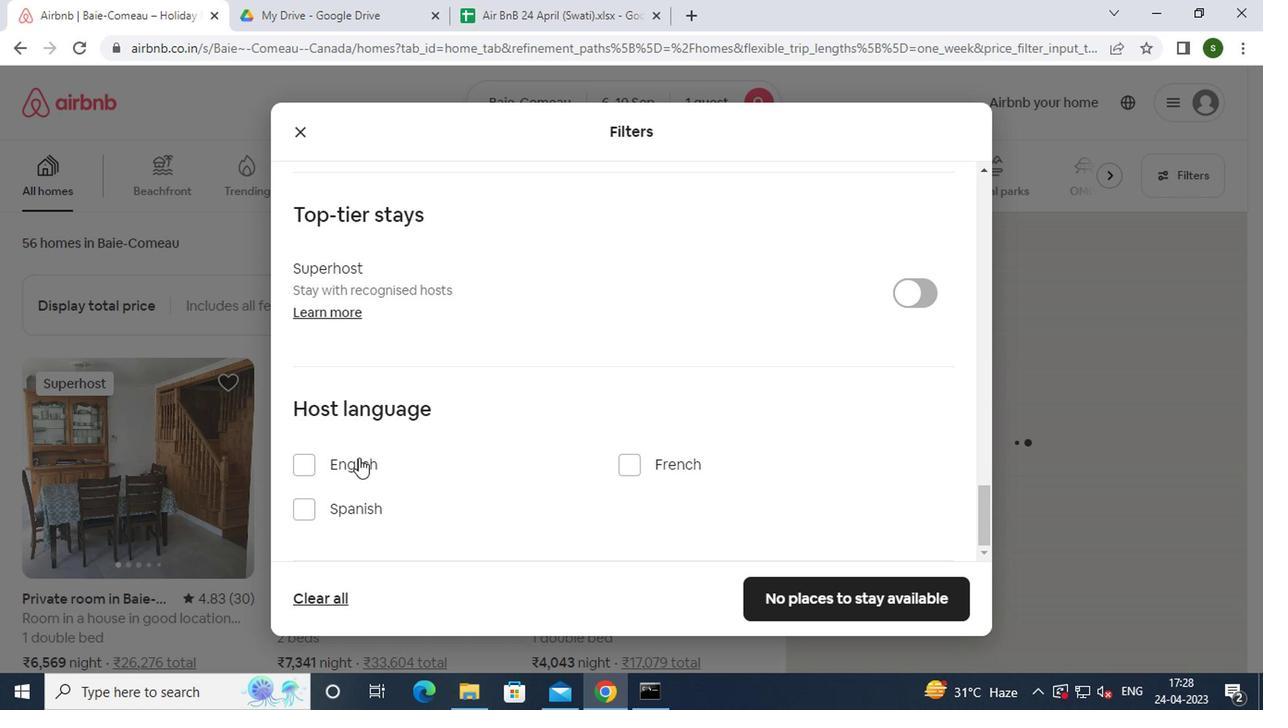 
Action: Mouse moved to (650, 519)
Screenshot: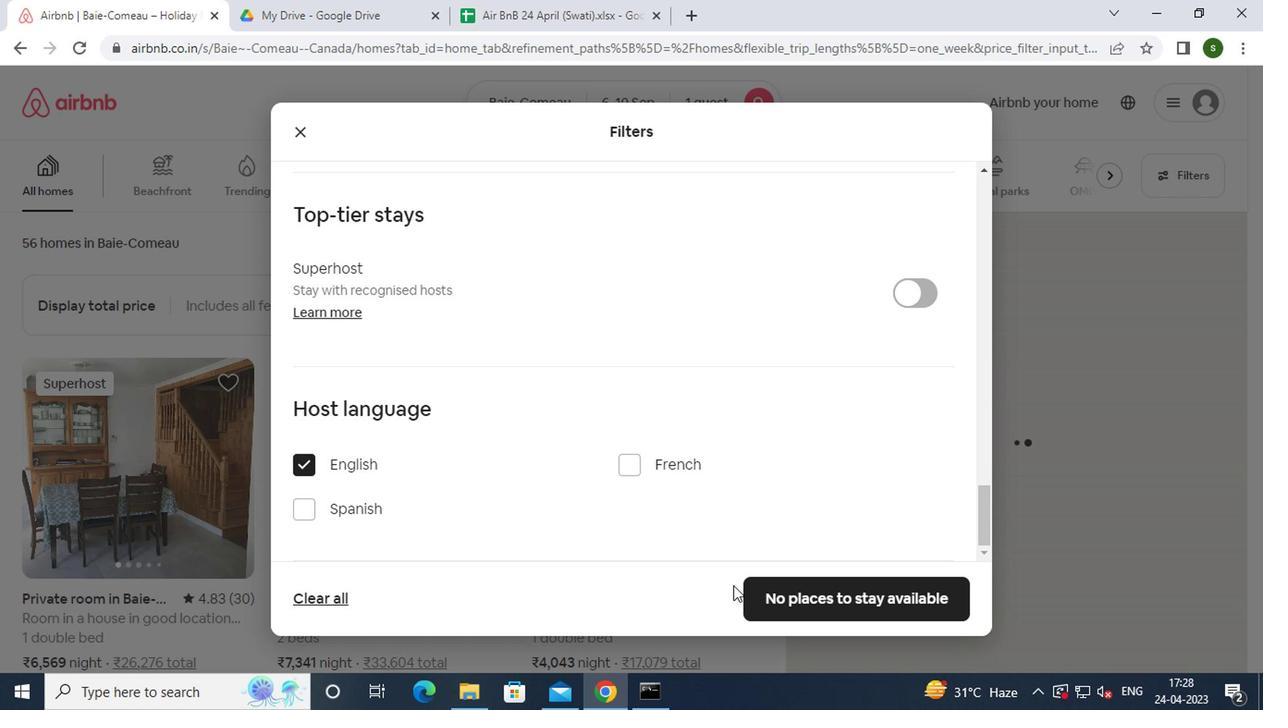 
Action: Mouse pressed left at (650, 519)
Screenshot: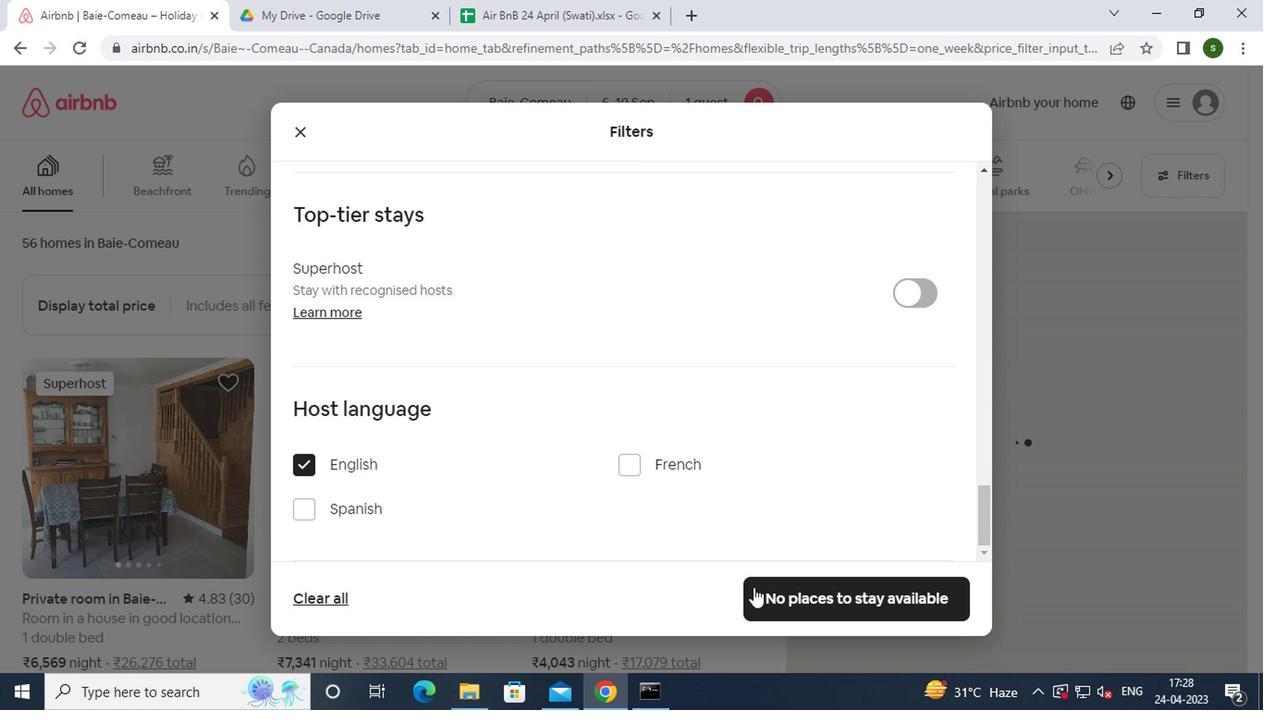 
Action: Mouse moved to (498, 311)
Screenshot: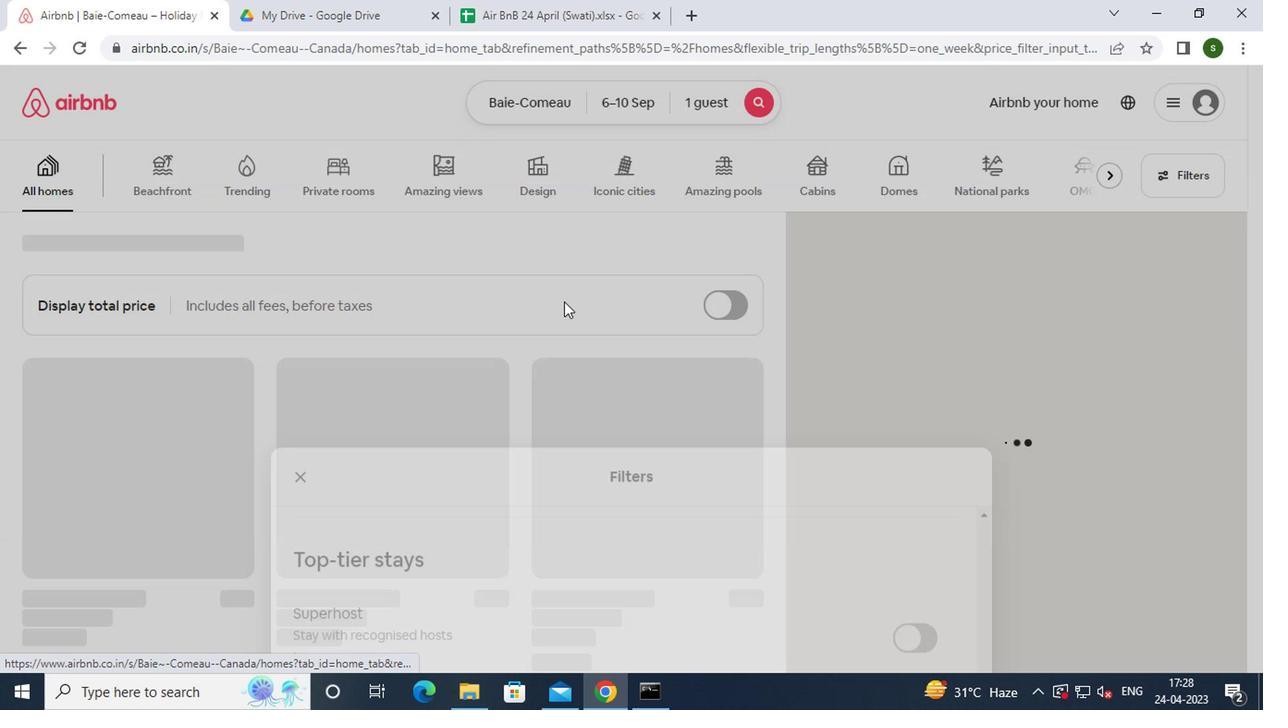 
